 Task: Show all the stores with offers that has over 5 star rating.
Action: Mouse moved to (120, 107)
Screenshot: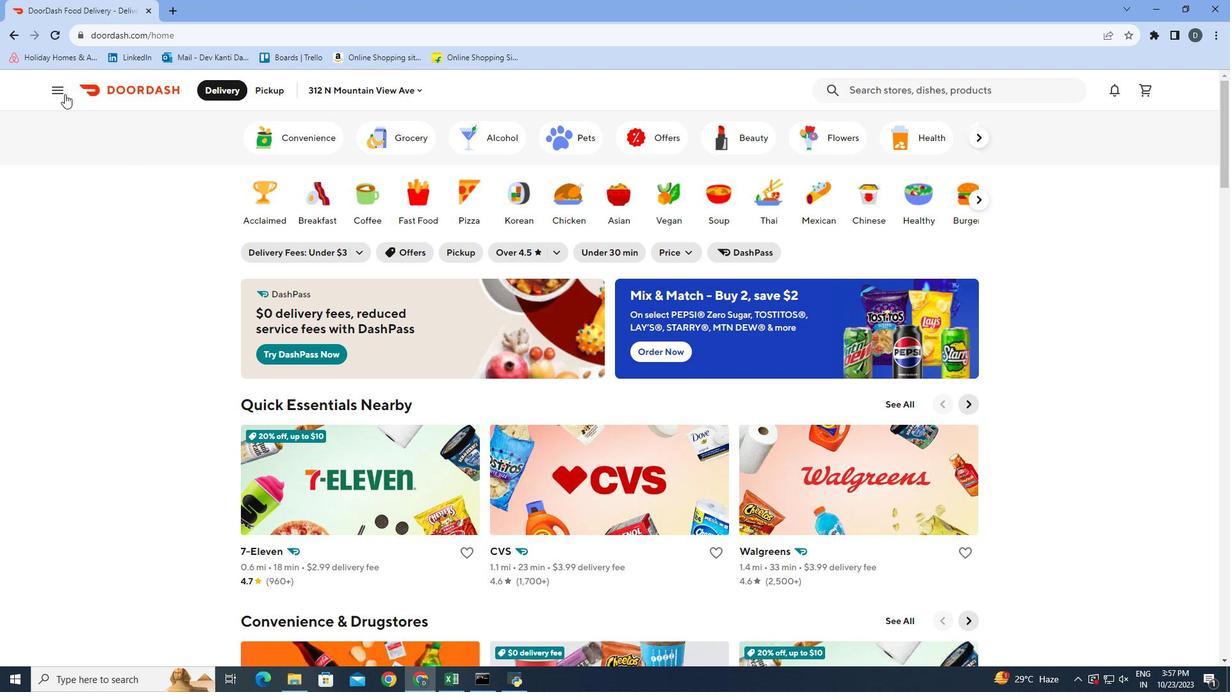 
Action: Mouse pressed left at (120, 107)
Screenshot: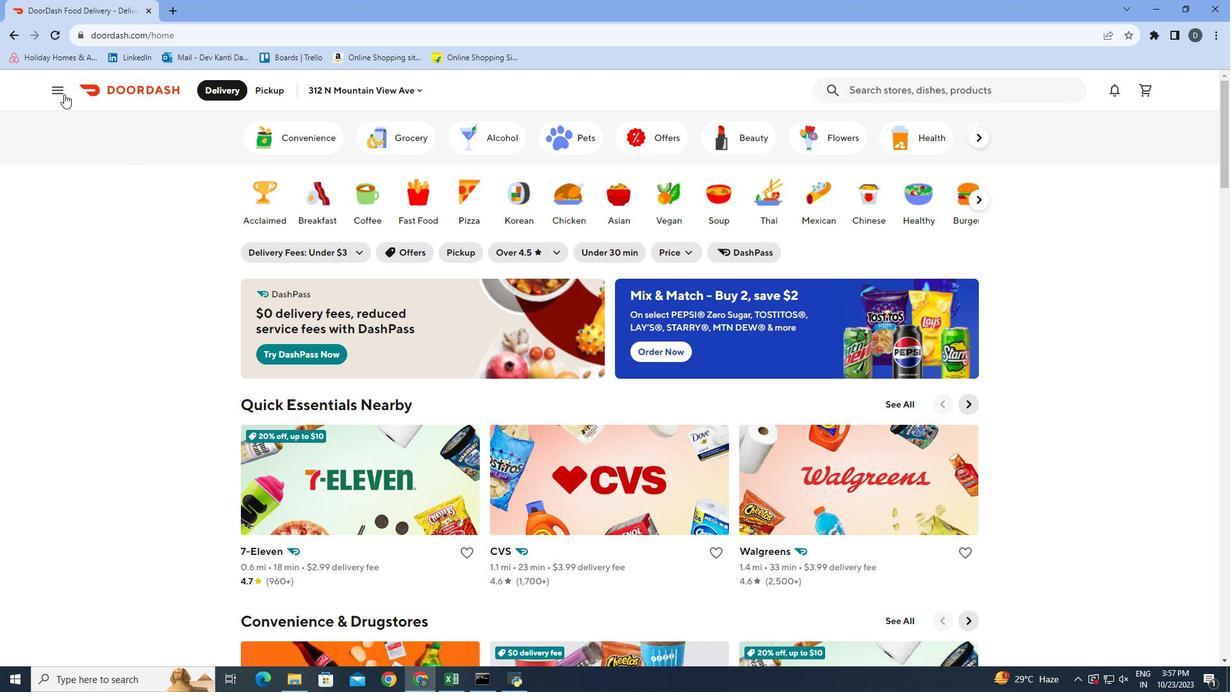 
Action: Mouse moved to (144, 256)
Screenshot: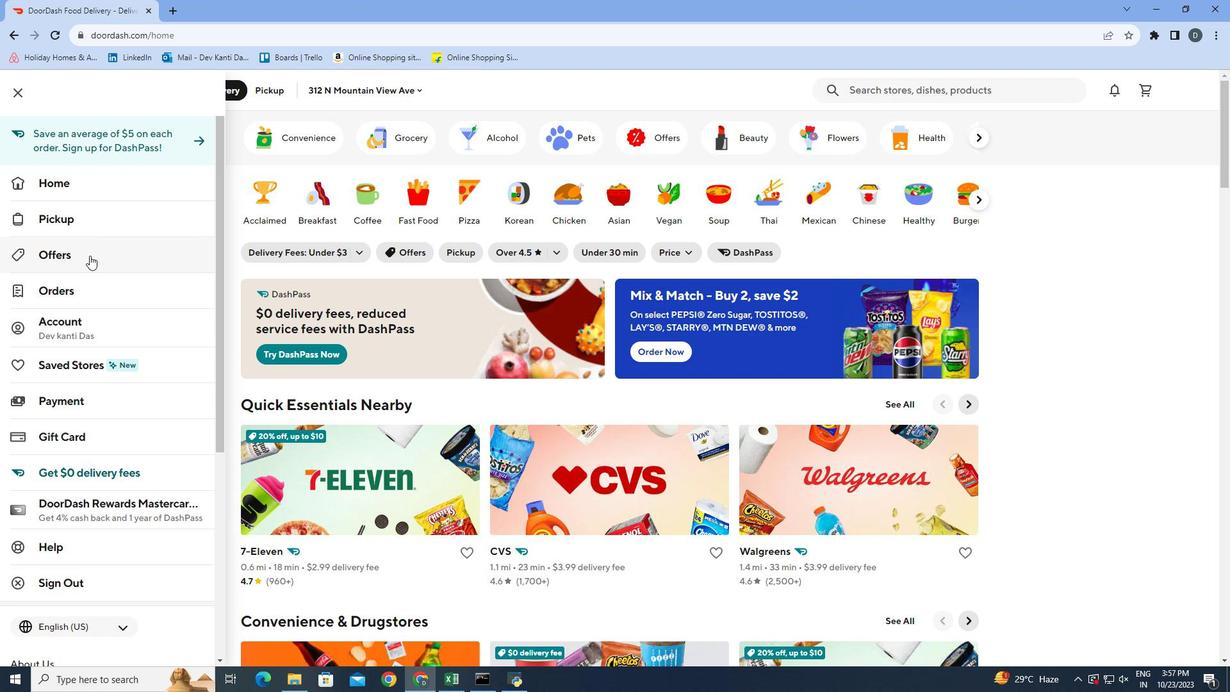 
Action: Mouse pressed left at (144, 256)
Screenshot: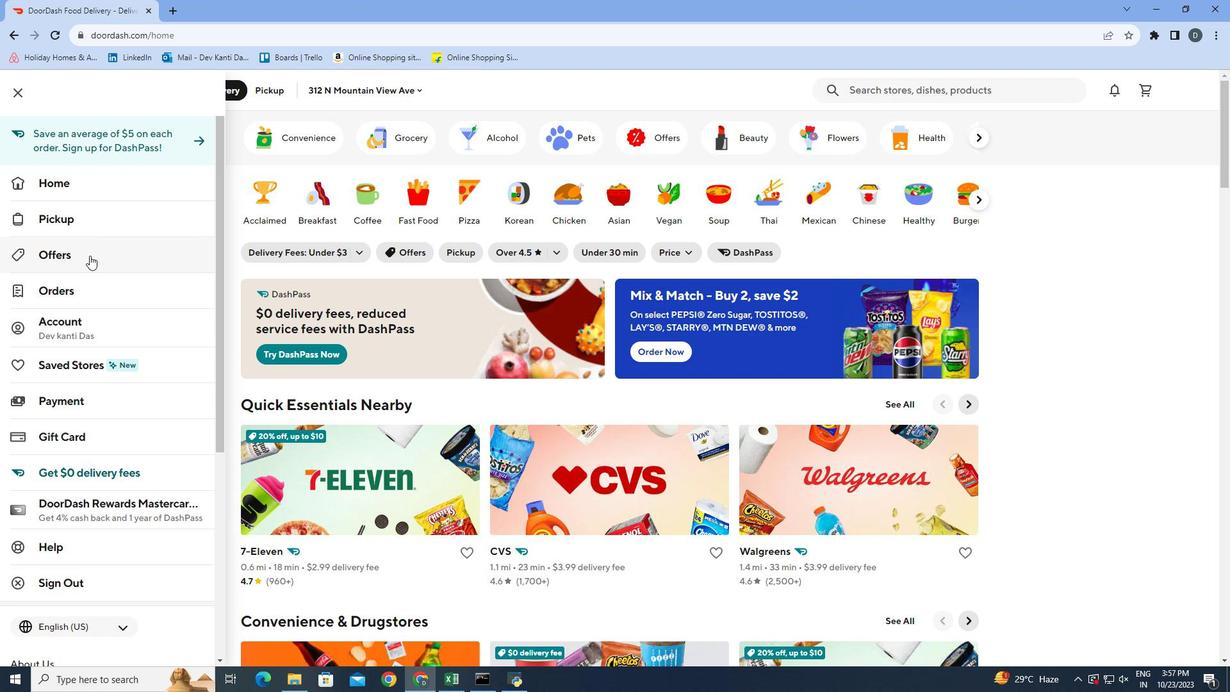 
Action: Mouse moved to (499, 196)
Screenshot: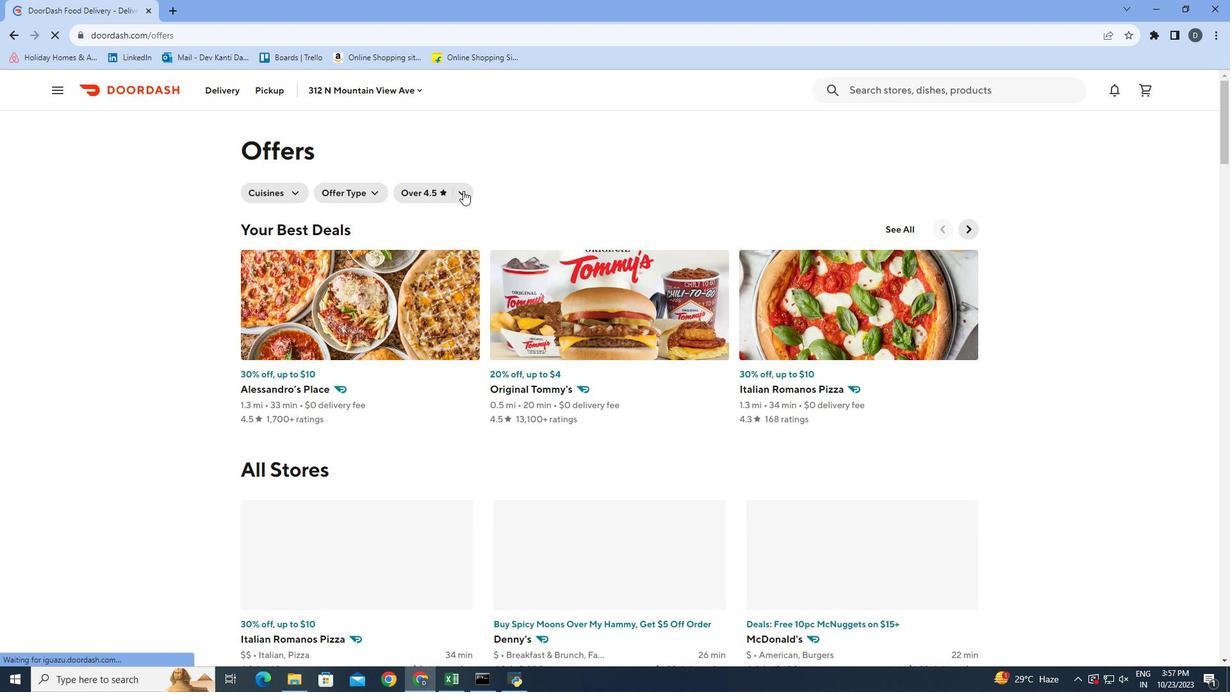 
Action: Mouse pressed left at (499, 196)
Screenshot: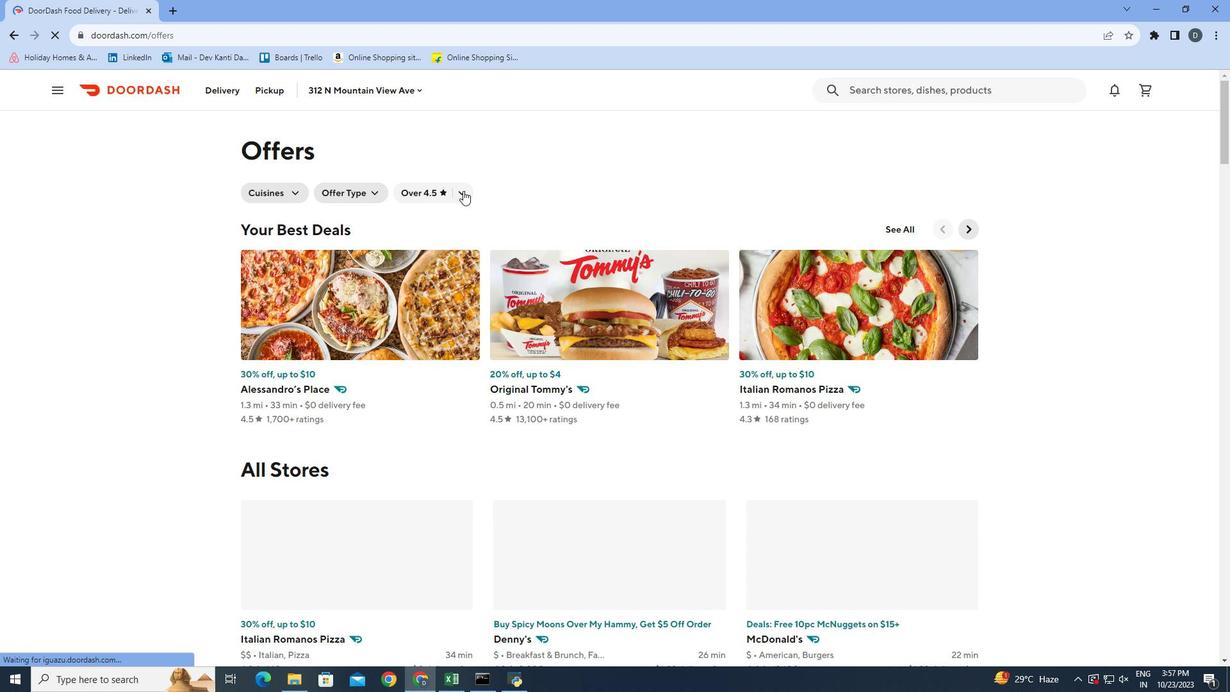 
Action: Mouse moved to (641, 270)
Screenshot: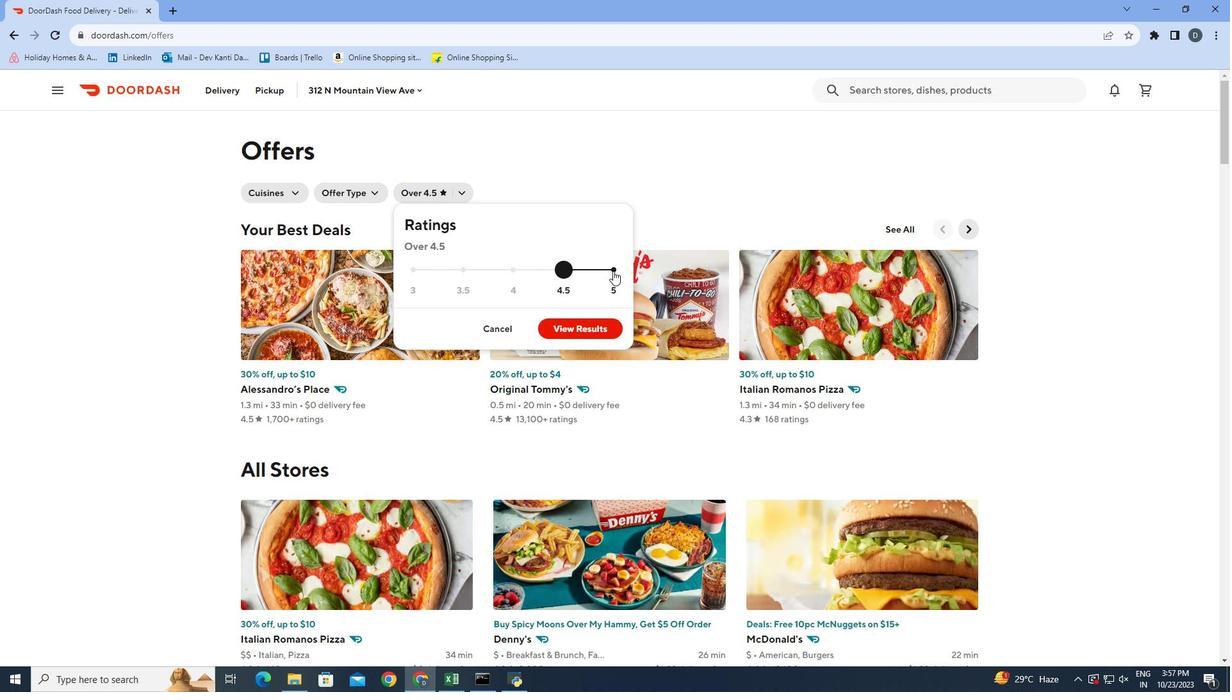 
Action: Mouse pressed left at (641, 270)
Screenshot: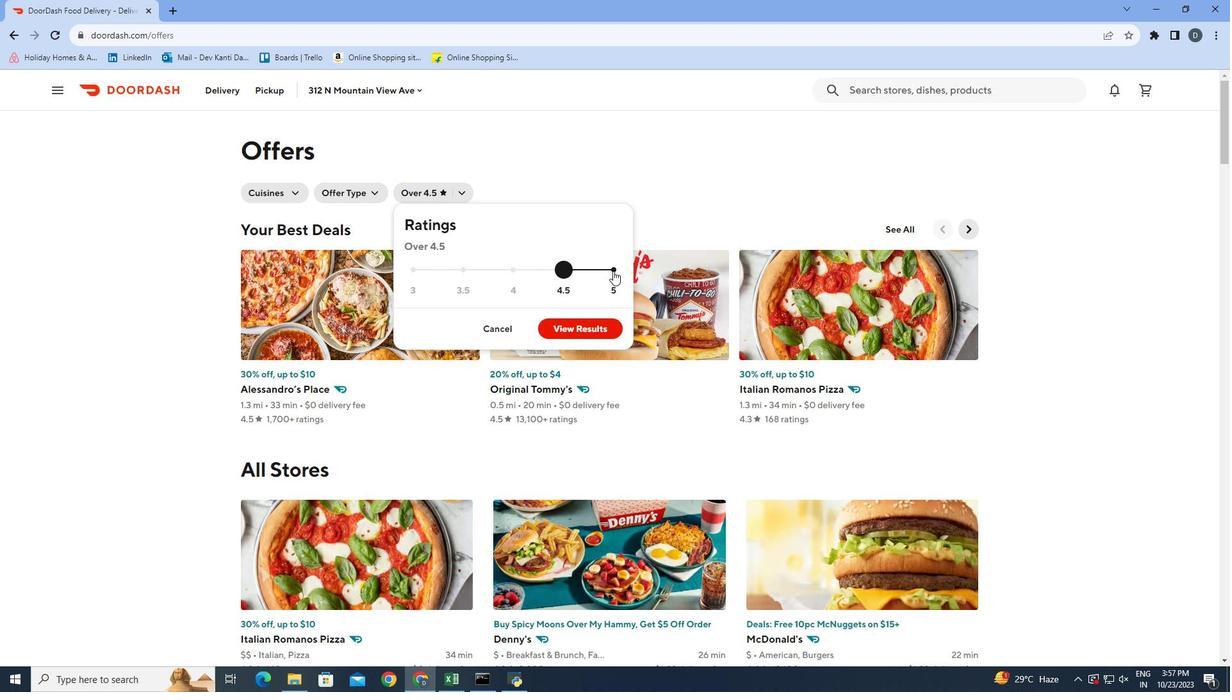 
Action: Mouse moved to (635, 322)
Screenshot: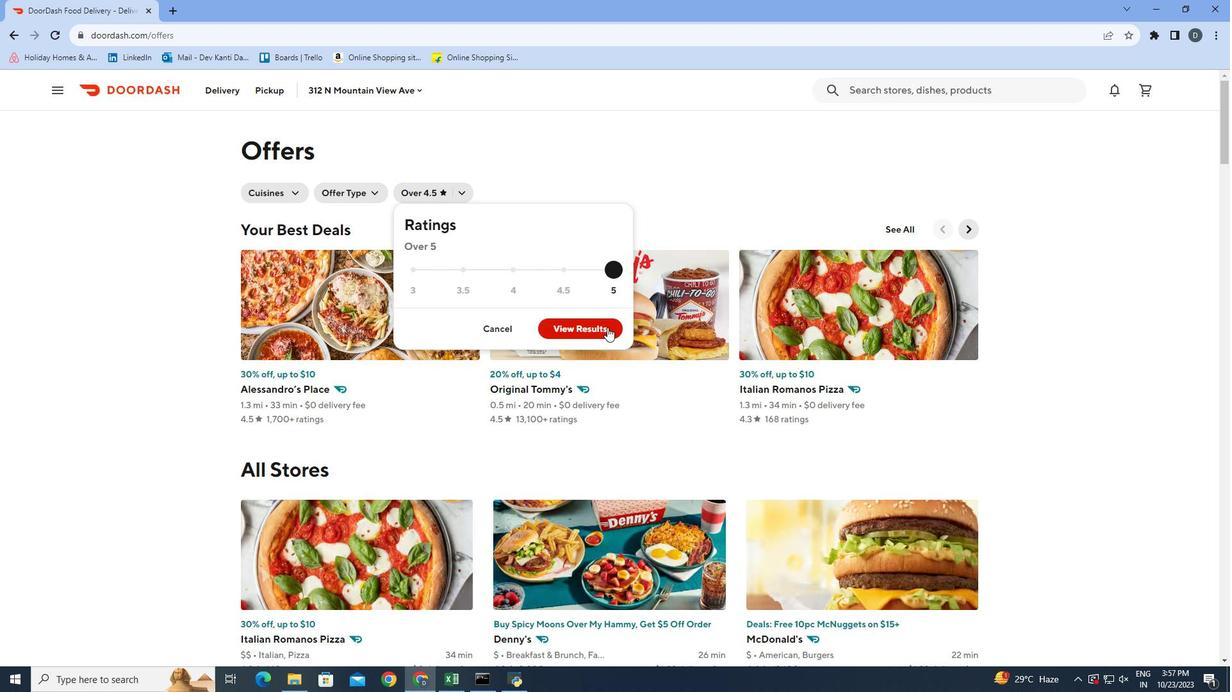 
Action: Mouse pressed left at (635, 322)
Screenshot: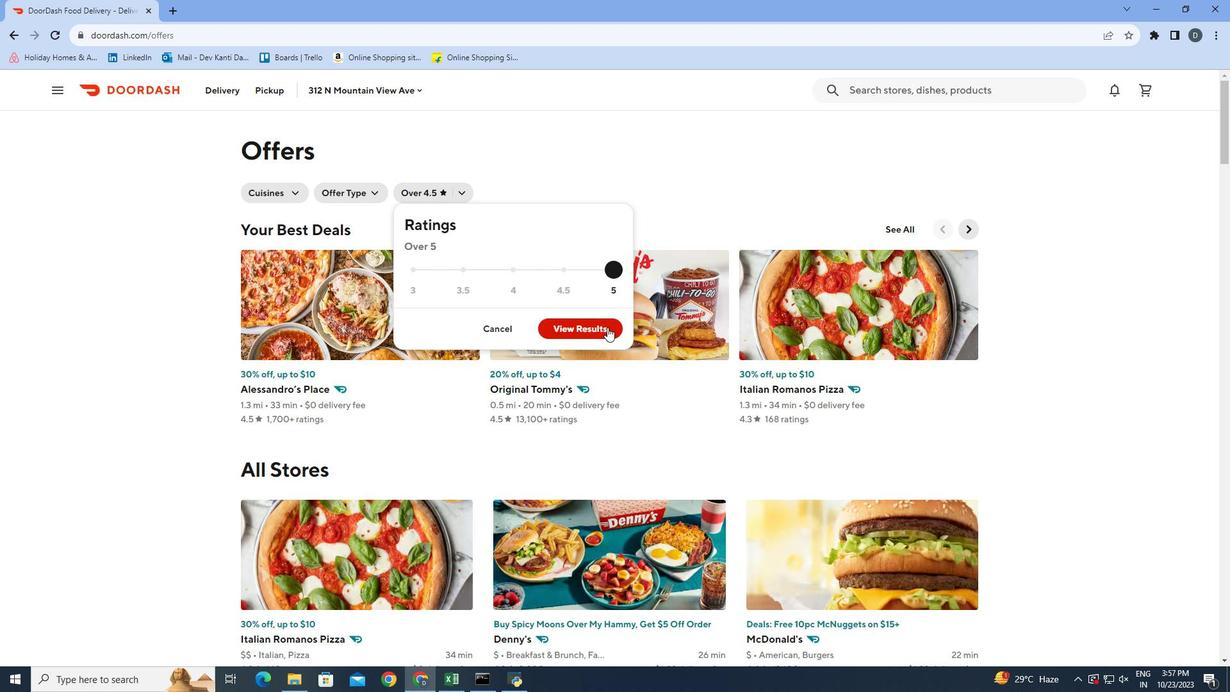 
Action: Mouse moved to (1079, 357)
Screenshot: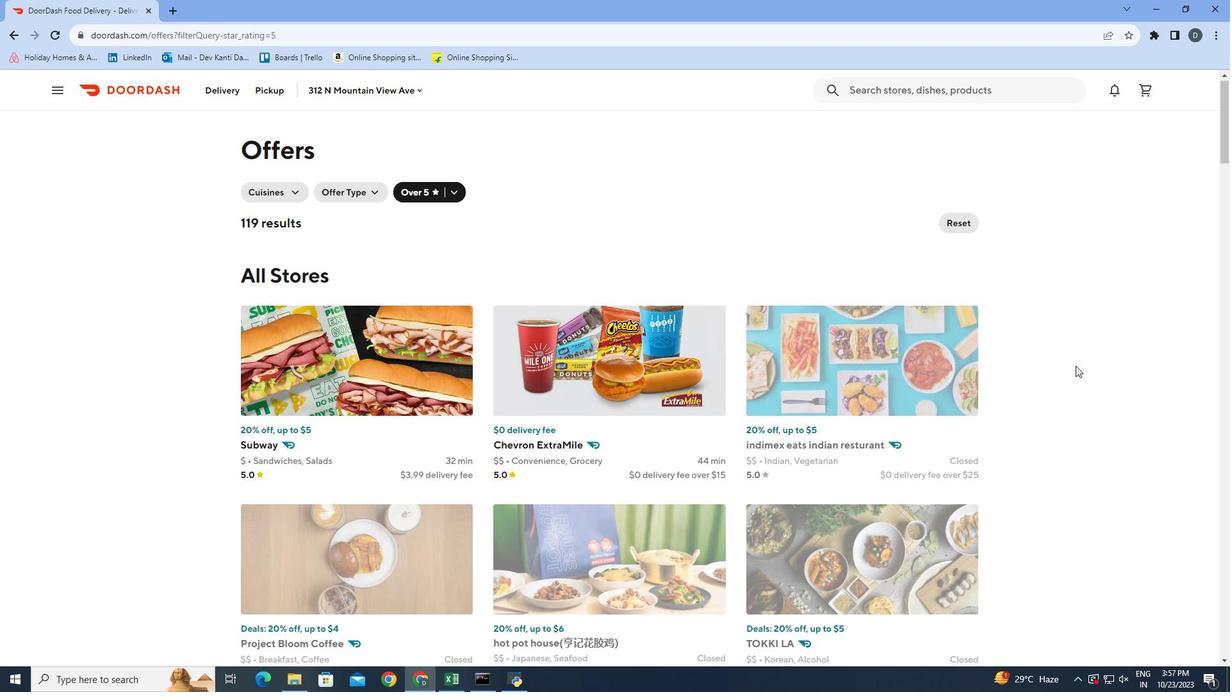 
Action: Mouse scrolled (1079, 356) with delta (0, 0)
Screenshot: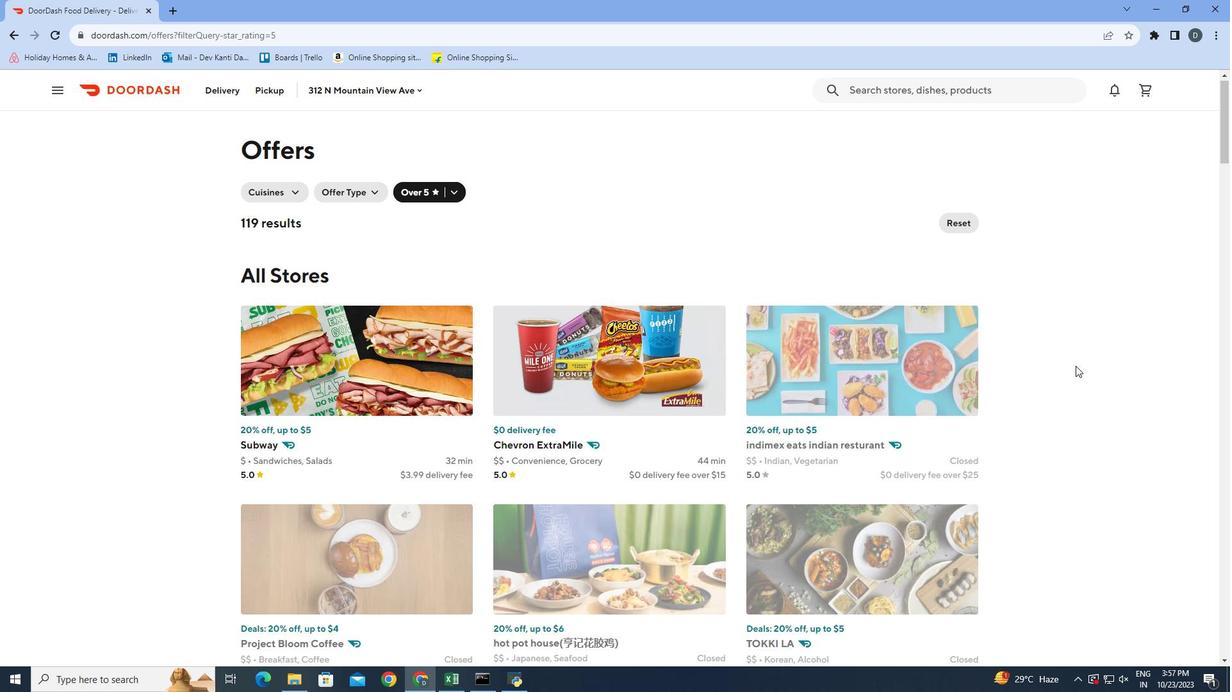 
Action: Mouse moved to (1081, 358)
Screenshot: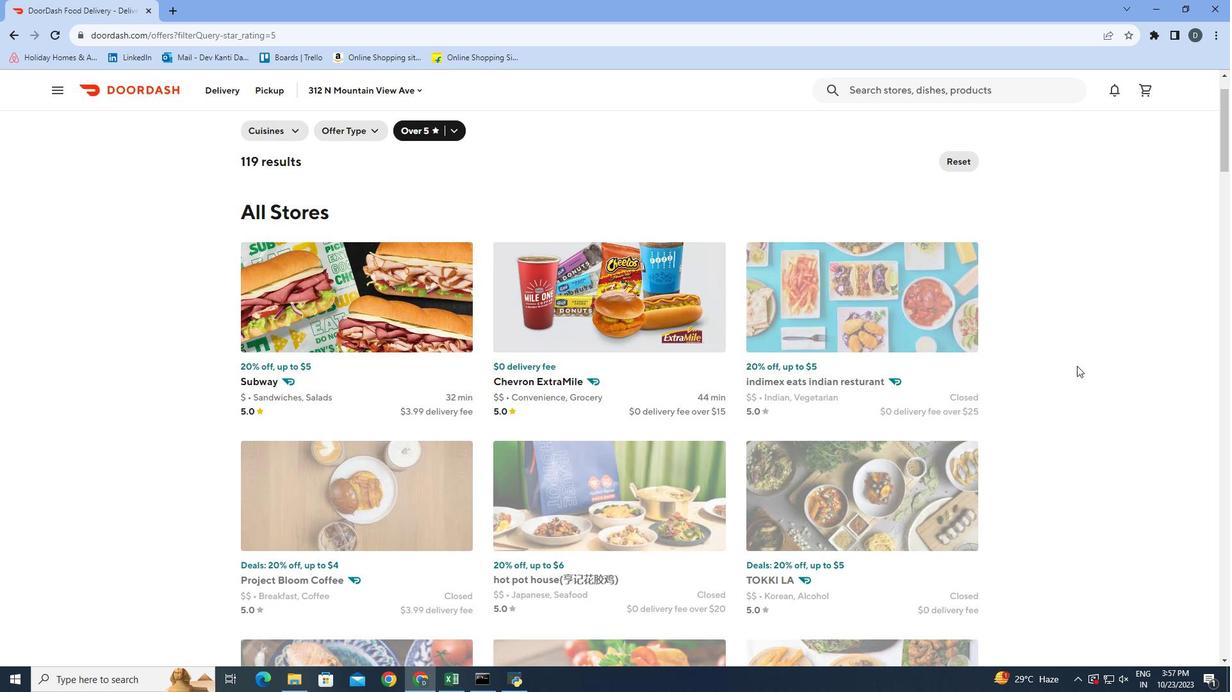 
Action: Mouse scrolled (1081, 357) with delta (0, 0)
Screenshot: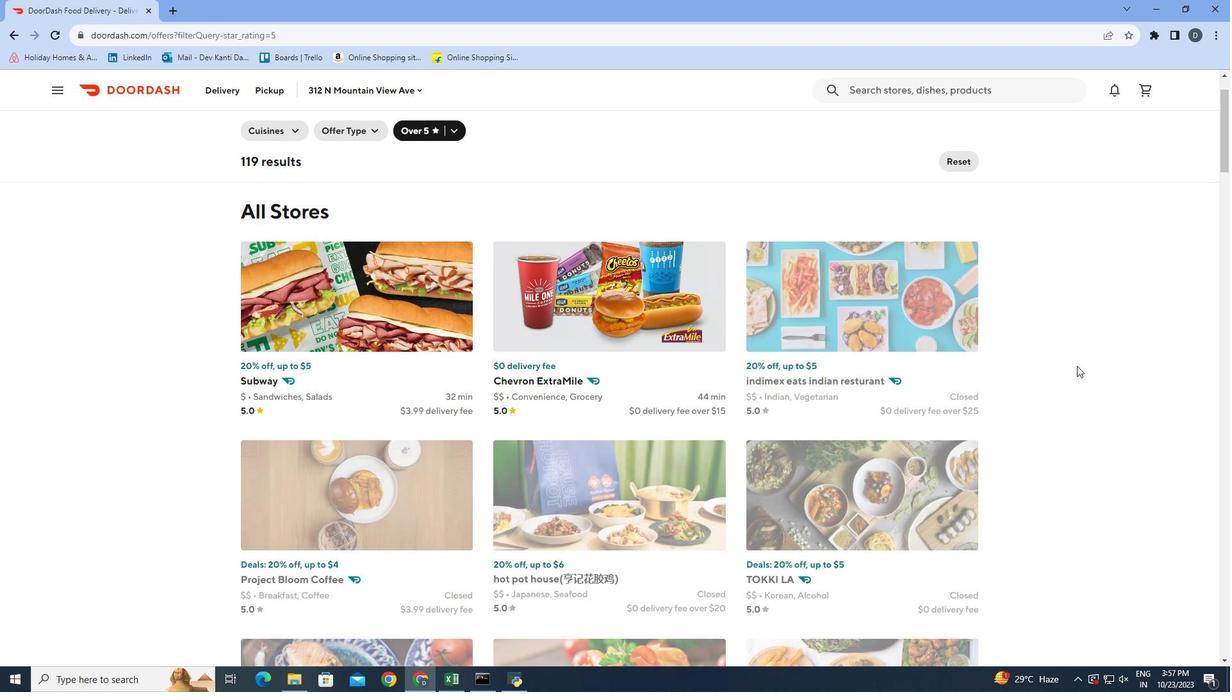 
Action: Mouse scrolled (1081, 357) with delta (0, 0)
Screenshot: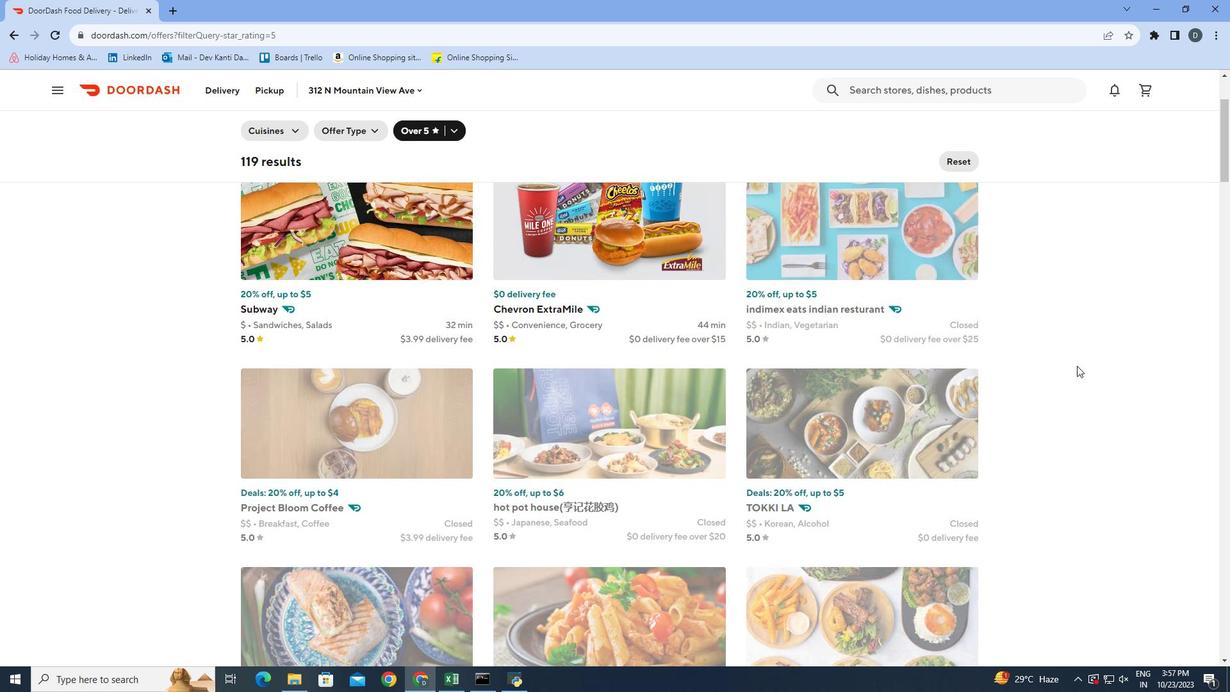 
Action: Mouse scrolled (1081, 357) with delta (0, 0)
Screenshot: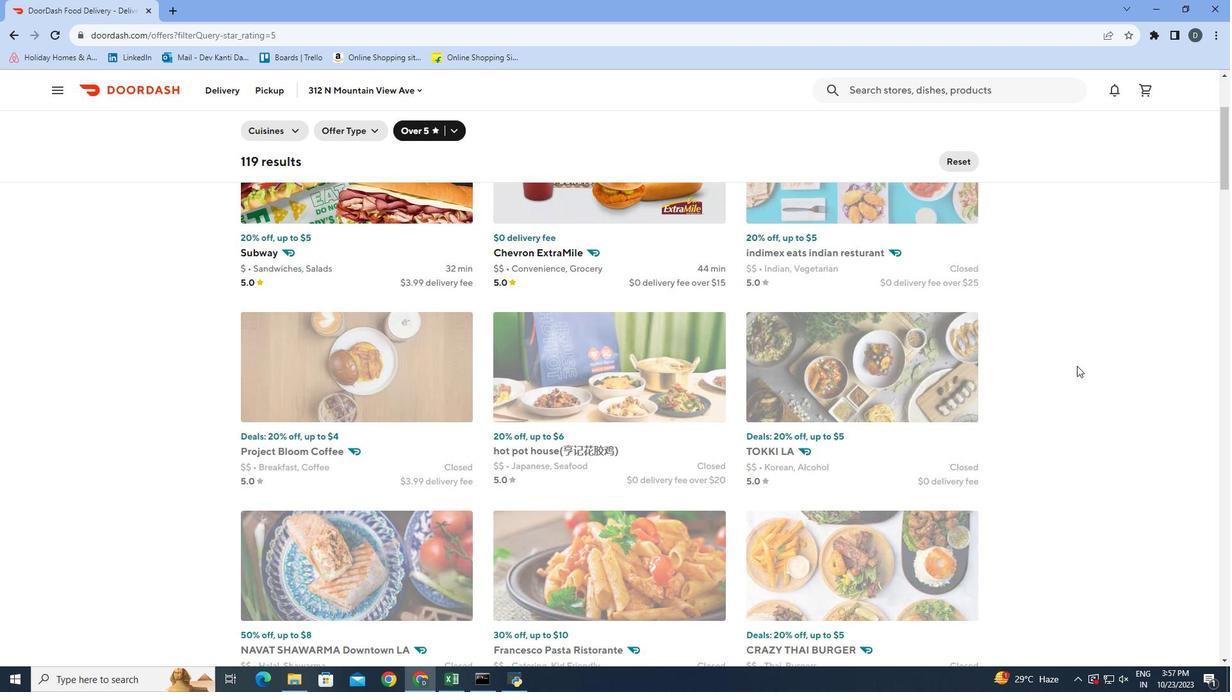 
Action: Mouse scrolled (1081, 357) with delta (0, 0)
Screenshot: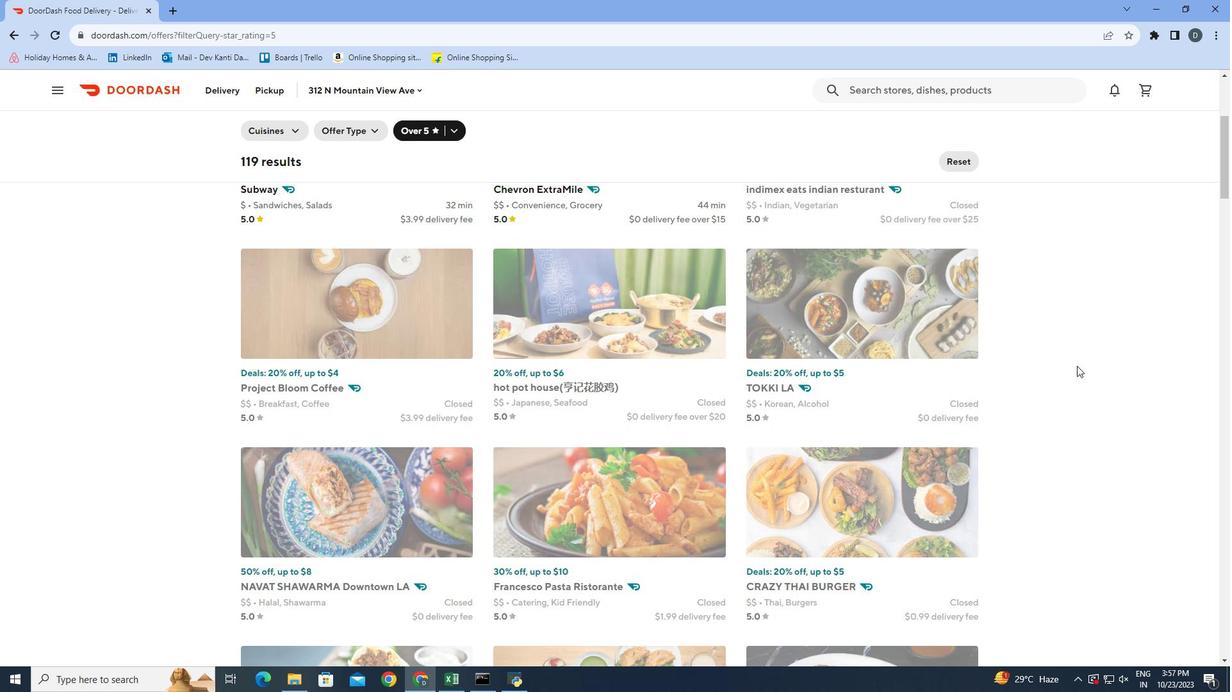 
Action: Mouse moved to (1081, 360)
Screenshot: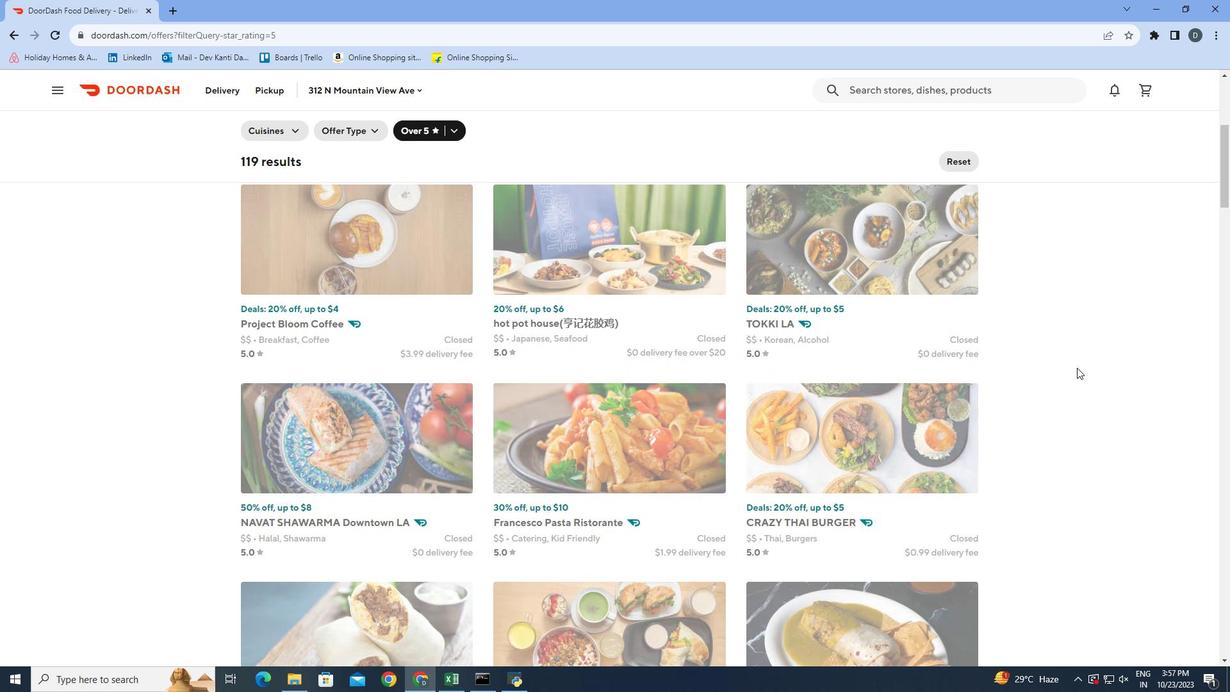 
Action: Mouse scrolled (1081, 359) with delta (0, 0)
Screenshot: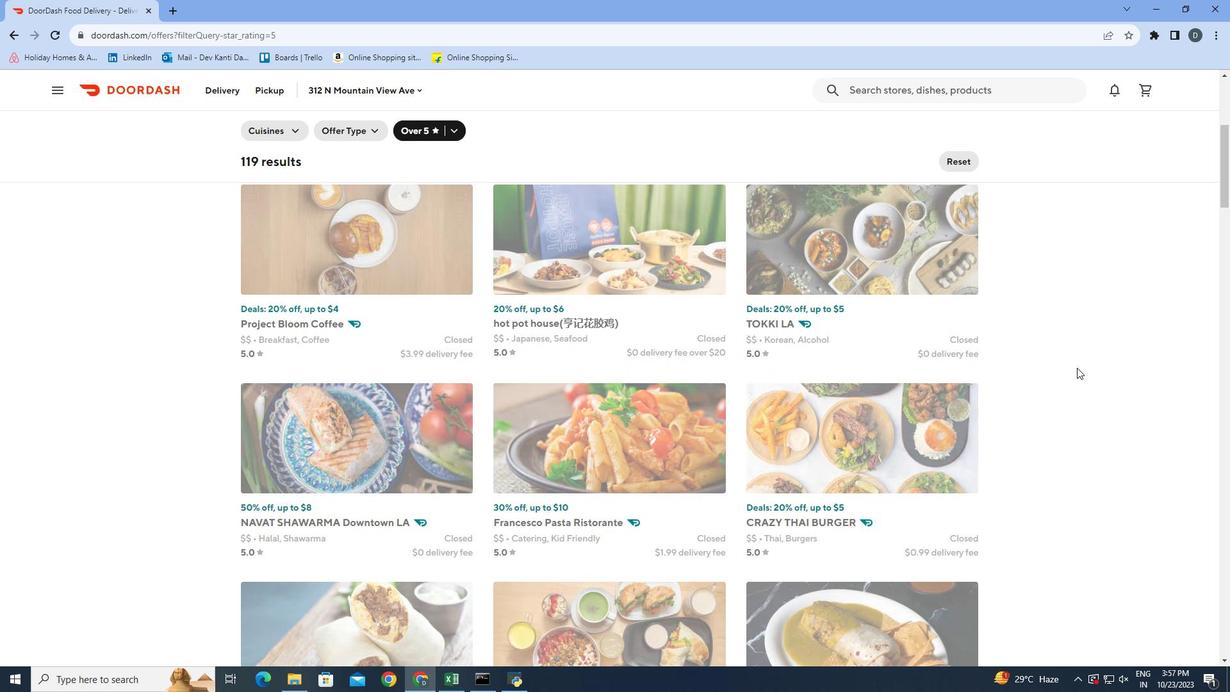 
Action: Mouse scrolled (1081, 359) with delta (0, 0)
Screenshot: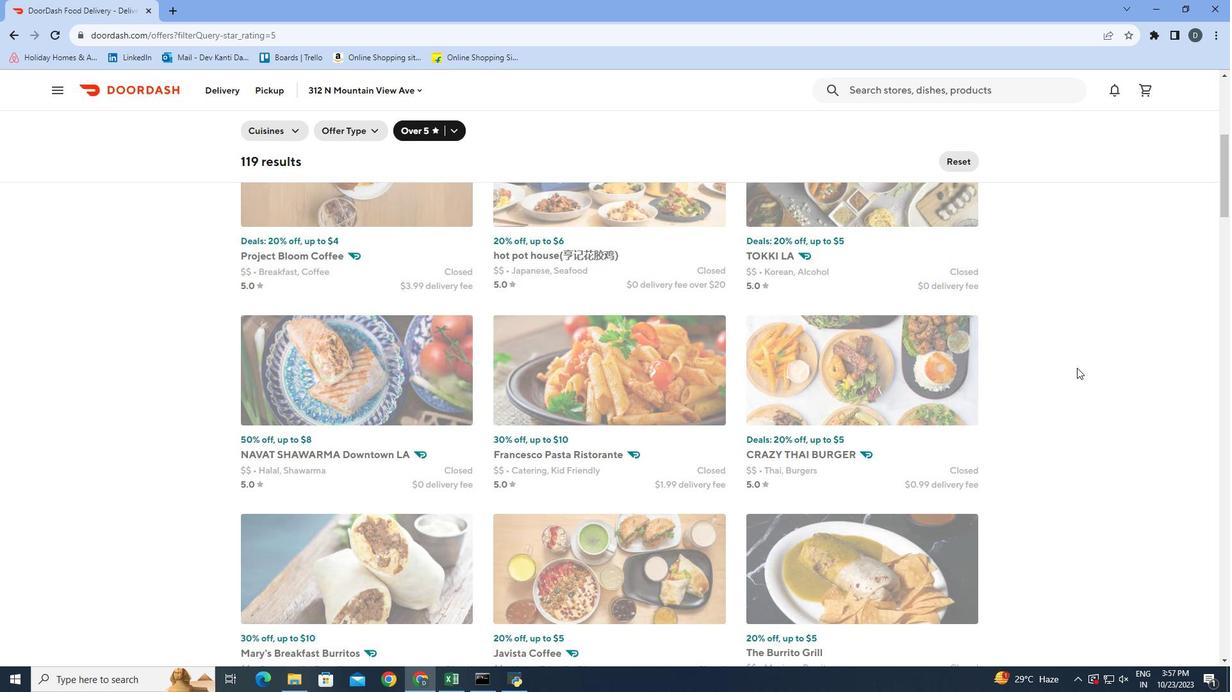 
Action: Mouse scrolled (1081, 359) with delta (0, 0)
Screenshot: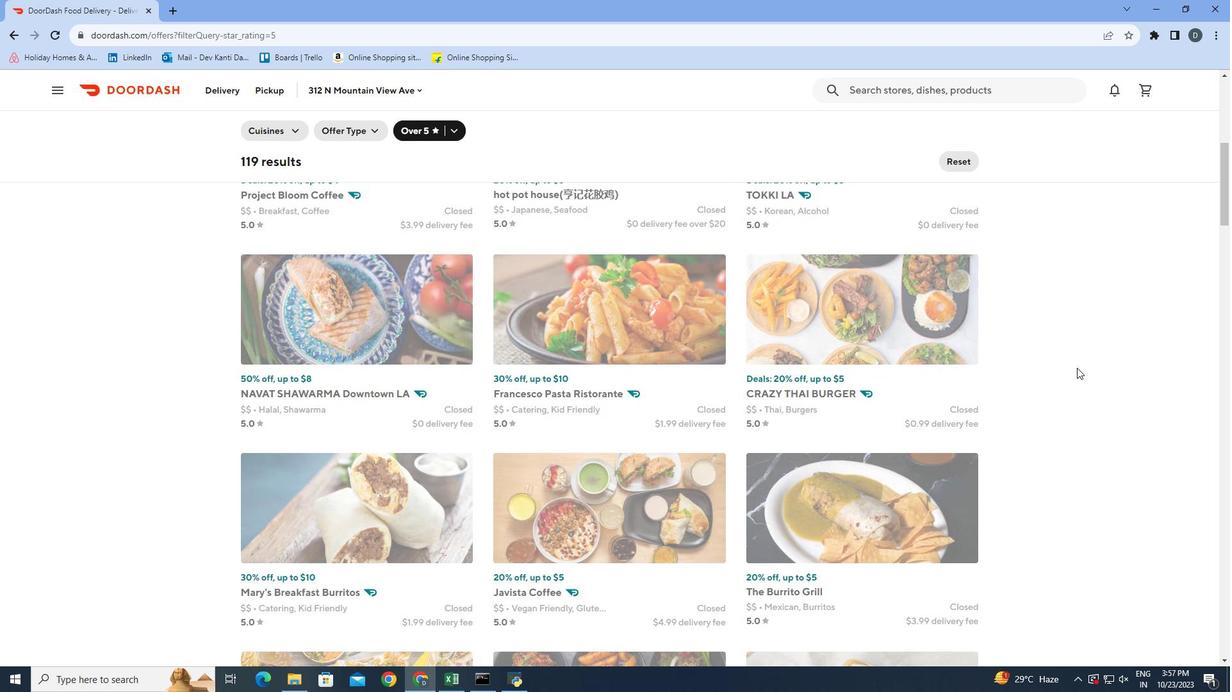
Action: Mouse scrolled (1081, 359) with delta (0, 0)
Screenshot: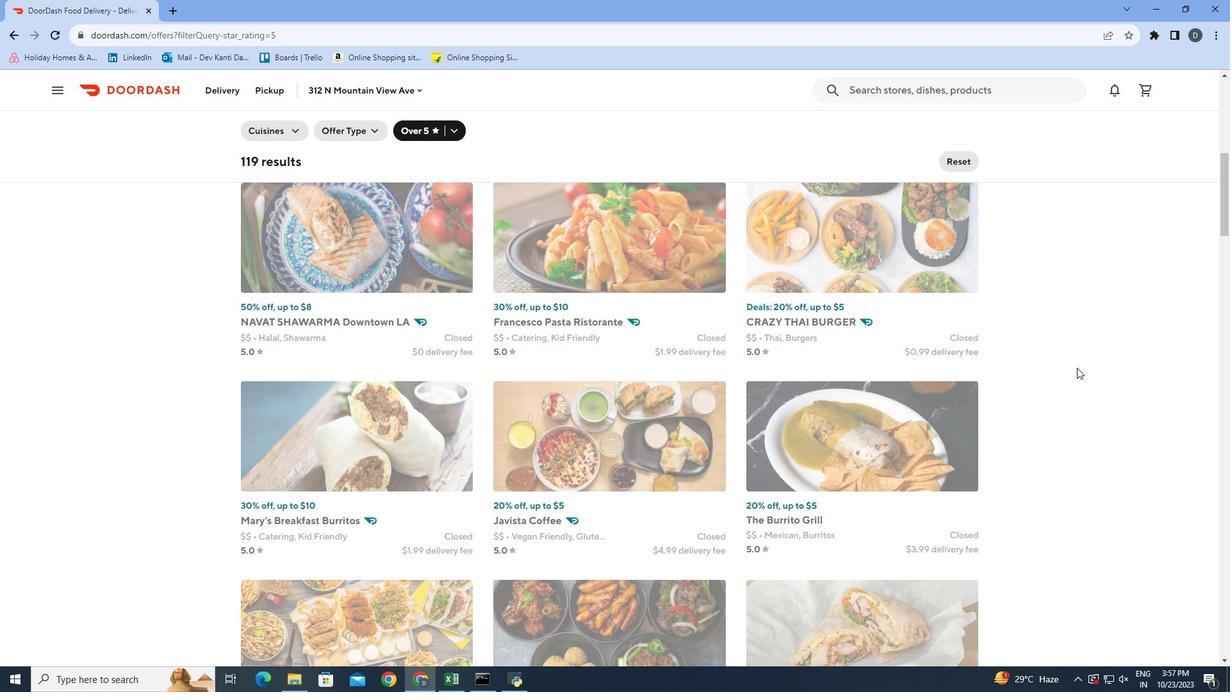 
Action: Mouse scrolled (1081, 359) with delta (0, 0)
Screenshot: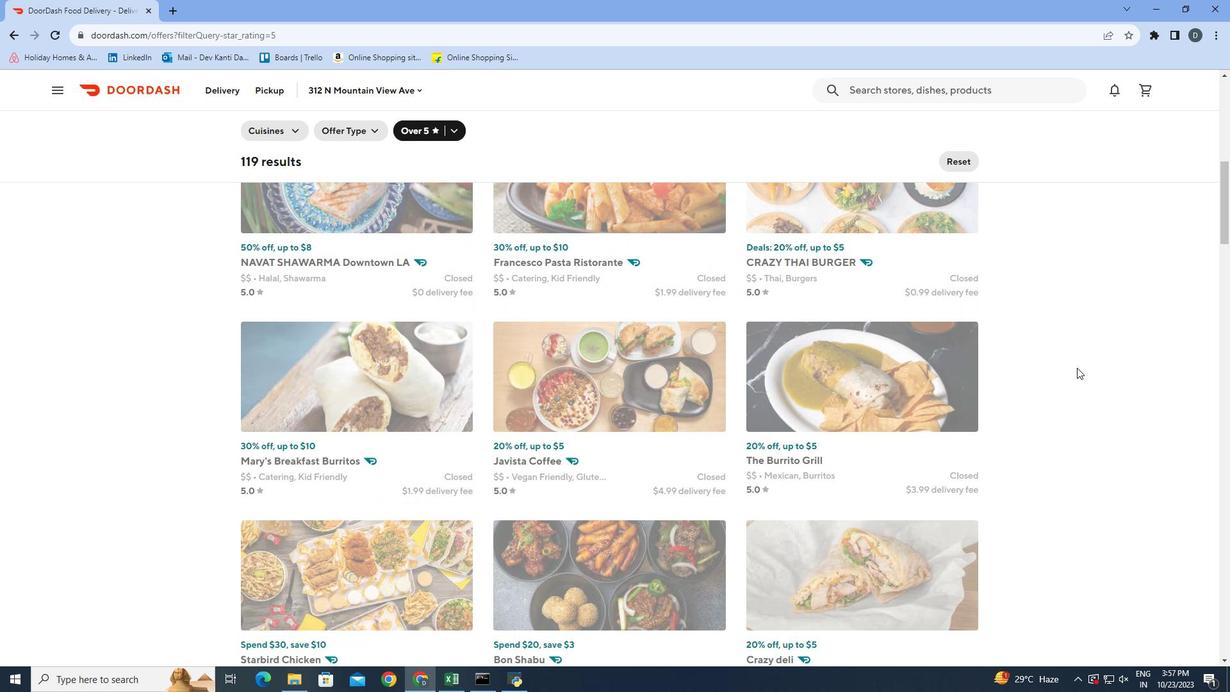
Action: Mouse scrolled (1081, 359) with delta (0, 0)
Screenshot: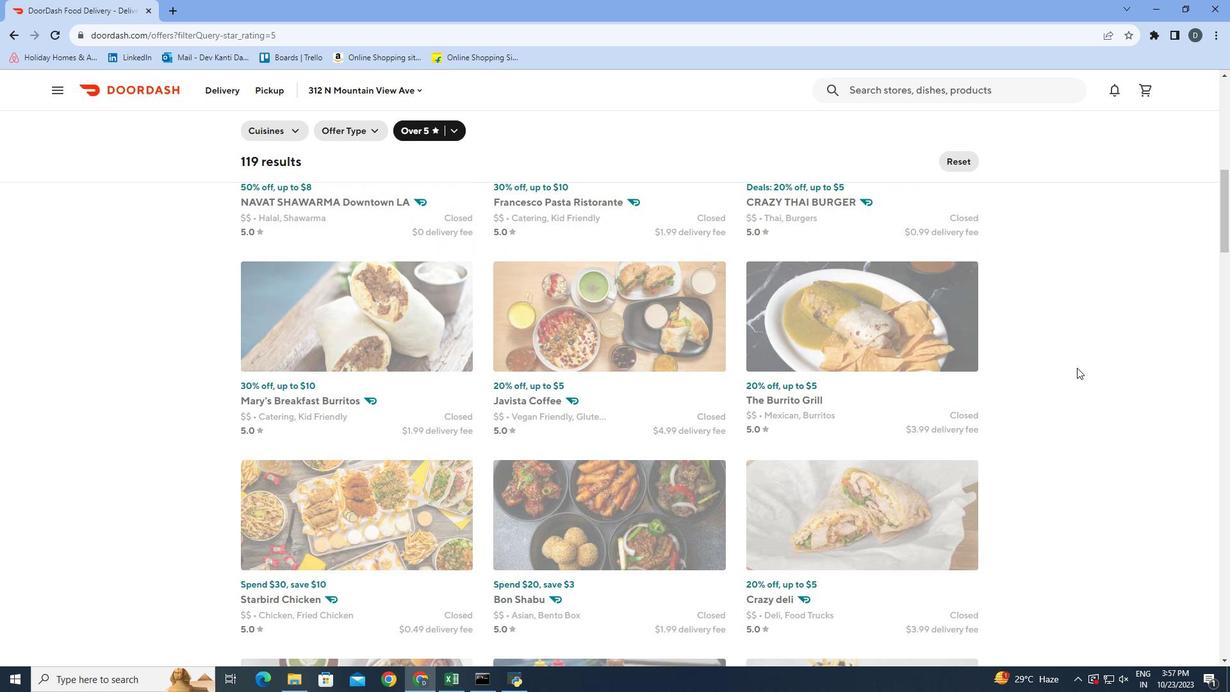 
Action: Mouse scrolled (1081, 359) with delta (0, 0)
Screenshot: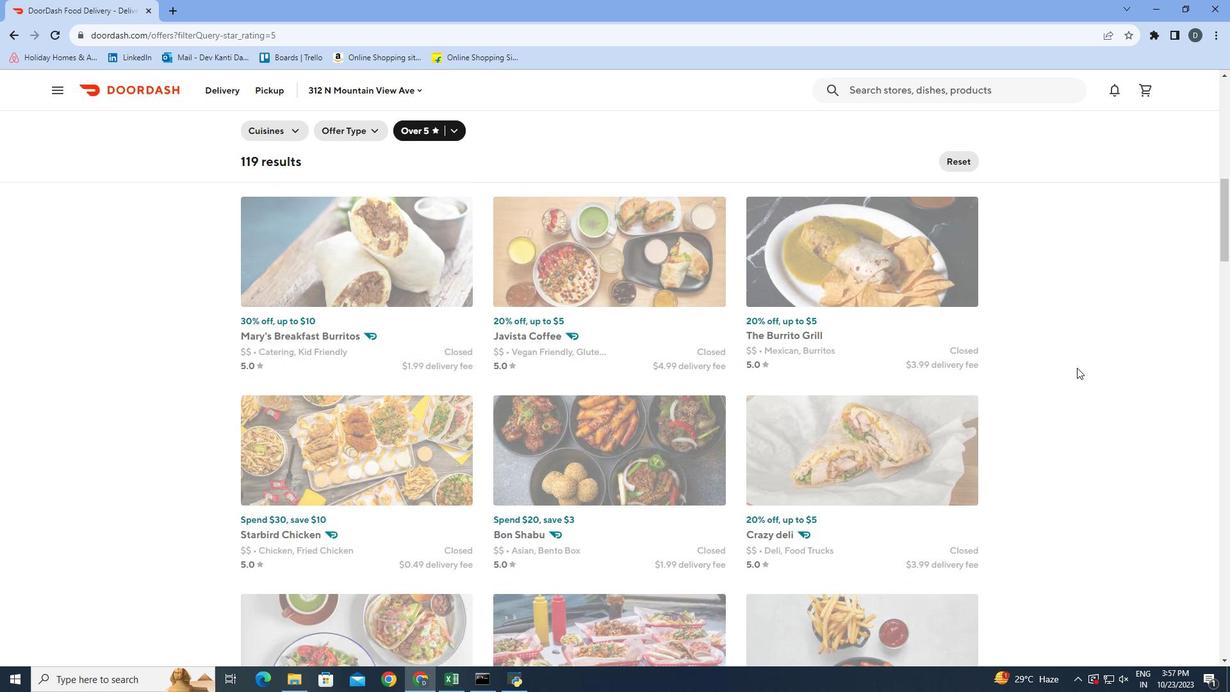 
Action: Mouse scrolled (1081, 359) with delta (0, 0)
Screenshot: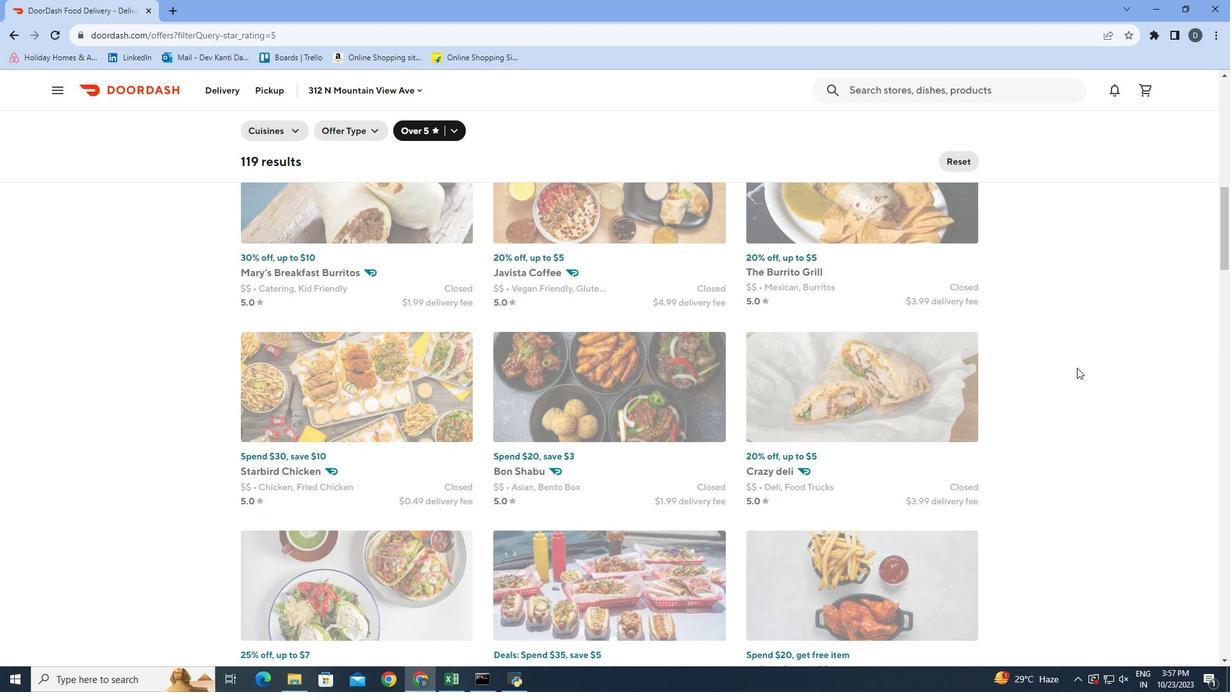 
Action: Mouse scrolled (1081, 359) with delta (0, 0)
Screenshot: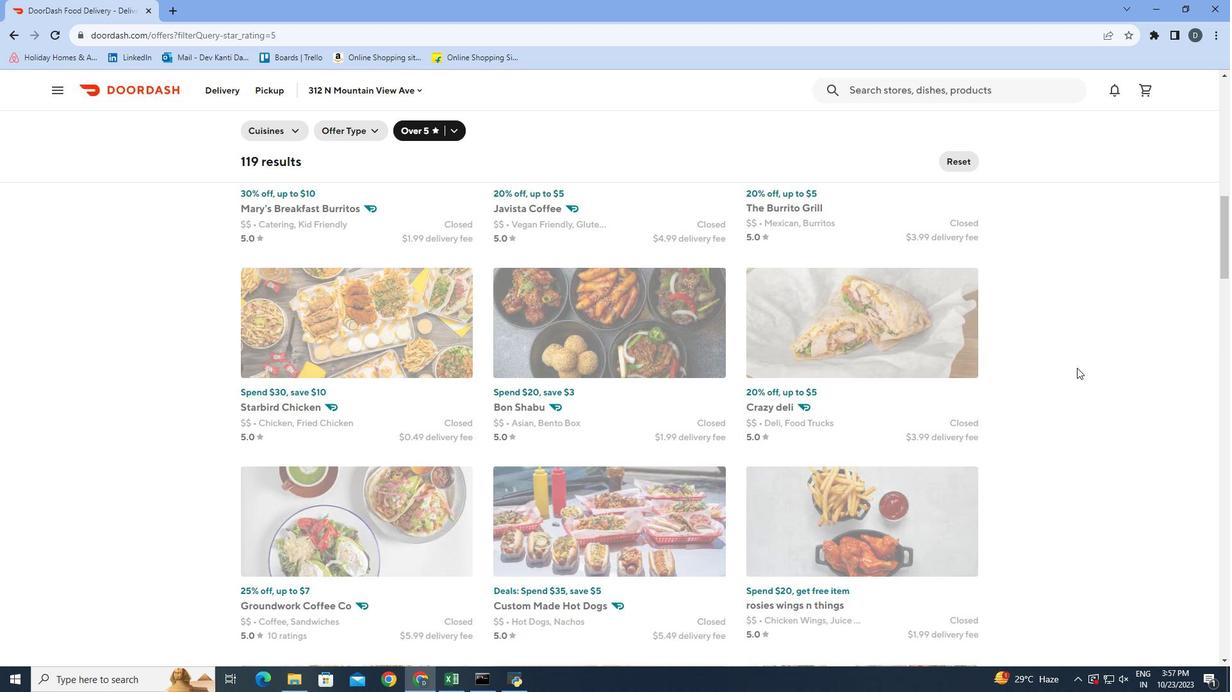 
Action: Mouse scrolled (1081, 359) with delta (0, 0)
Screenshot: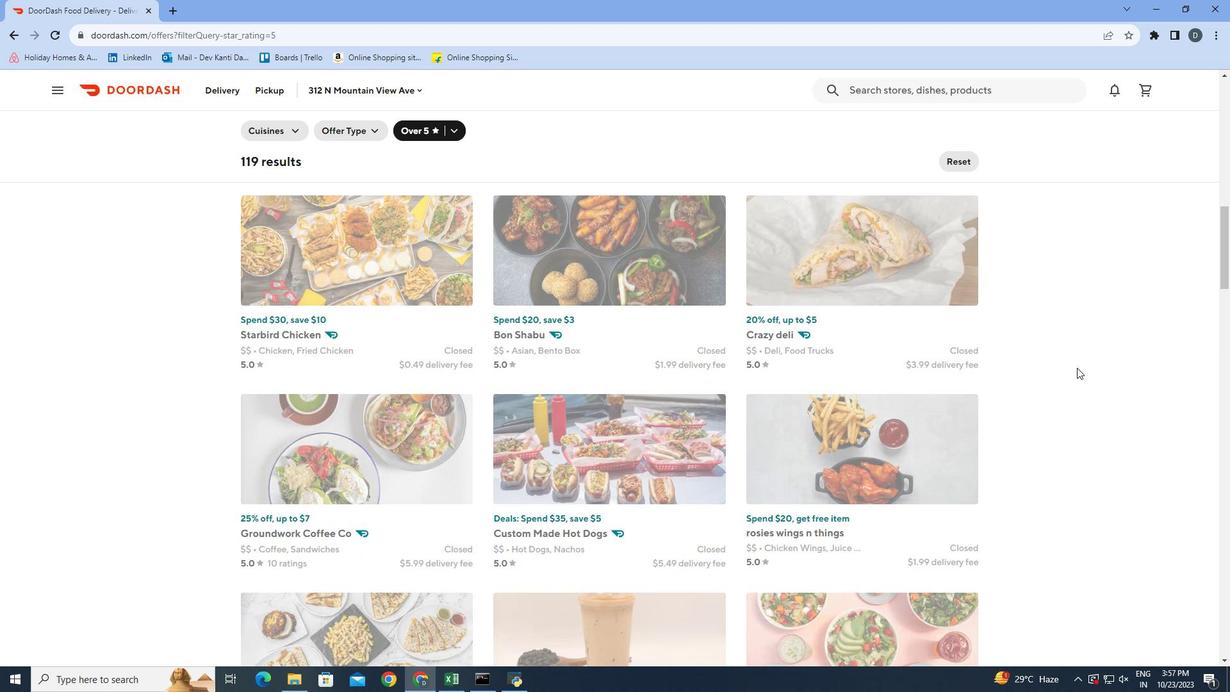 
Action: Mouse scrolled (1081, 359) with delta (0, 0)
Screenshot: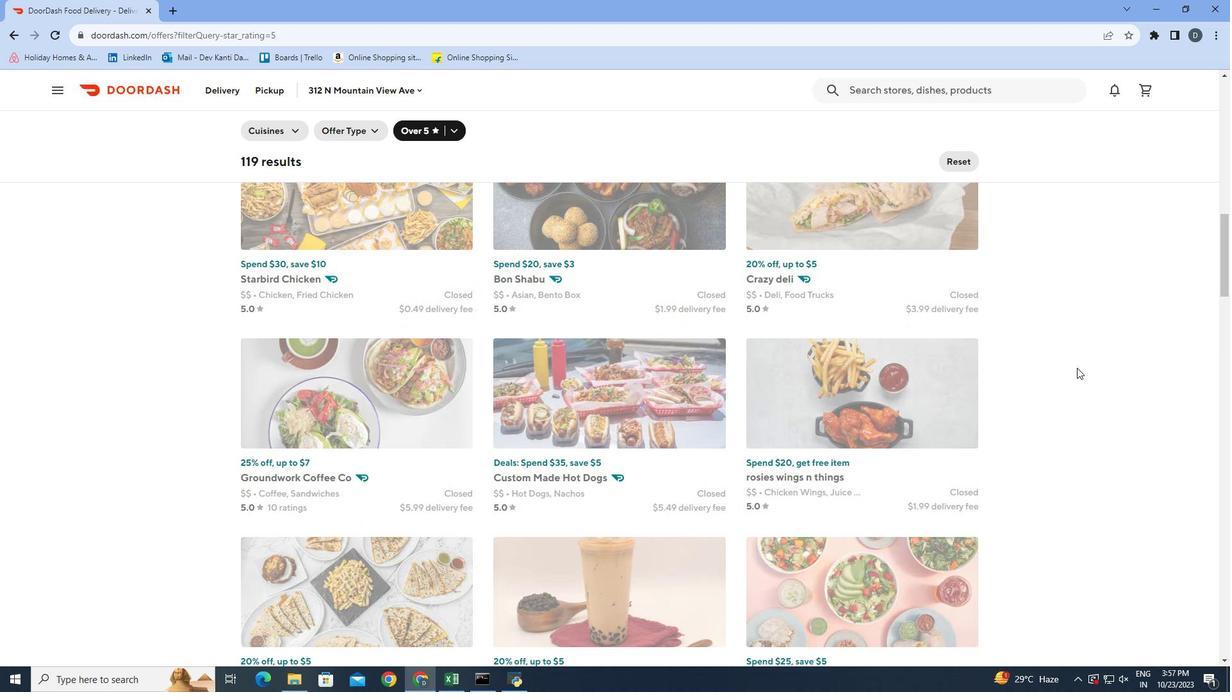 
Action: Mouse scrolled (1081, 359) with delta (0, 0)
Screenshot: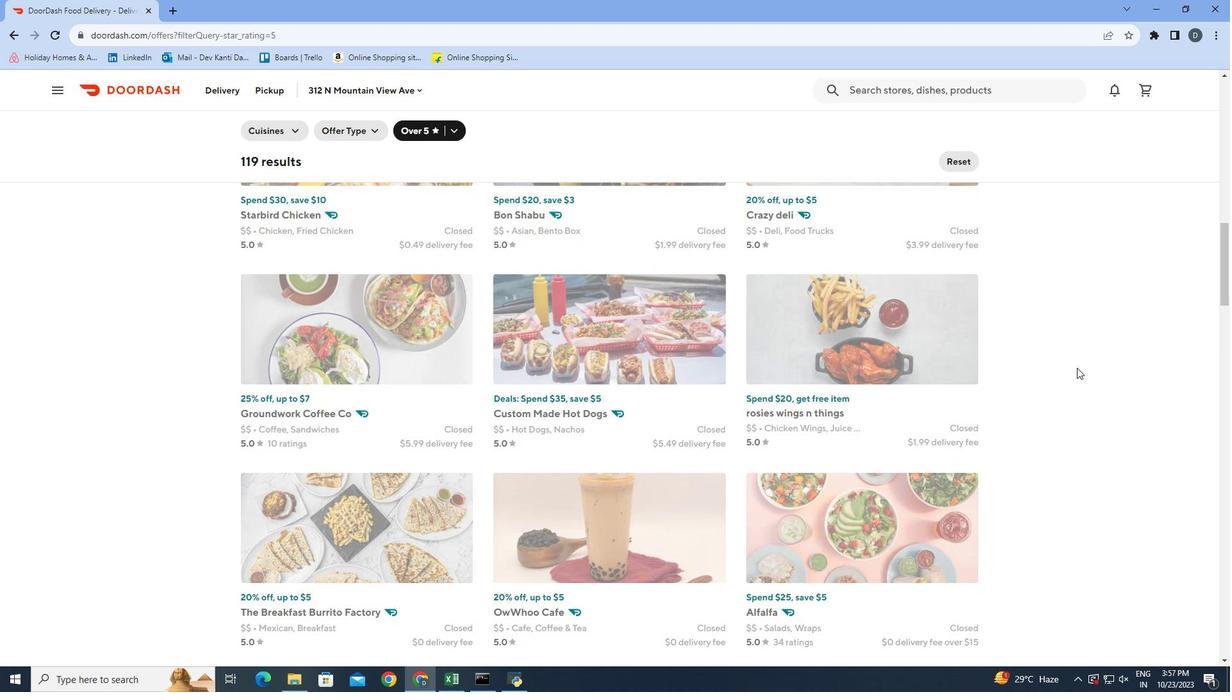 
Action: Mouse scrolled (1081, 359) with delta (0, 0)
Screenshot: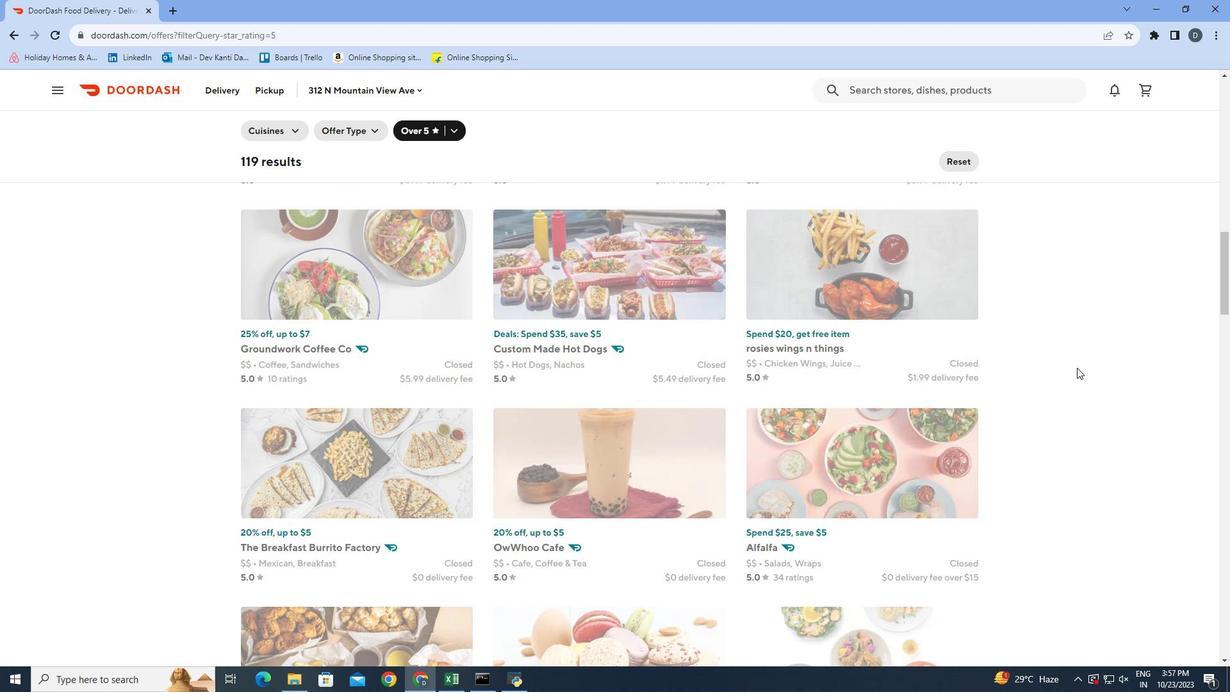 
Action: Mouse scrolled (1081, 359) with delta (0, 0)
Screenshot: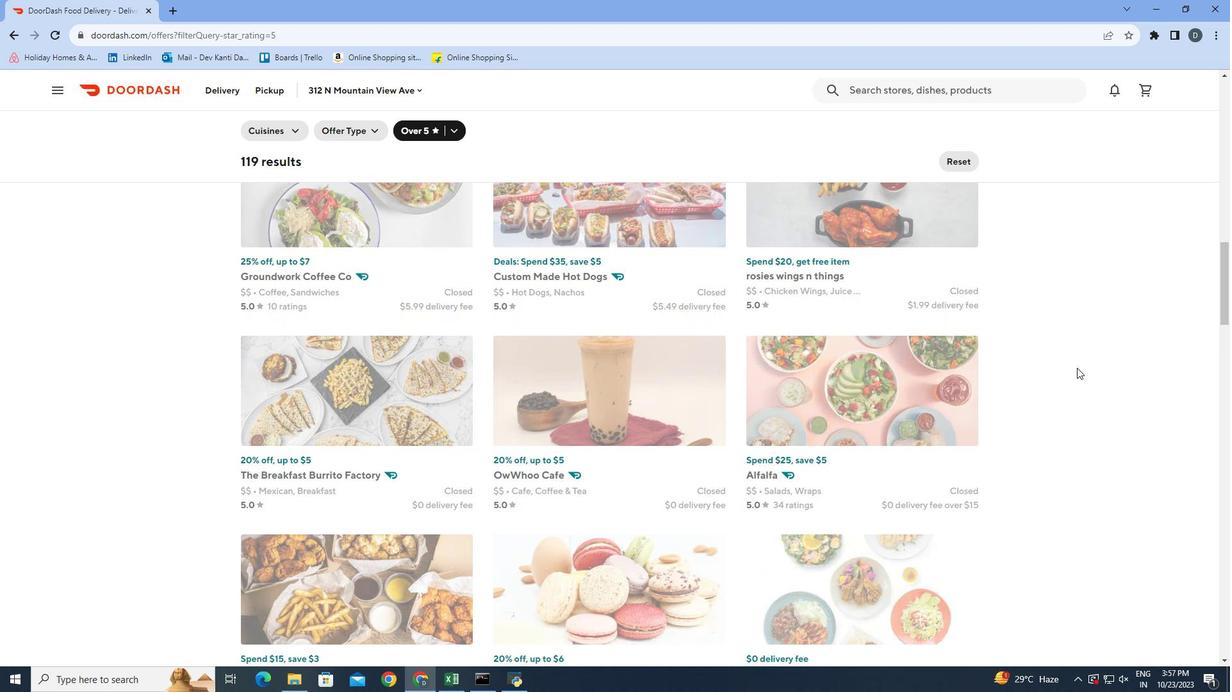 
Action: Mouse scrolled (1081, 359) with delta (0, 0)
Screenshot: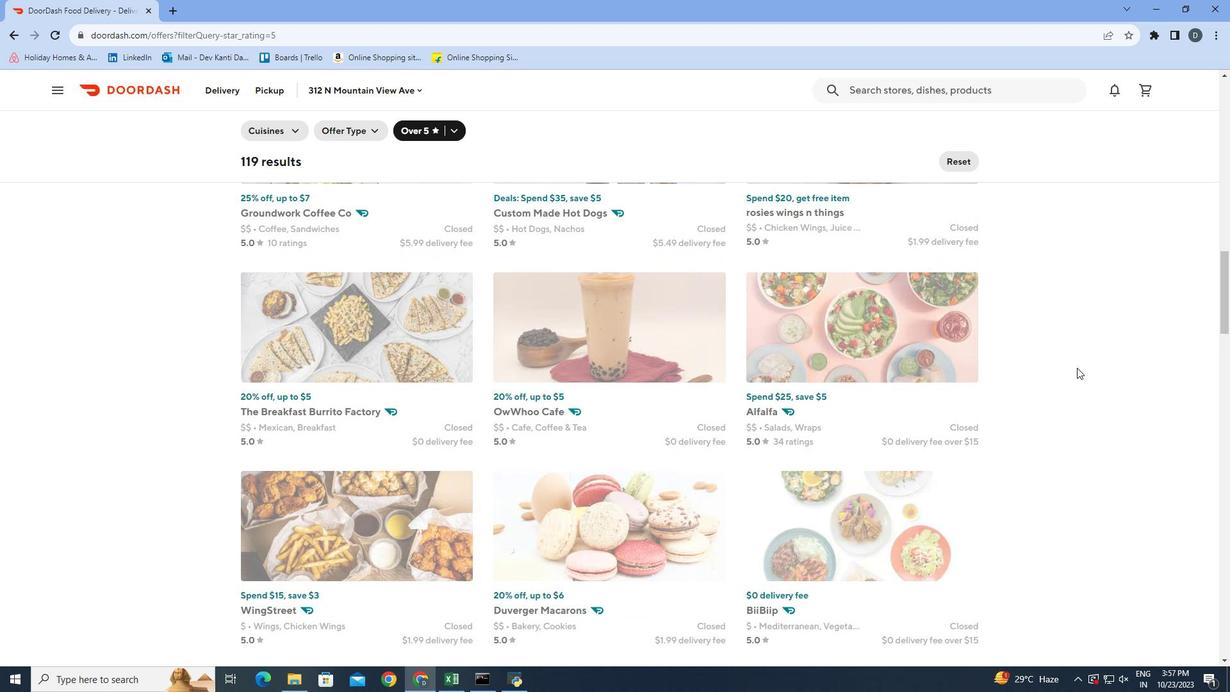 
Action: Mouse scrolled (1081, 359) with delta (0, 0)
Screenshot: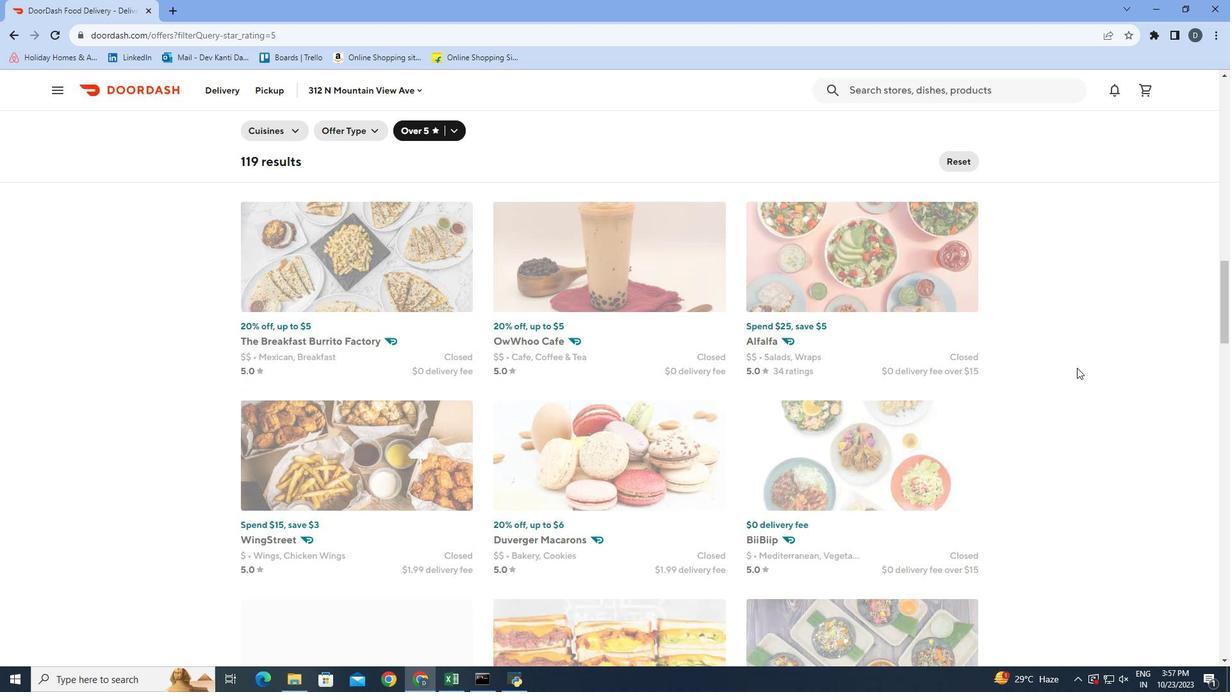 
Action: Mouse scrolled (1081, 359) with delta (0, 0)
Screenshot: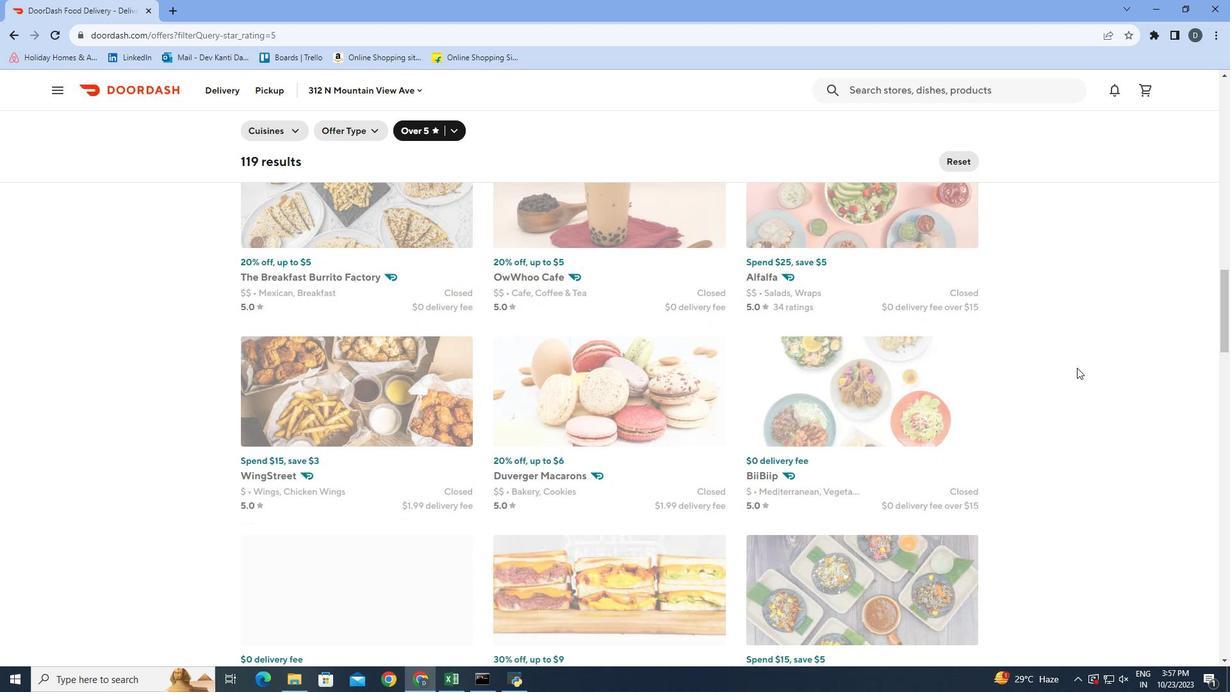 
Action: Mouse scrolled (1081, 359) with delta (0, 0)
Screenshot: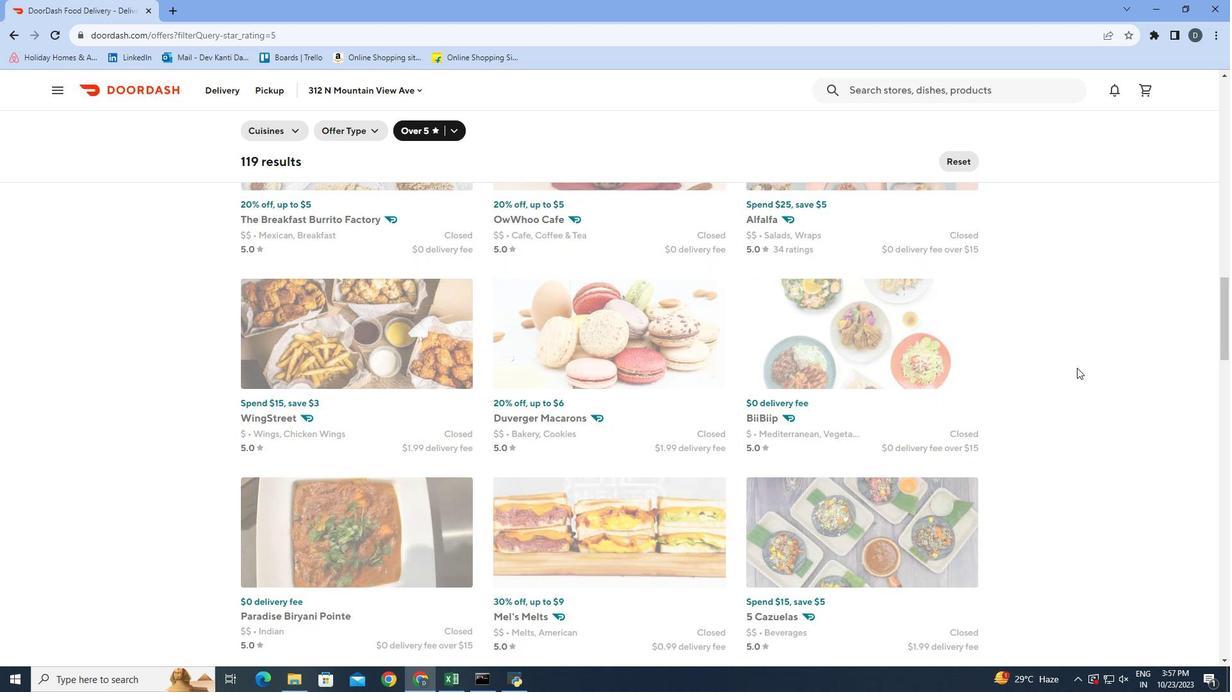 
Action: Mouse scrolled (1081, 359) with delta (0, 0)
Screenshot: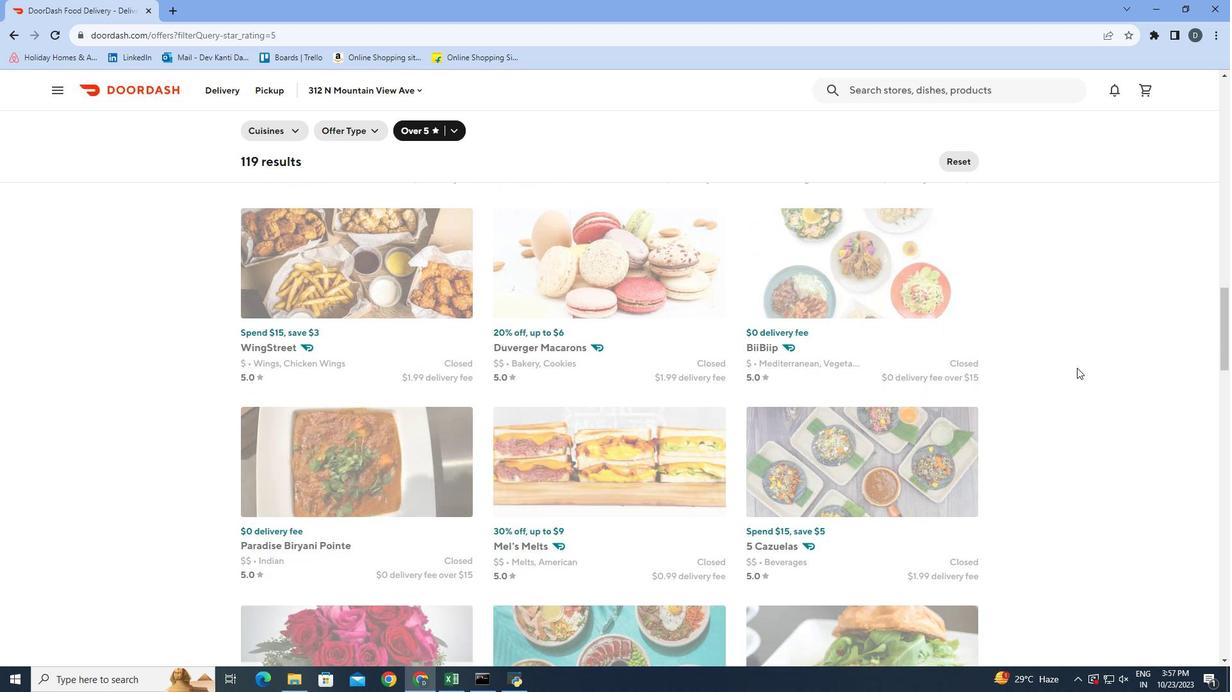 
Action: Mouse scrolled (1081, 359) with delta (0, 0)
Screenshot: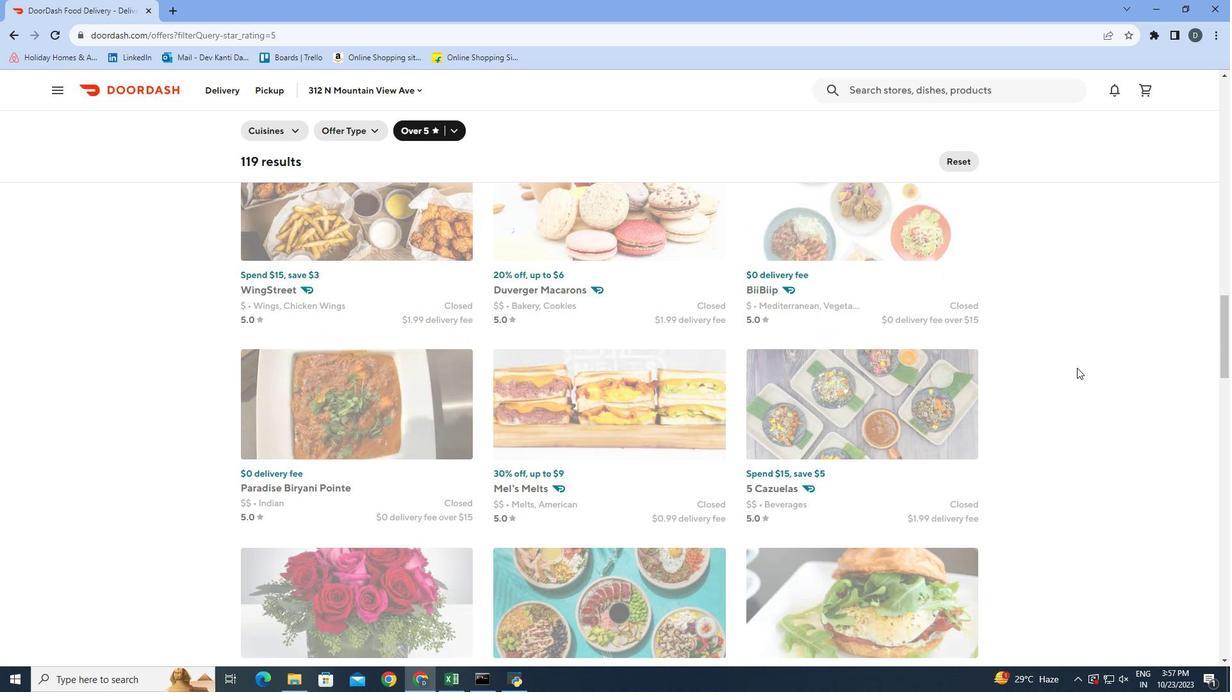 
Action: Mouse scrolled (1081, 359) with delta (0, 0)
Screenshot: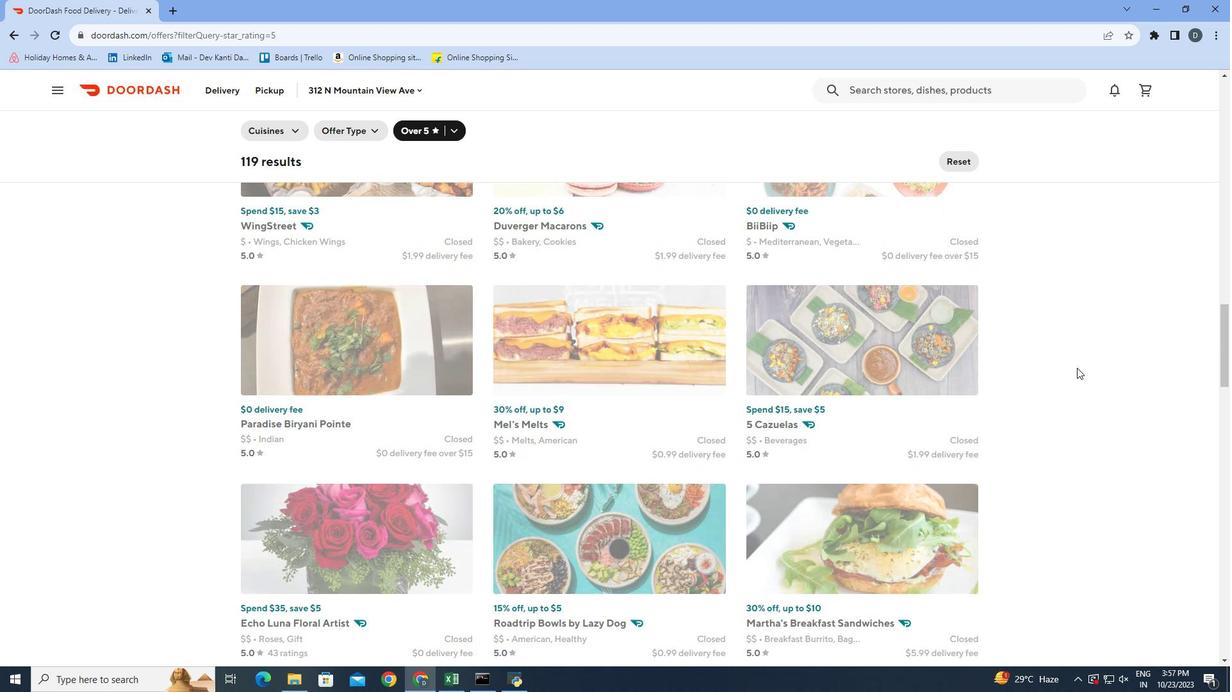 
Action: Mouse scrolled (1081, 359) with delta (0, 0)
Screenshot: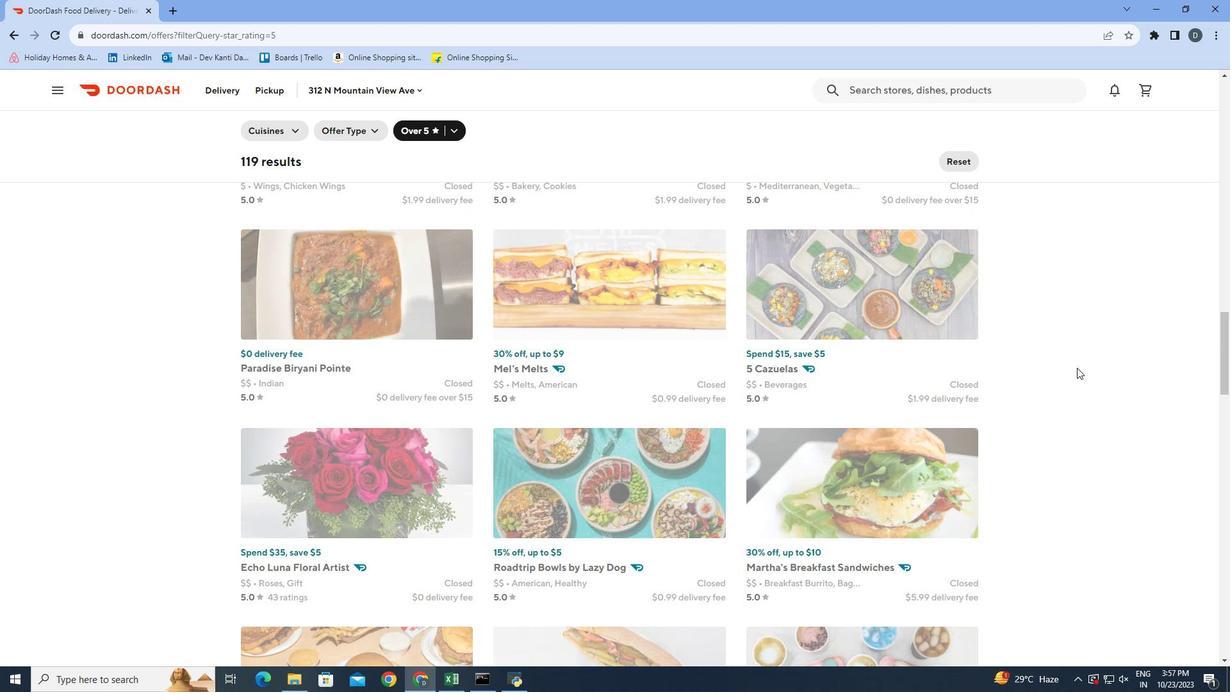 
Action: Mouse scrolled (1081, 359) with delta (0, 0)
Screenshot: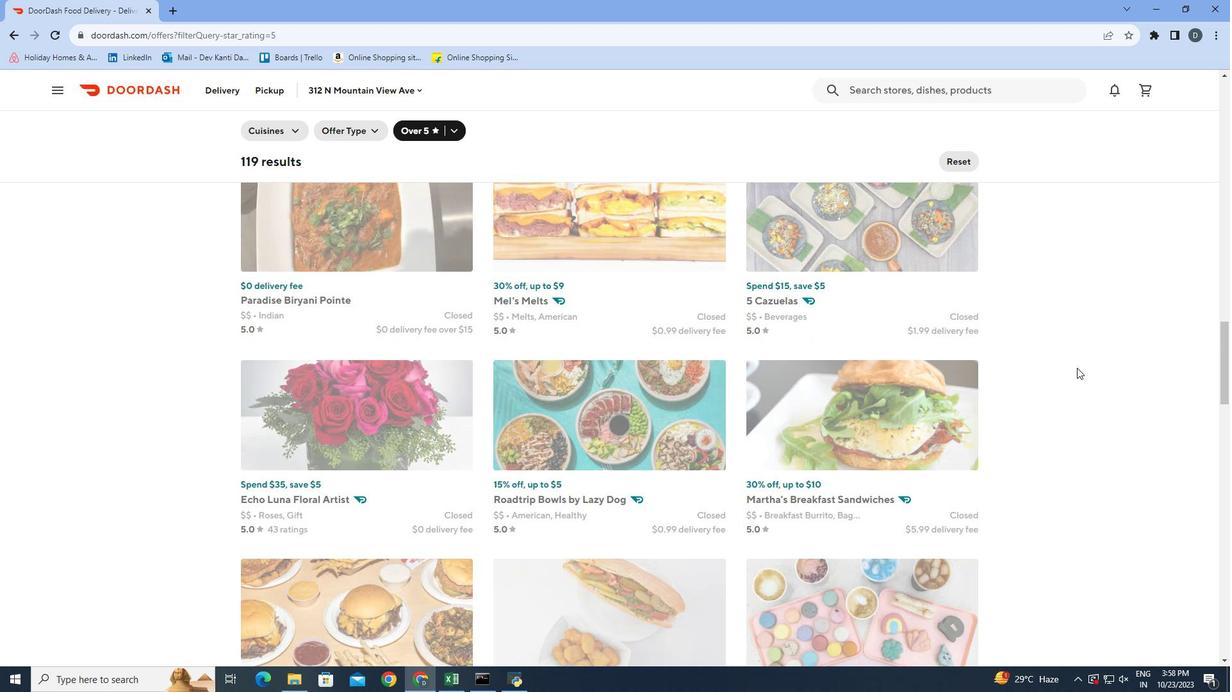 
Action: Mouse scrolled (1081, 359) with delta (0, 0)
Screenshot: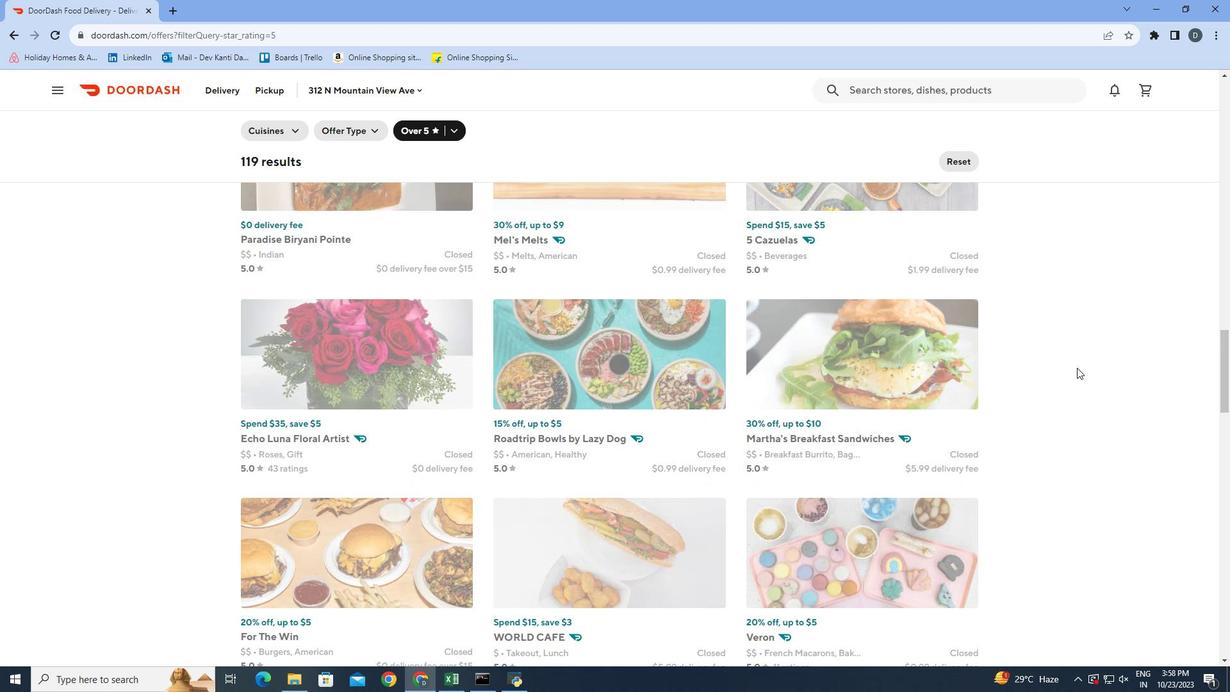 
Action: Mouse scrolled (1081, 359) with delta (0, 0)
Screenshot: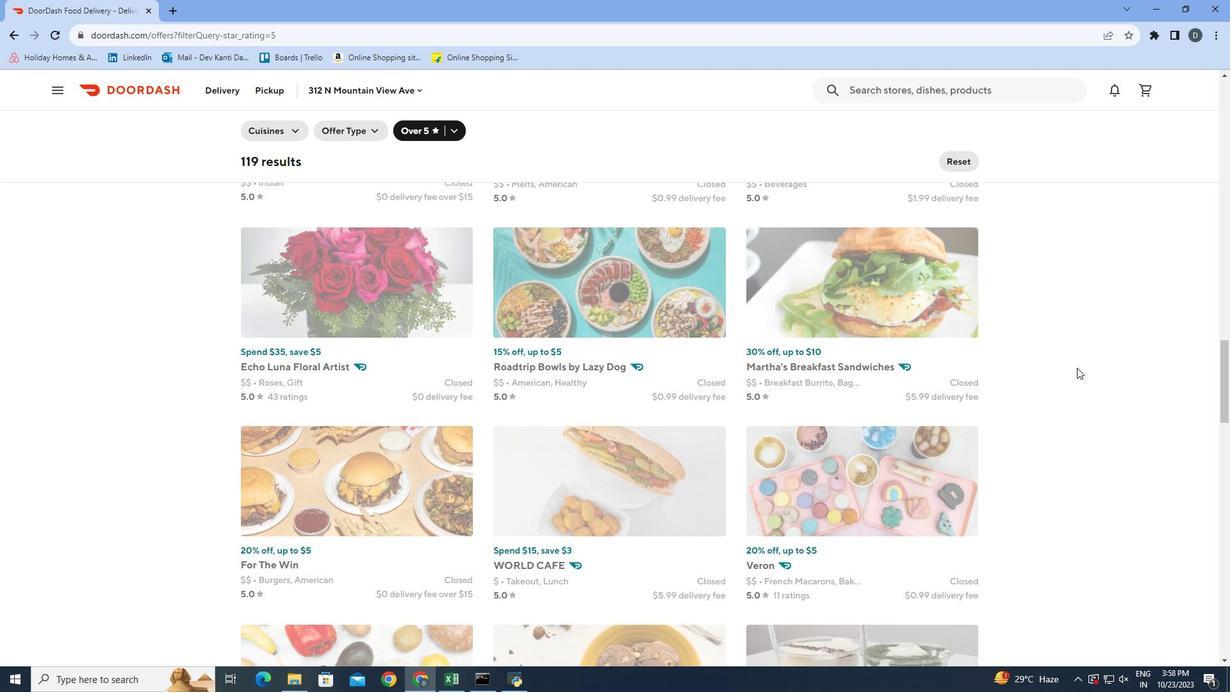 
Action: Mouse scrolled (1081, 359) with delta (0, 0)
Screenshot: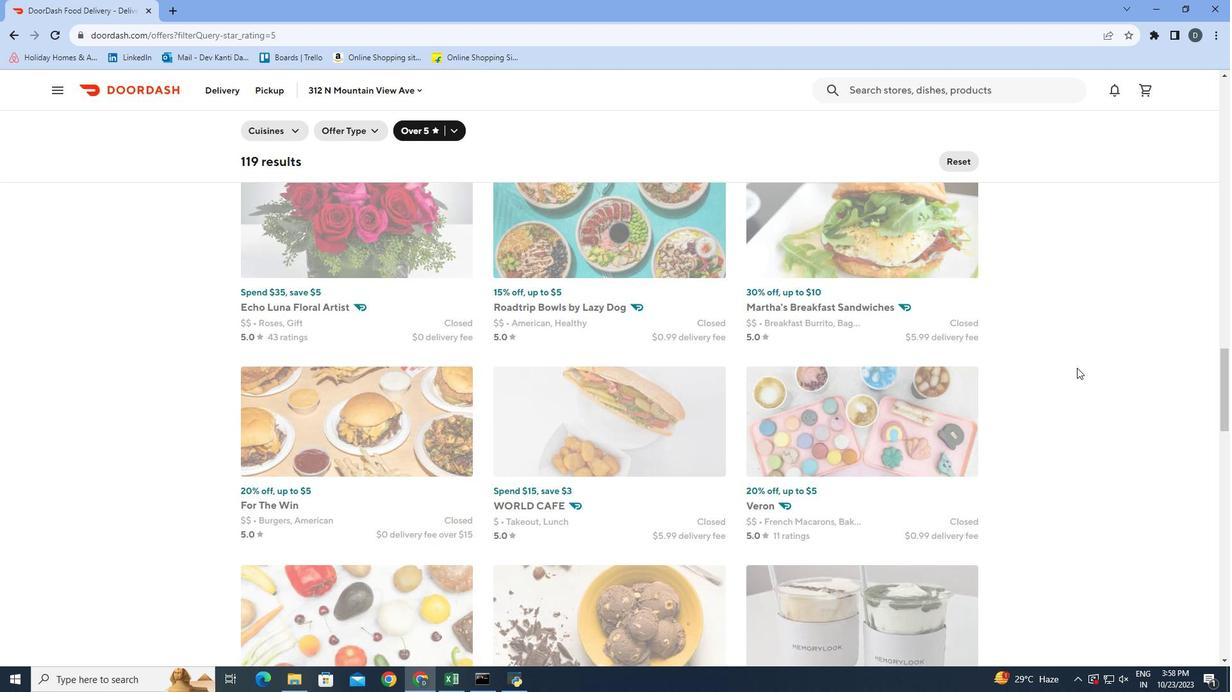 
Action: Mouse scrolled (1081, 359) with delta (0, 0)
Screenshot: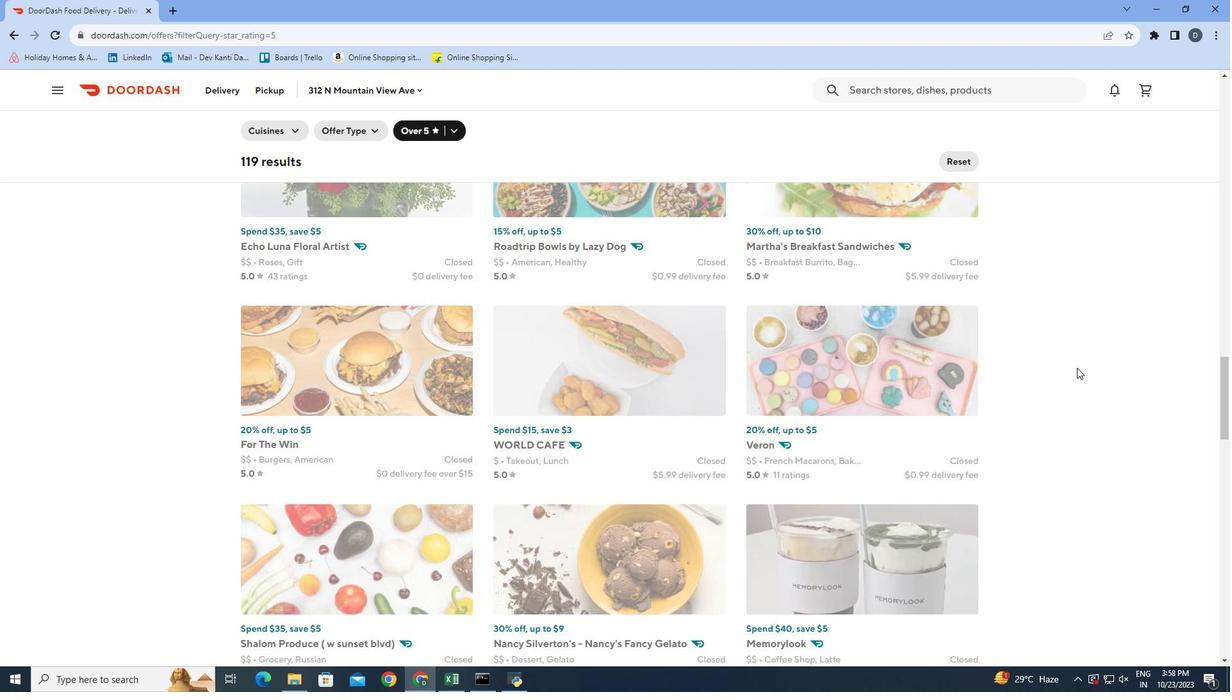 
Action: Mouse scrolled (1081, 359) with delta (0, 0)
Screenshot: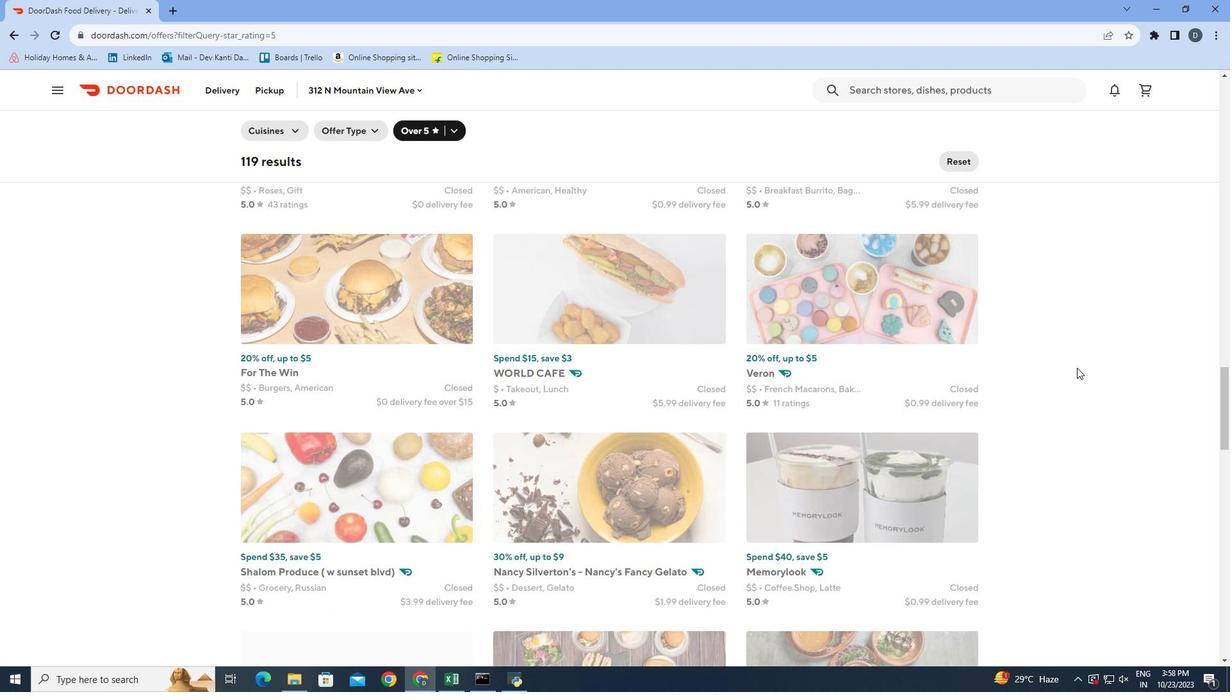 
Action: Mouse scrolled (1081, 359) with delta (0, 0)
Screenshot: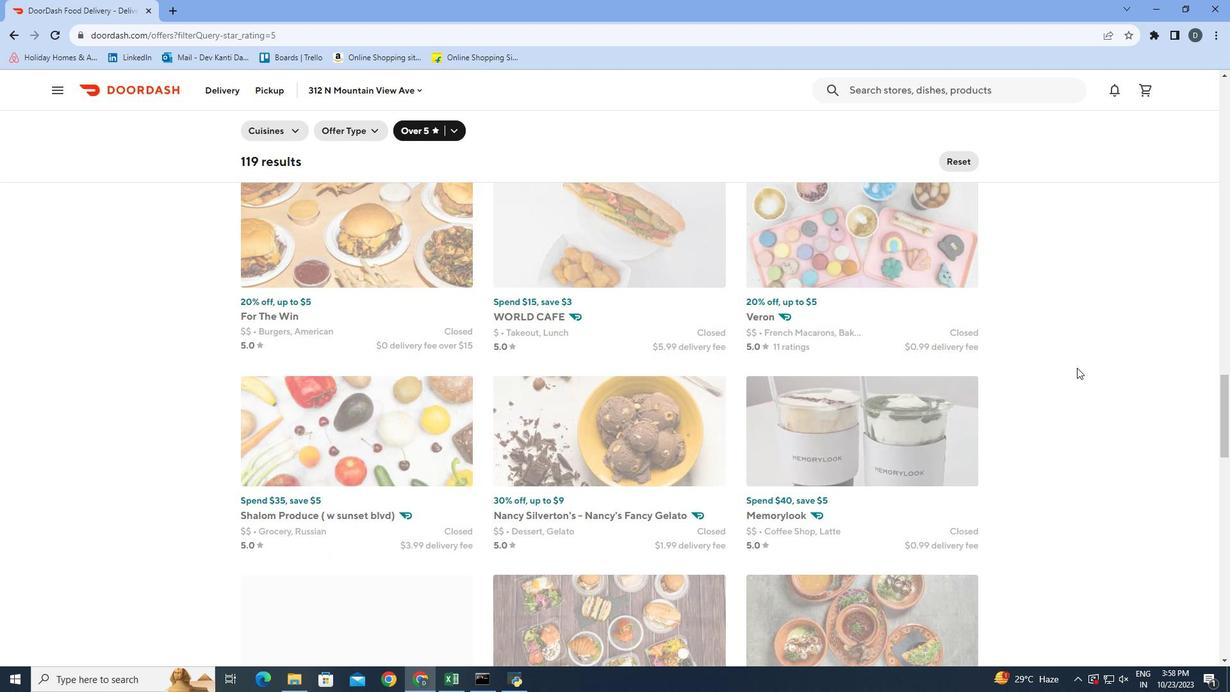 
Action: Mouse scrolled (1081, 359) with delta (0, 0)
Screenshot: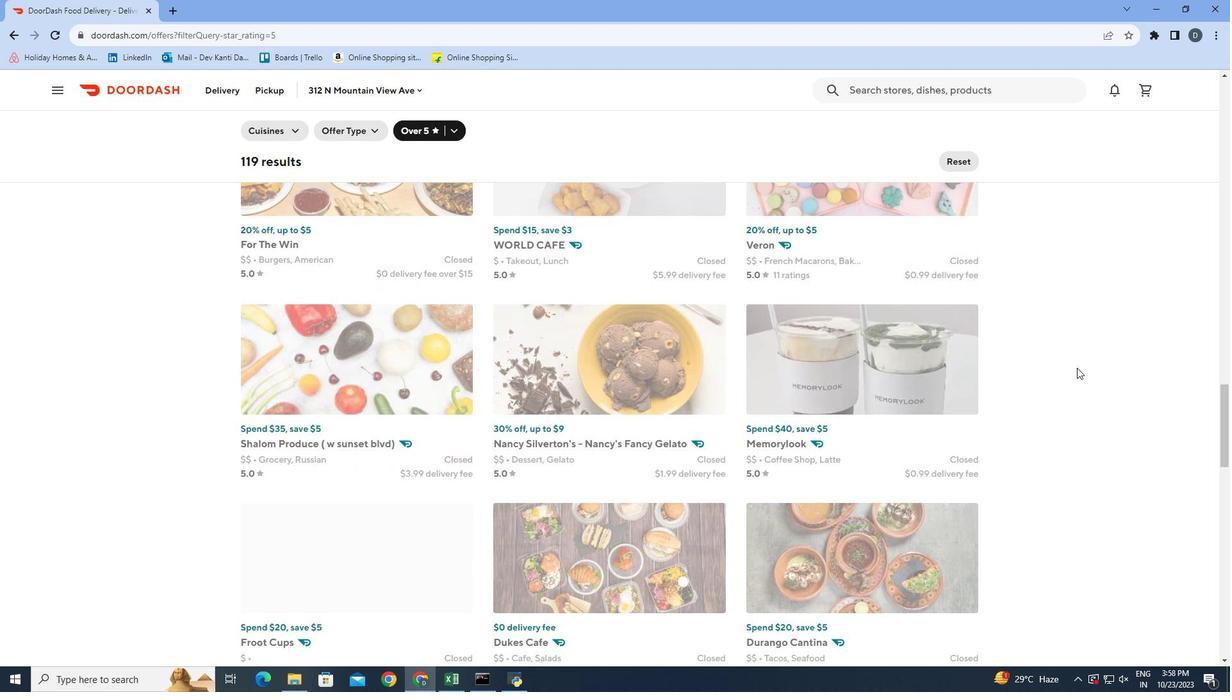 
Action: Mouse scrolled (1081, 359) with delta (0, 0)
Screenshot: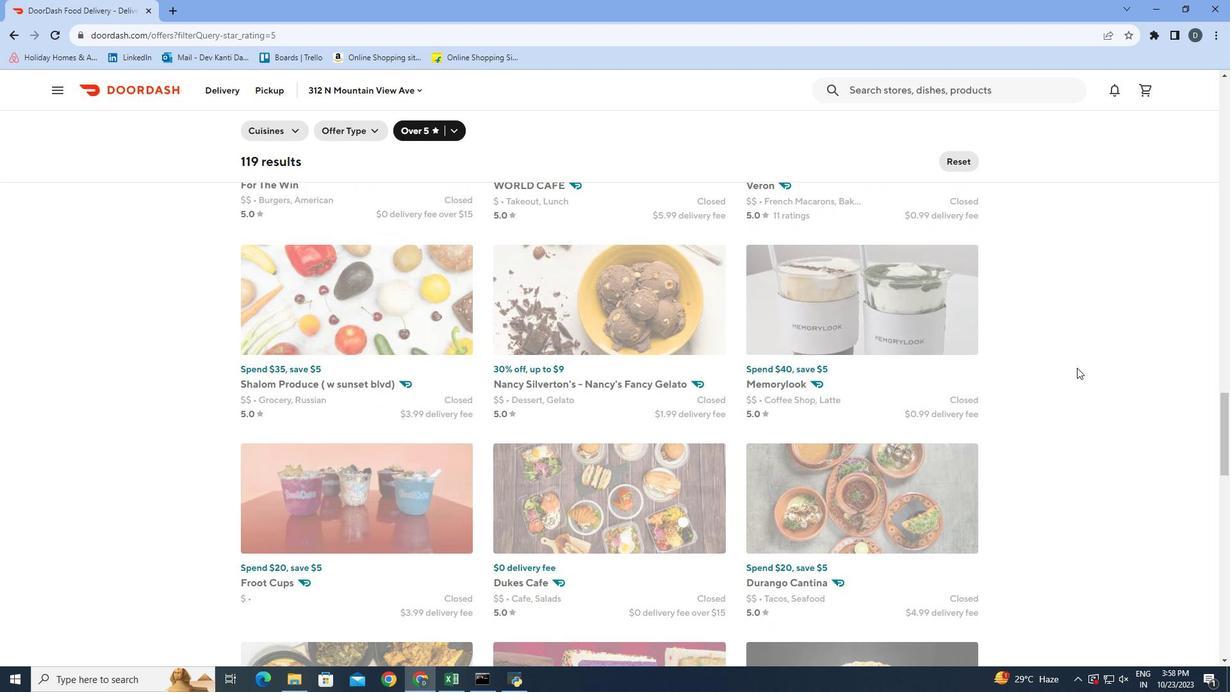 
Action: Mouse scrolled (1081, 359) with delta (0, 0)
Screenshot: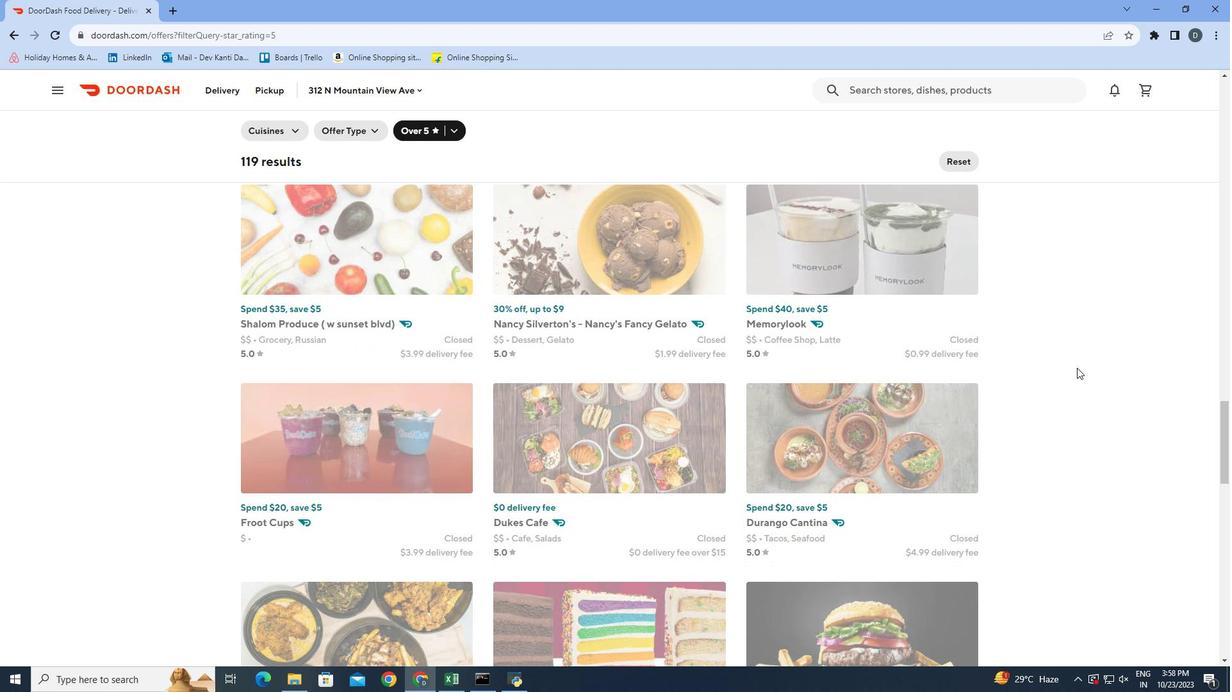 
Action: Mouse scrolled (1081, 359) with delta (0, 0)
Screenshot: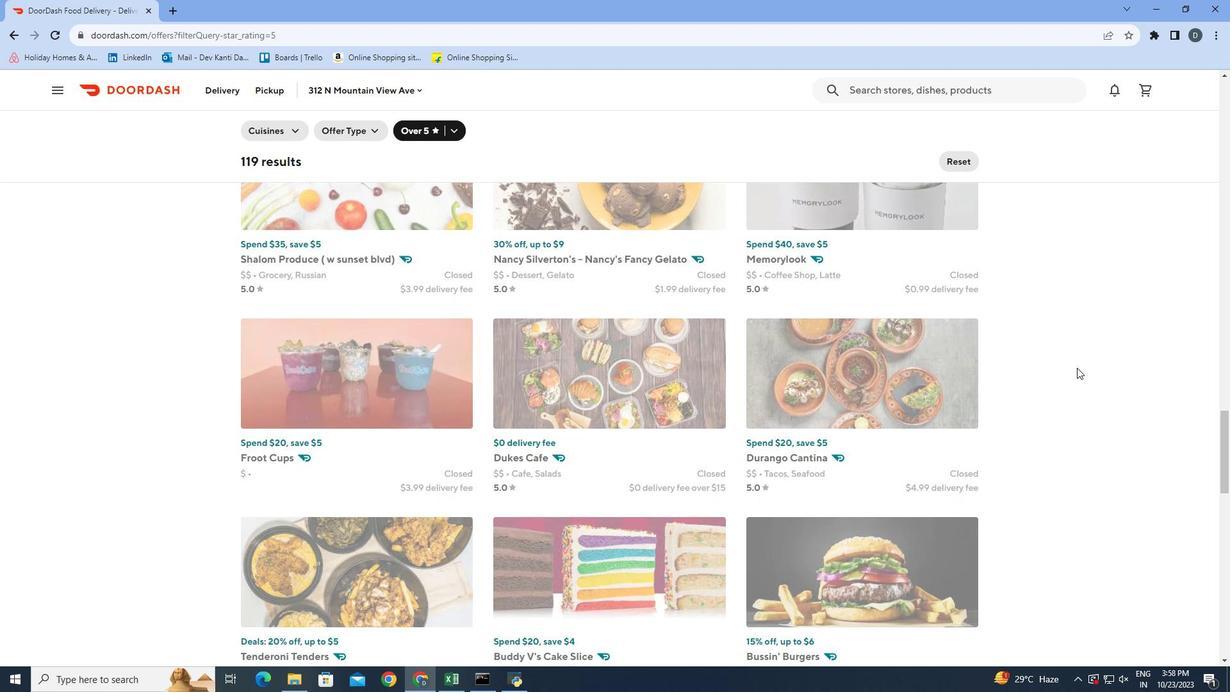 
Action: Mouse scrolled (1081, 359) with delta (0, 0)
Screenshot: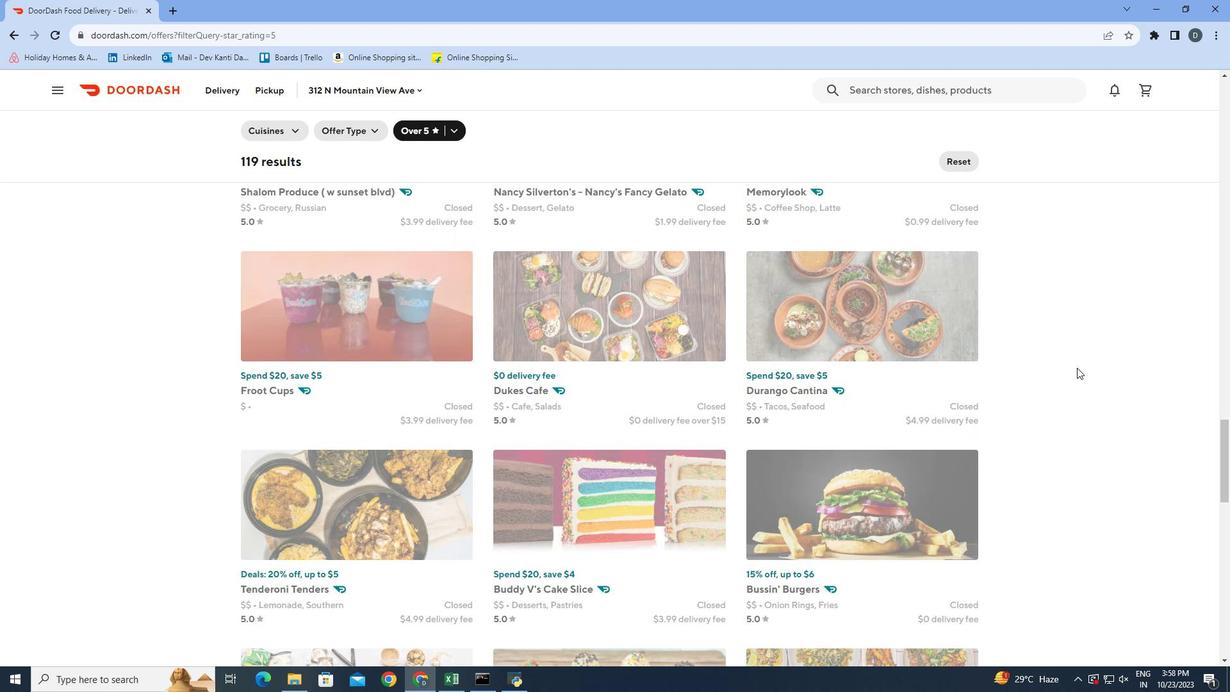 
Action: Mouse scrolled (1081, 359) with delta (0, 0)
Screenshot: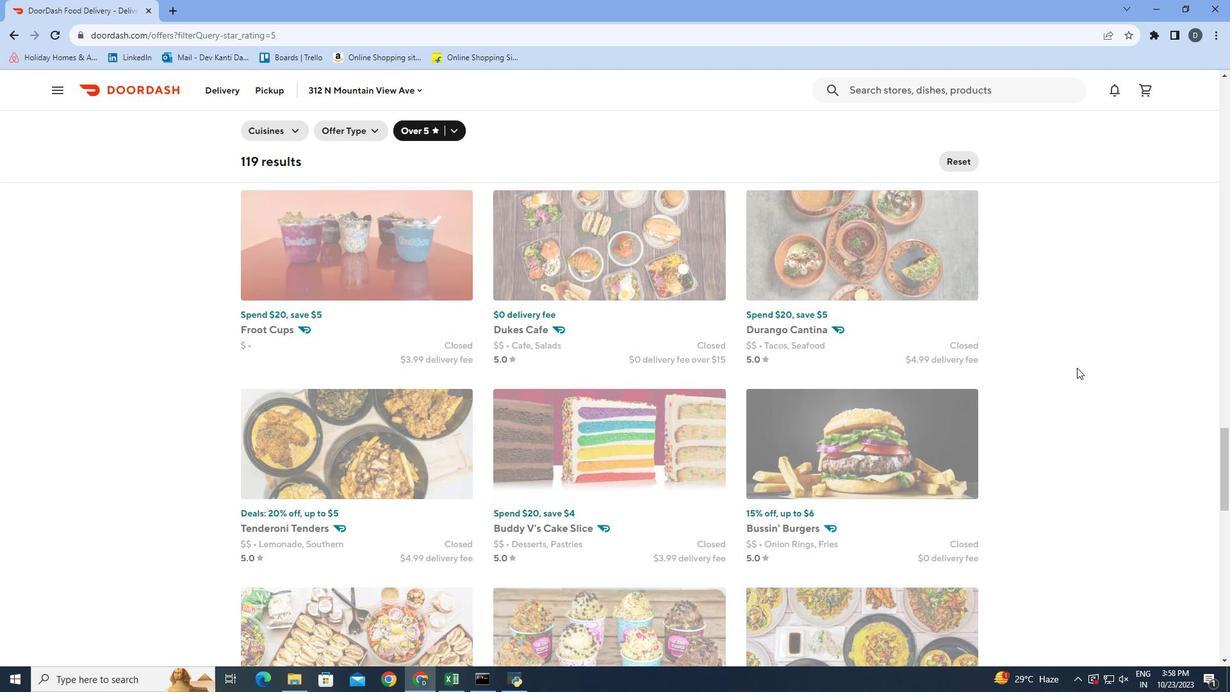 
Action: Mouse scrolled (1081, 359) with delta (0, 0)
Screenshot: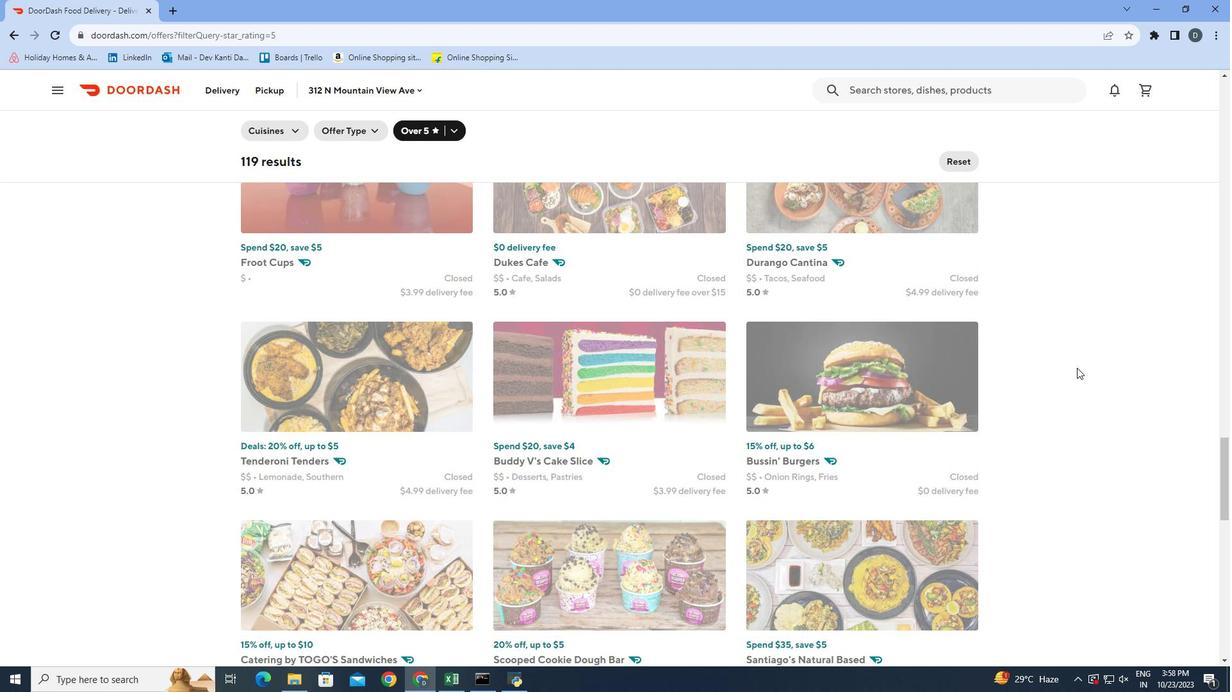 
Action: Mouse scrolled (1081, 359) with delta (0, 0)
Screenshot: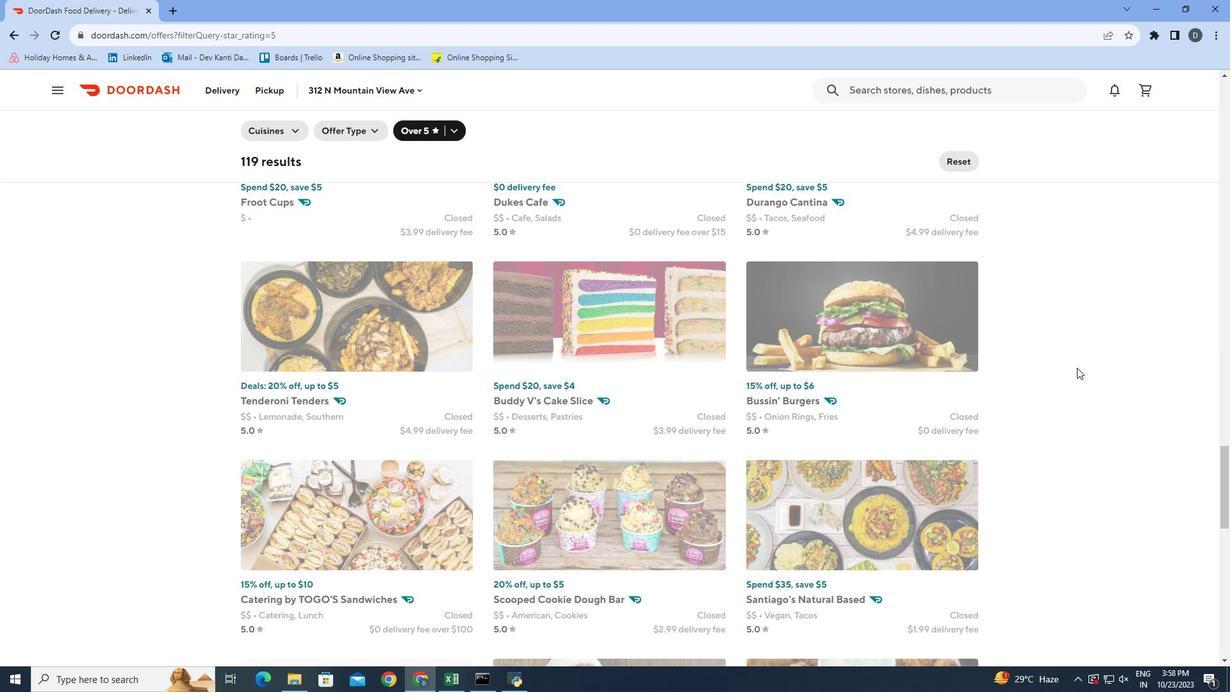 
Action: Mouse scrolled (1081, 359) with delta (0, 0)
Screenshot: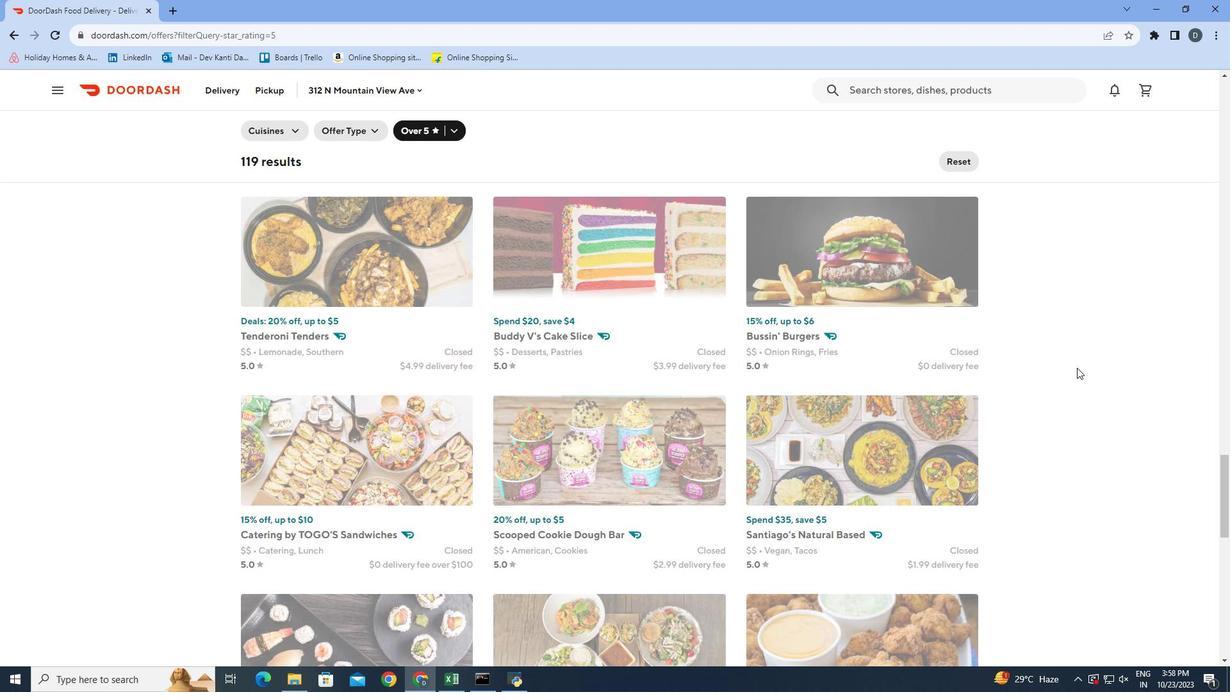 
Action: Mouse scrolled (1081, 359) with delta (0, 0)
Screenshot: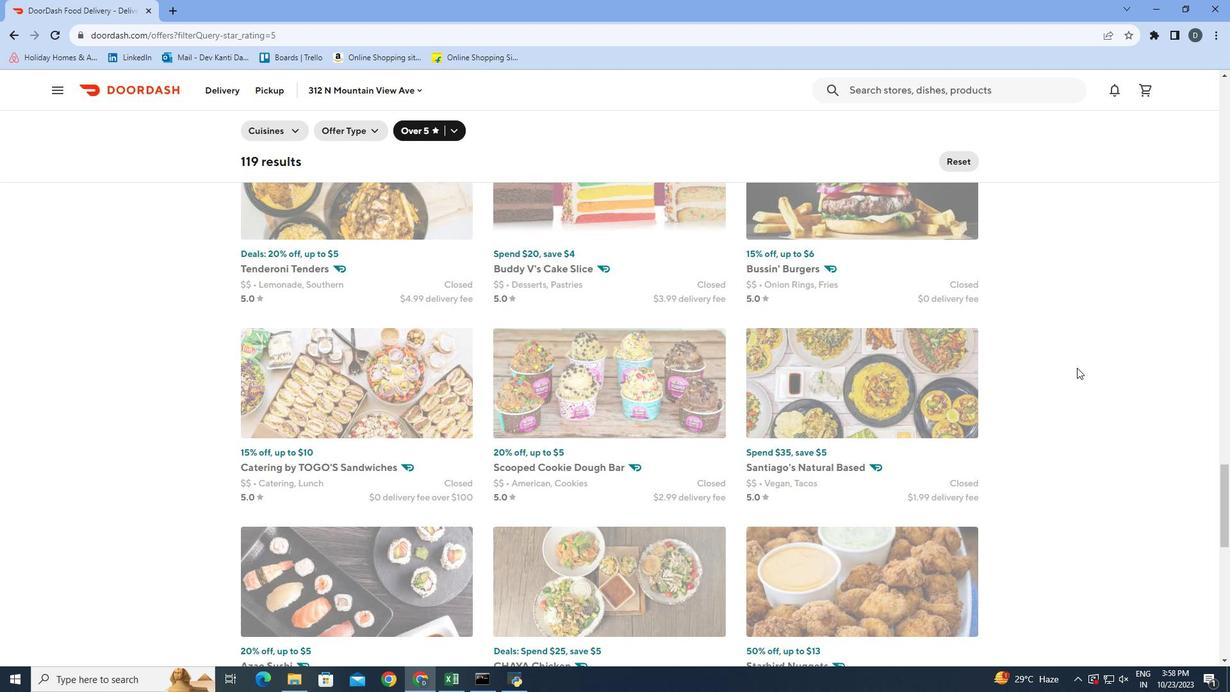 
Action: Mouse scrolled (1081, 359) with delta (0, 0)
Screenshot: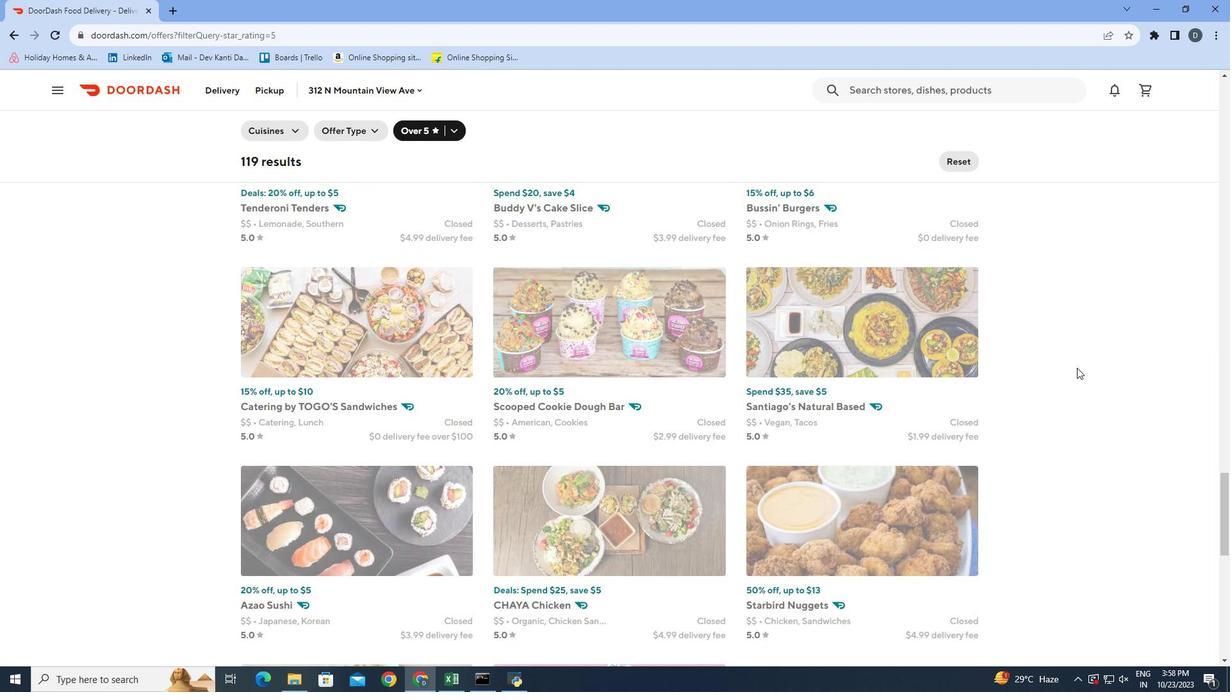 
Action: Mouse scrolled (1081, 359) with delta (0, 0)
Screenshot: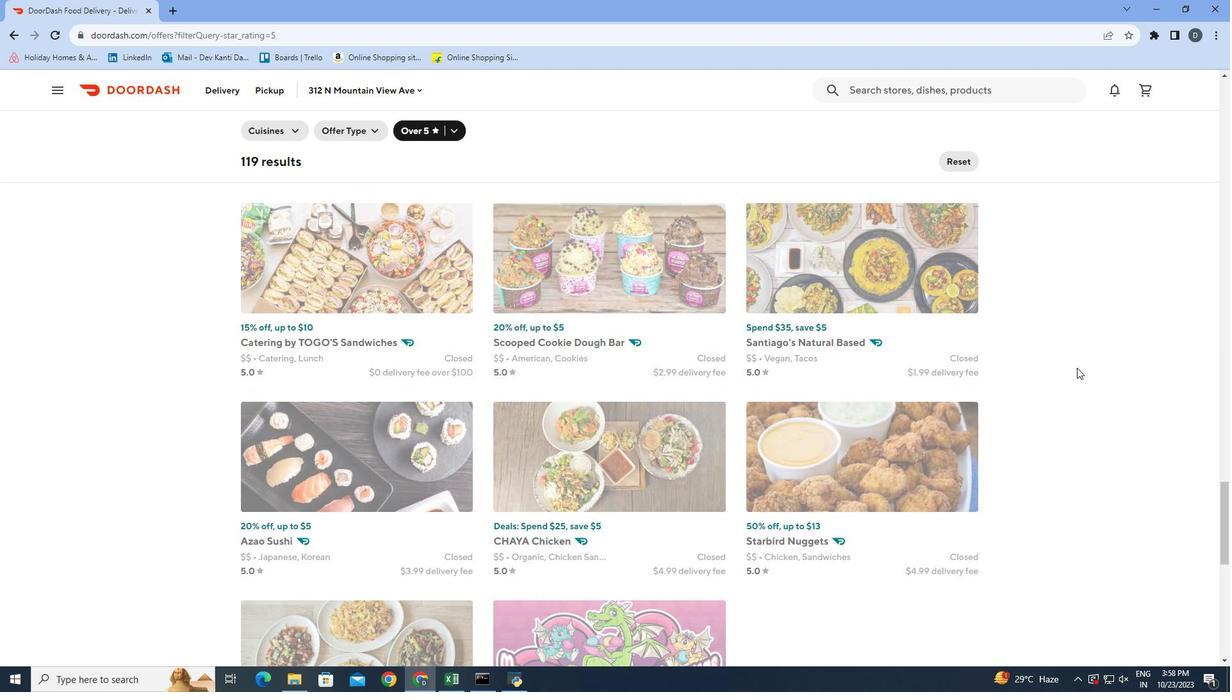 
Action: Mouse scrolled (1081, 359) with delta (0, 0)
Screenshot: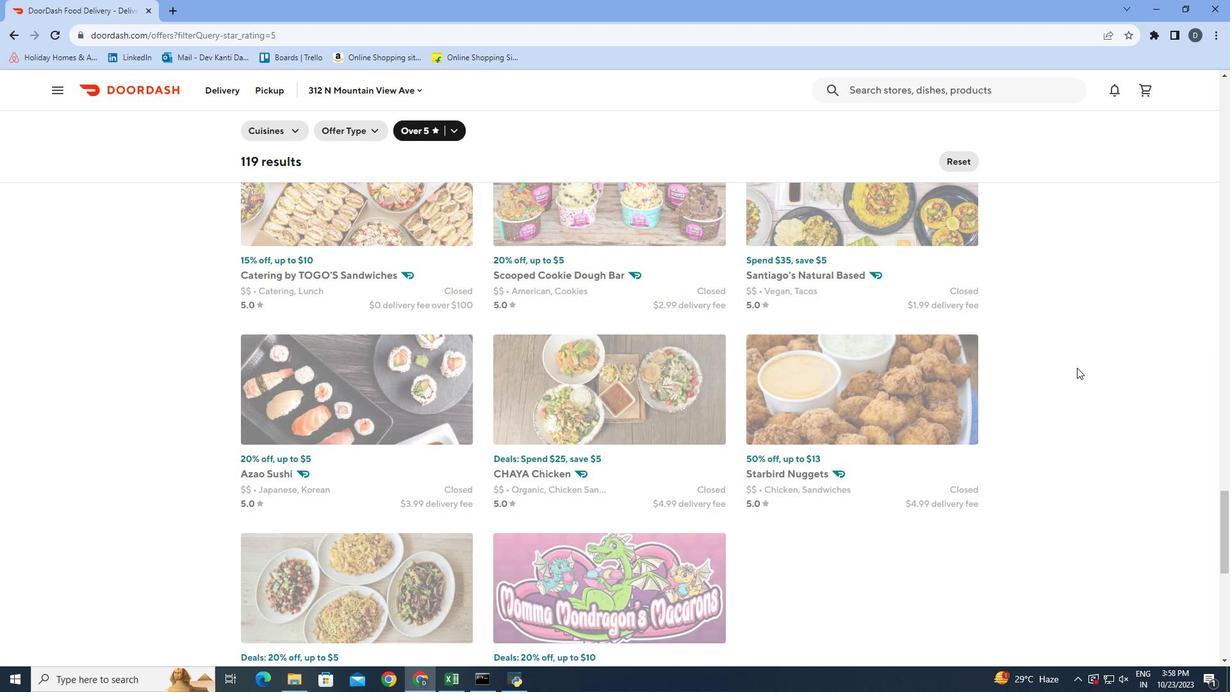 
Action: Mouse scrolled (1081, 359) with delta (0, 0)
Screenshot: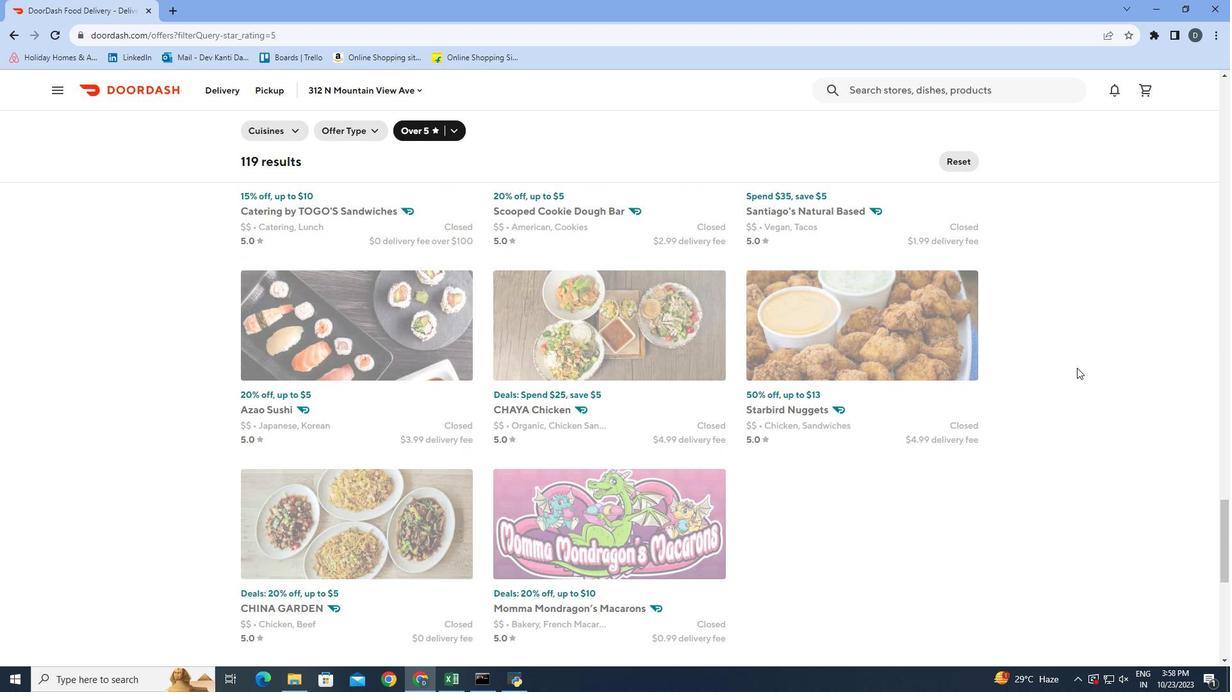 
Action: Mouse scrolled (1081, 359) with delta (0, 0)
Screenshot: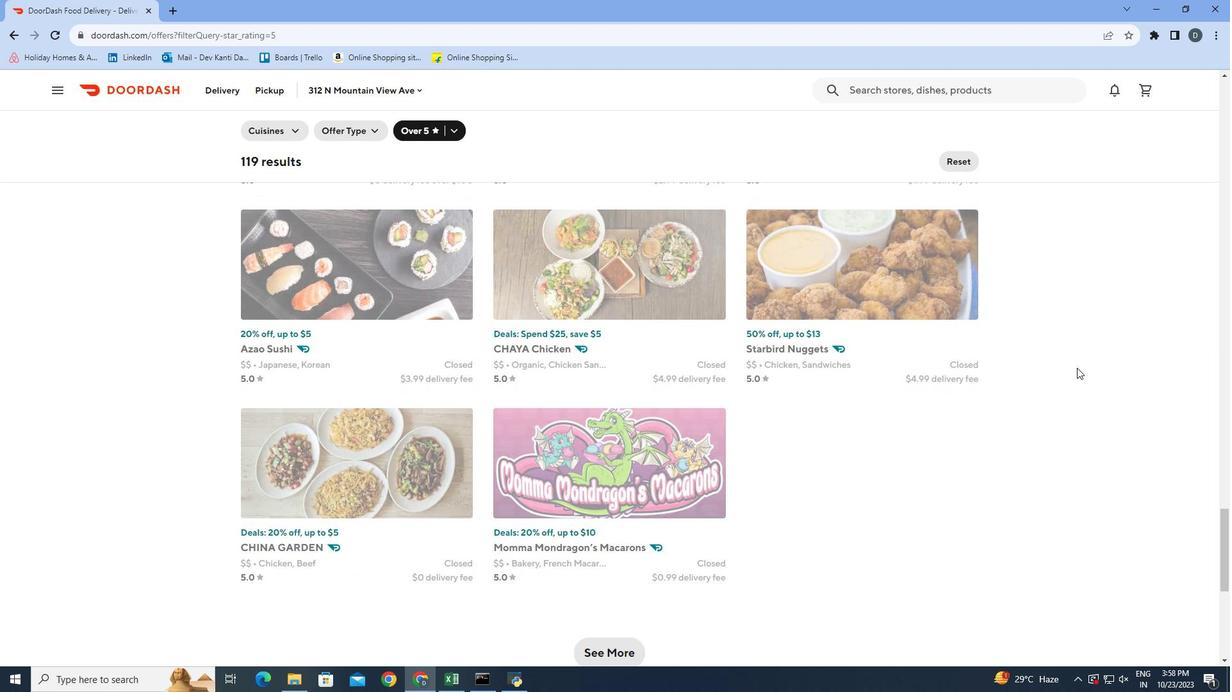 
Action: Mouse scrolled (1081, 359) with delta (0, 0)
Screenshot: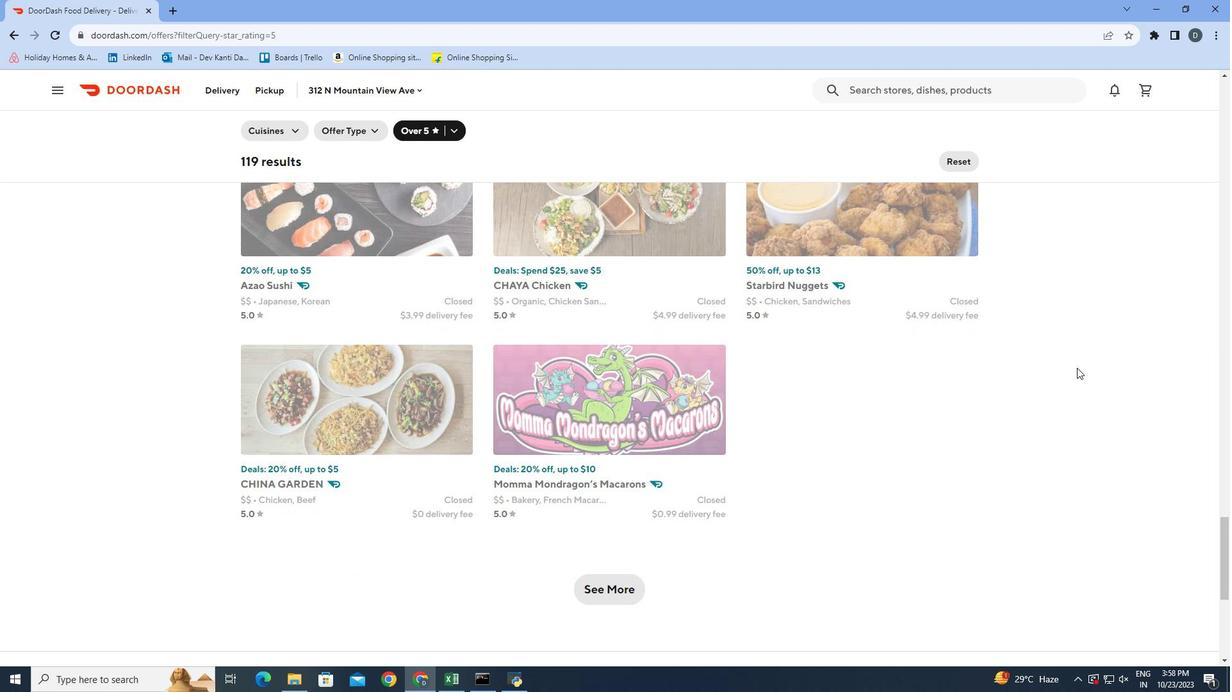 
Action: Mouse scrolled (1081, 359) with delta (0, 0)
Screenshot: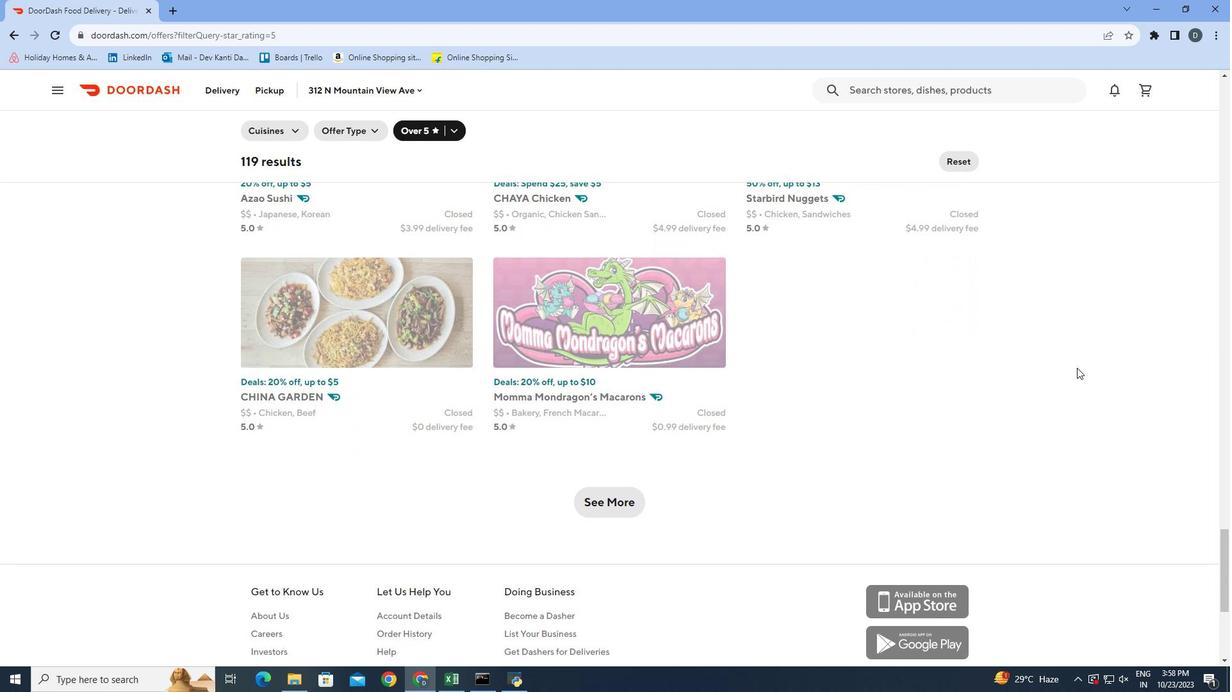 
Action: Mouse moved to (647, 438)
Screenshot: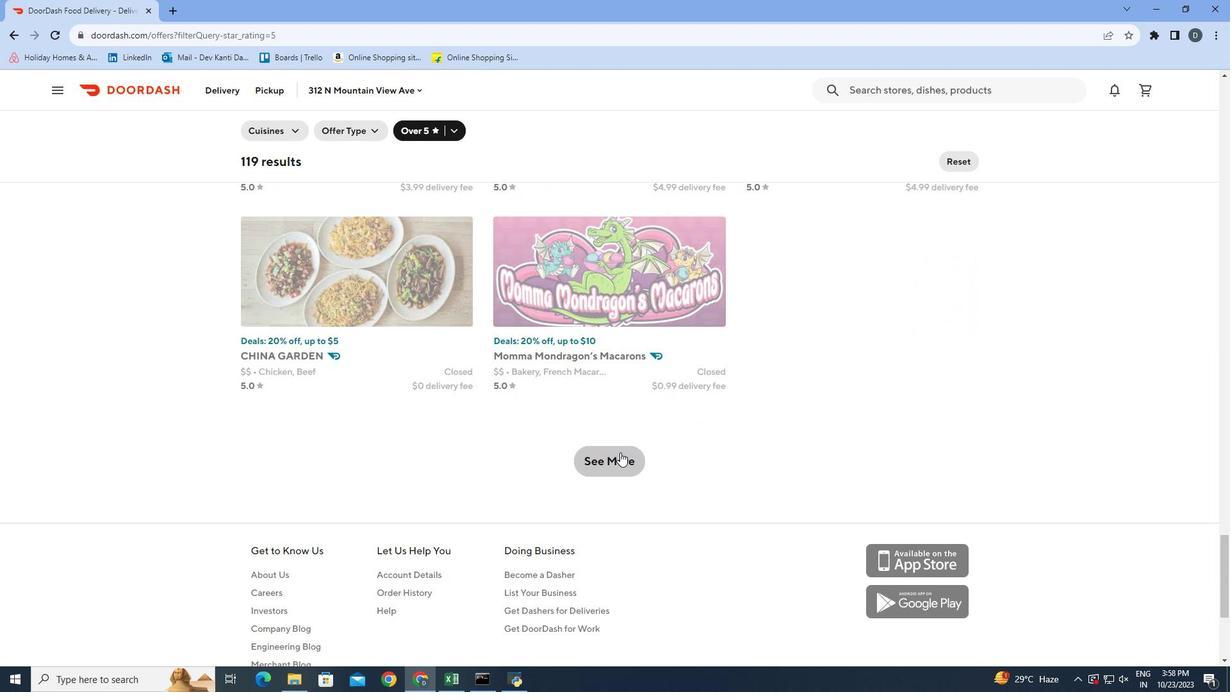 
Action: Mouse pressed left at (647, 438)
Screenshot: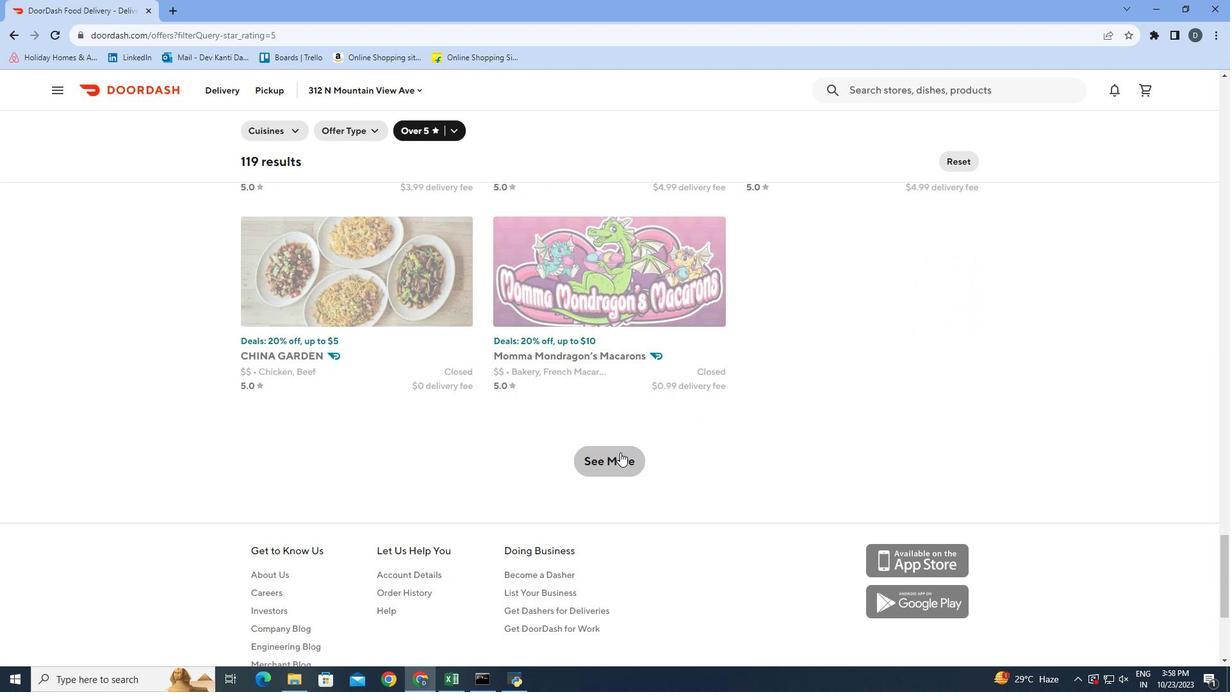 
Action: Mouse moved to (1024, 289)
Screenshot: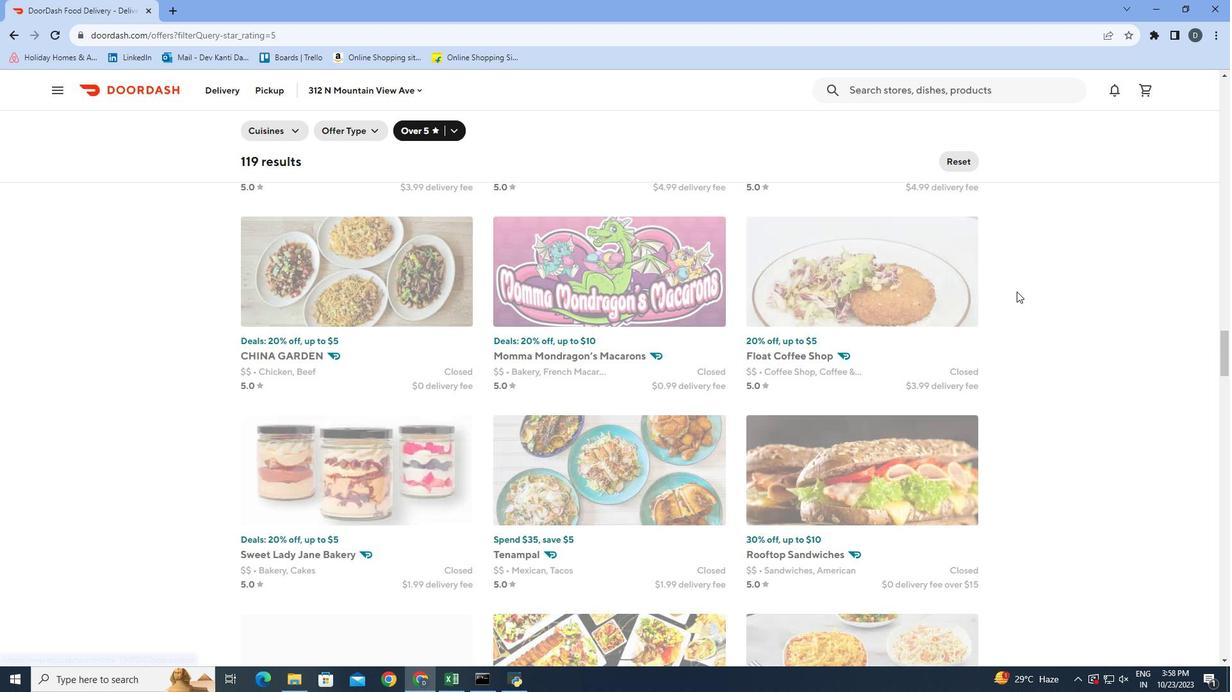 
Action: Mouse scrolled (1024, 288) with delta (0, 0)
Screenshot: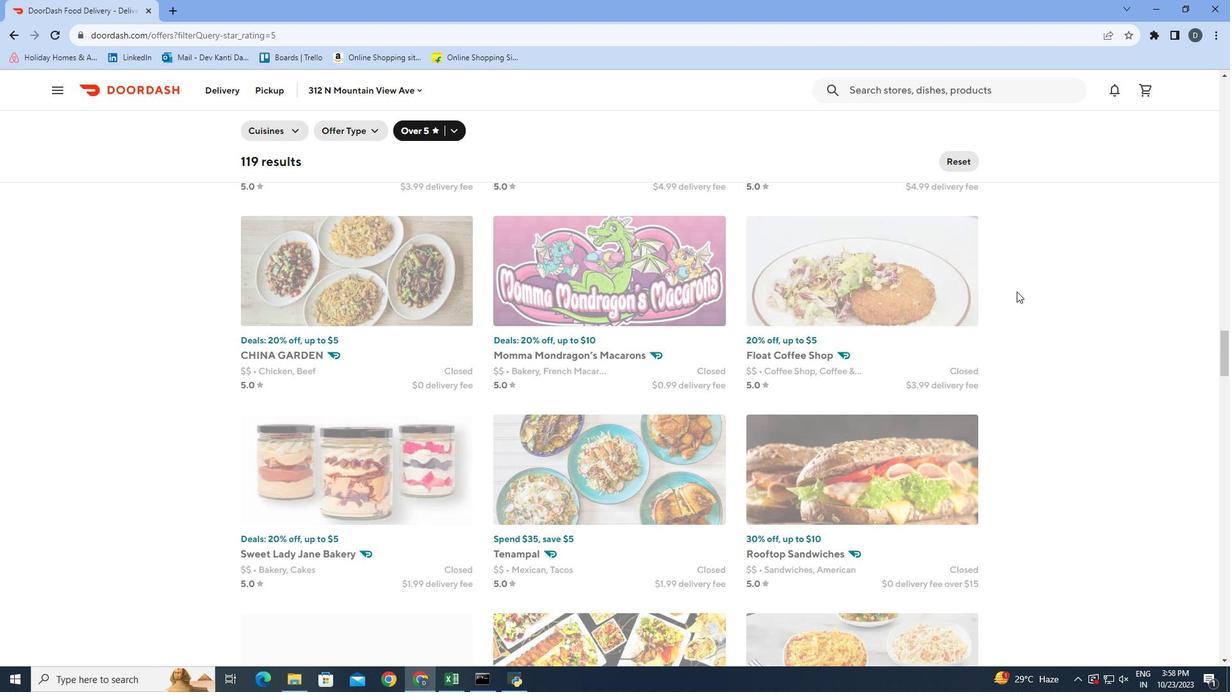 
Action: Mouse scrolled (1024, 288) with delta (0, 0)
Screenshot: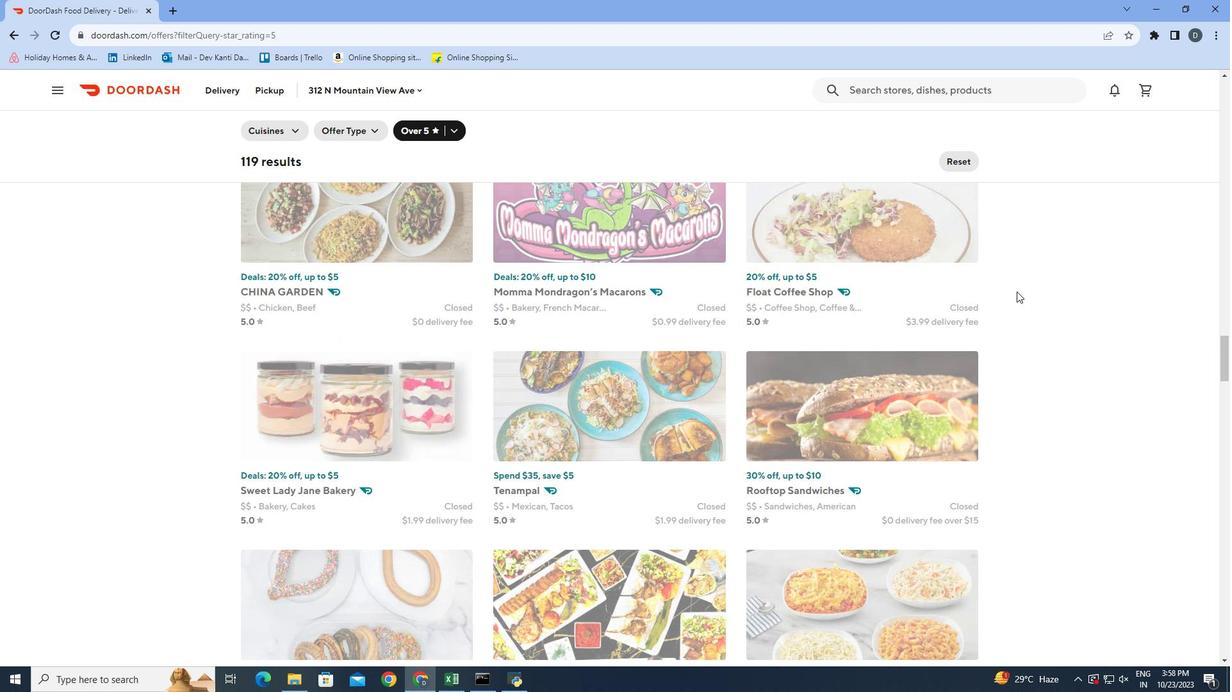 
Action: Mouse scrolled (1024, 288) with delta (0, 0)
Screenshot: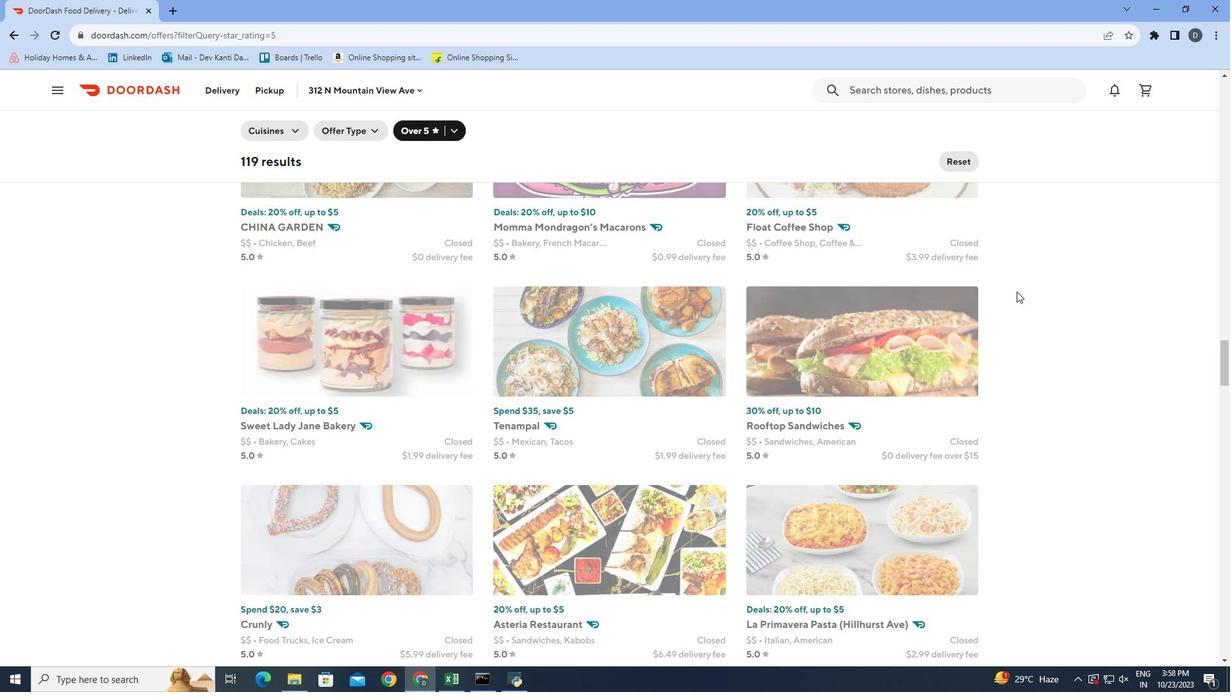 
Action: Mouse scrolled (1024, 288) with delta (0, 0)
Screenshot: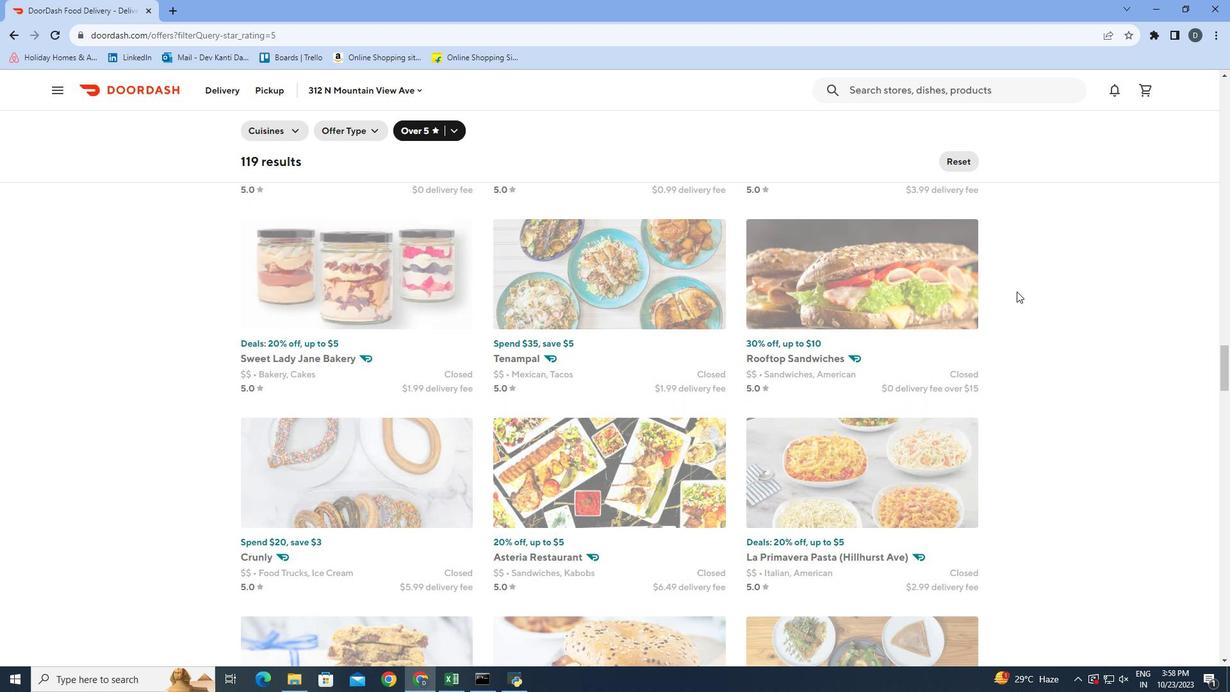 
Action: Mouse scrolled (1024, 288) with delta (0, 0)
Screenshot: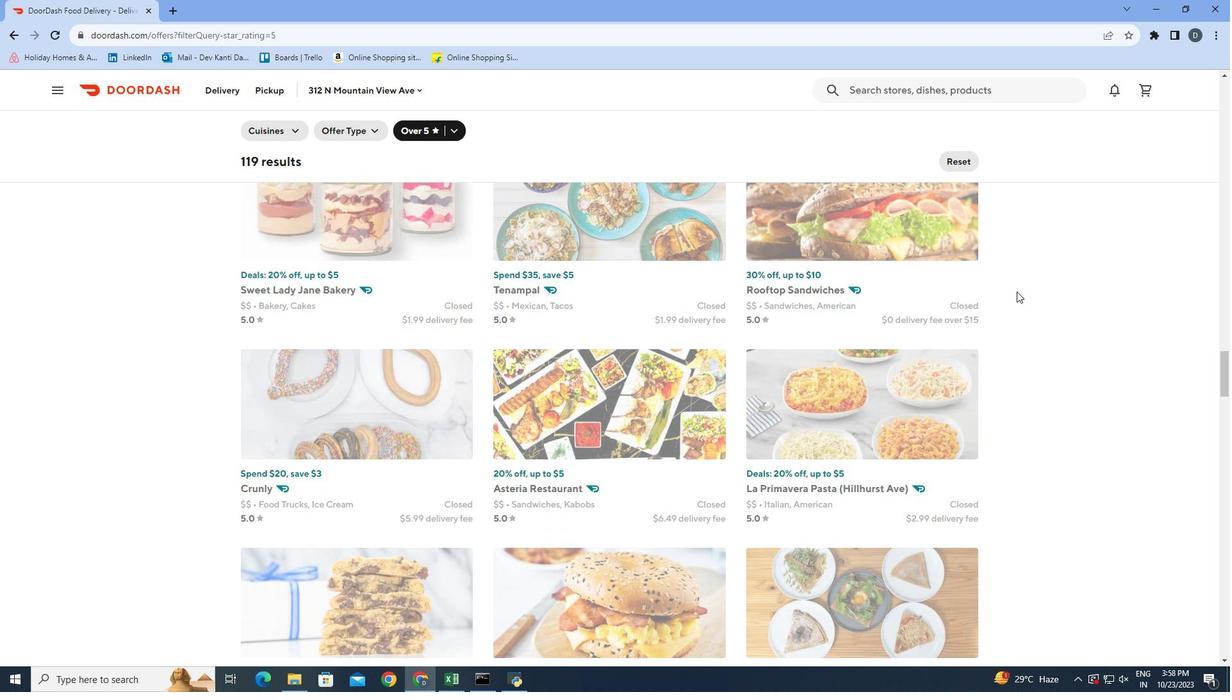 
Action: Mouse moved to (1025, 288)
Screenshot: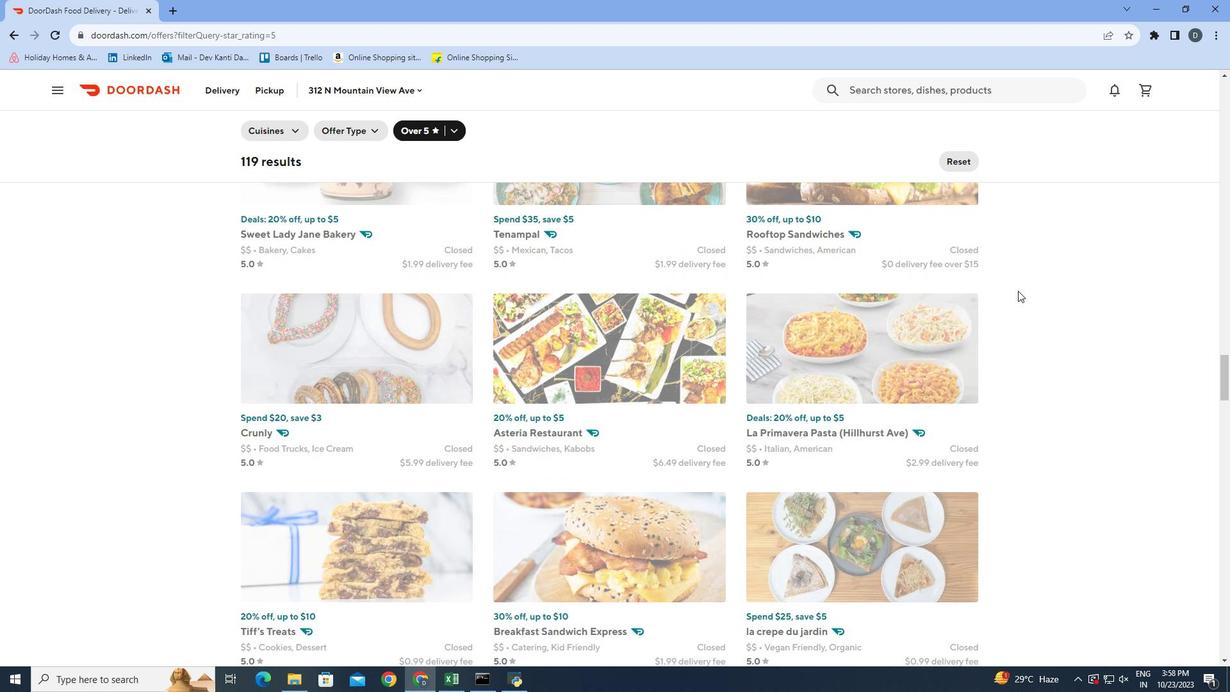 
Action: Mouse scrolled (1025, 288) with delta (0, 0)
Screenshot: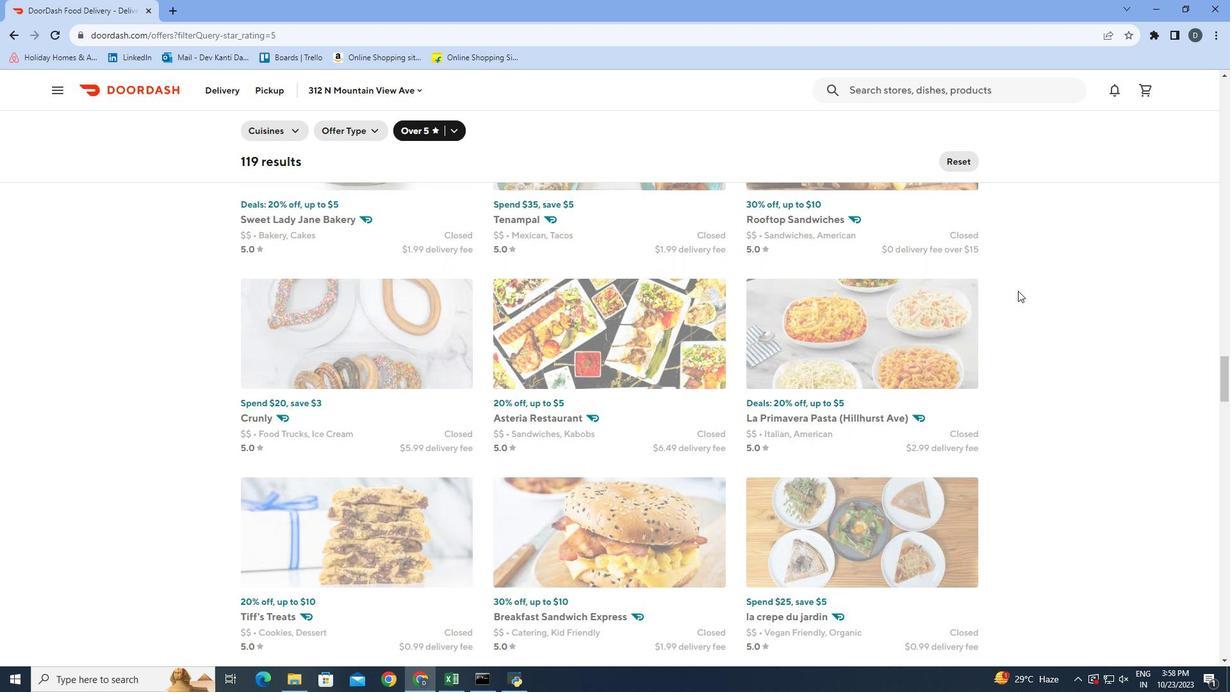 
Action: Mouse scrolled (1025, 288) with delta (0, 0)
Screenshot: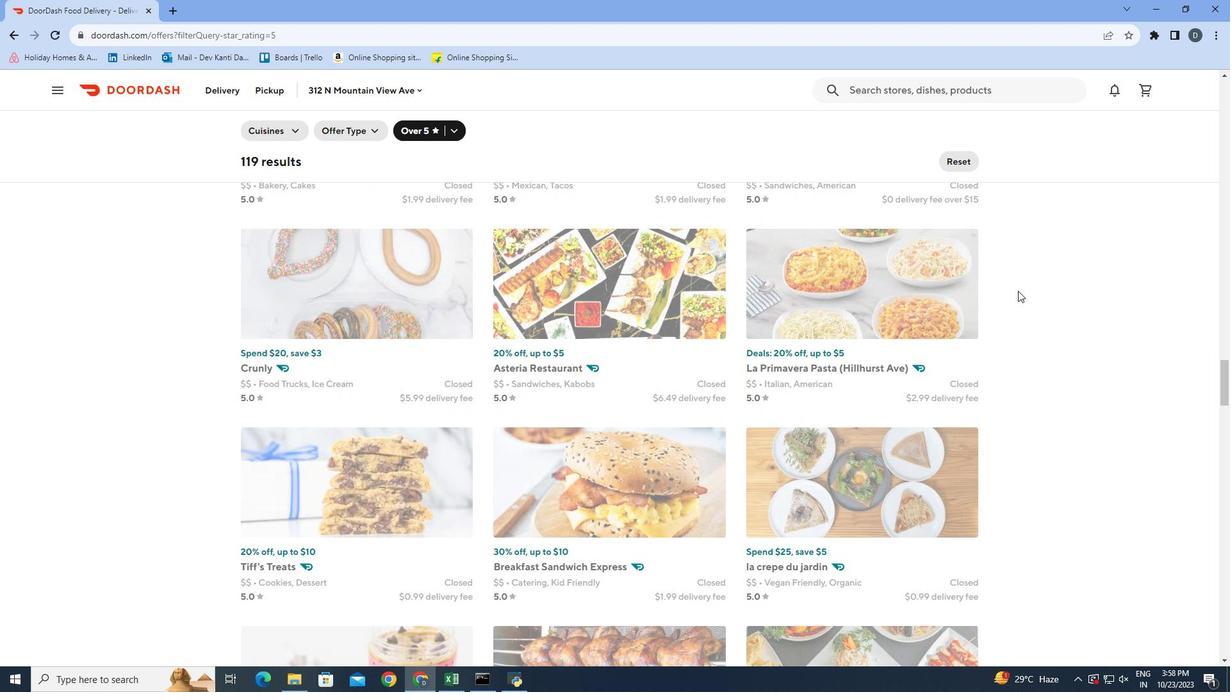 
Action: Mouse moved to (1025, 288)
Screenshot: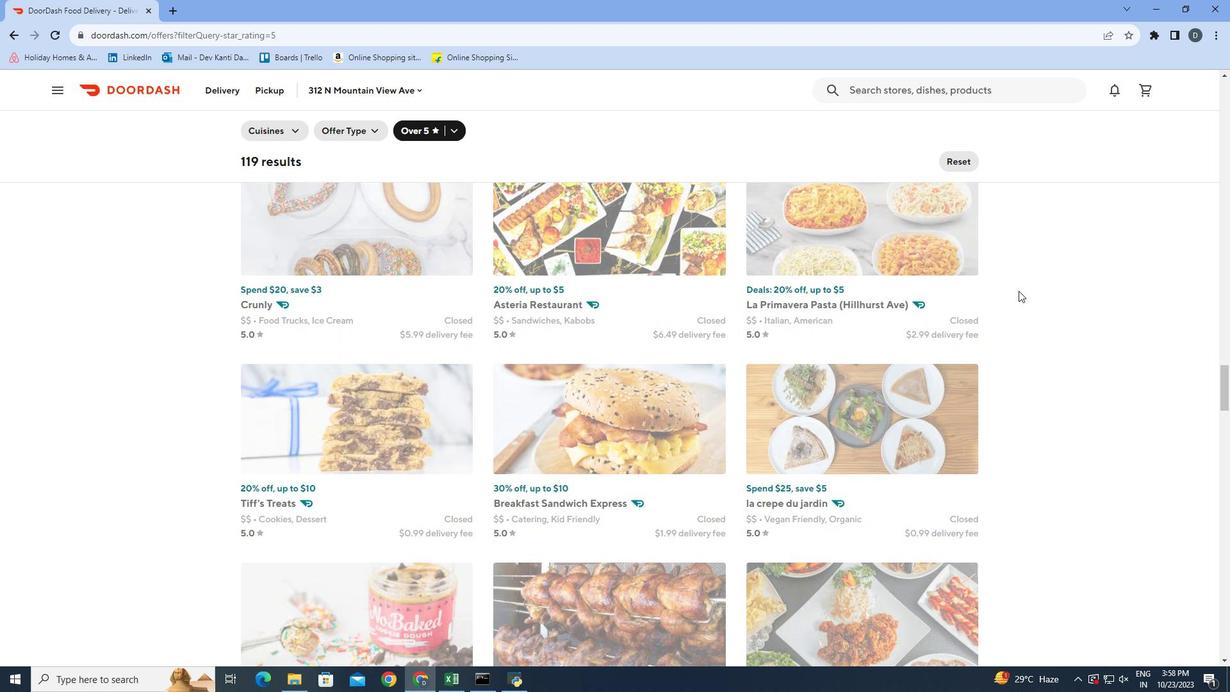 
Action: Mouse scrolled (1025, 288) with delta (0, 0)
Screenshot: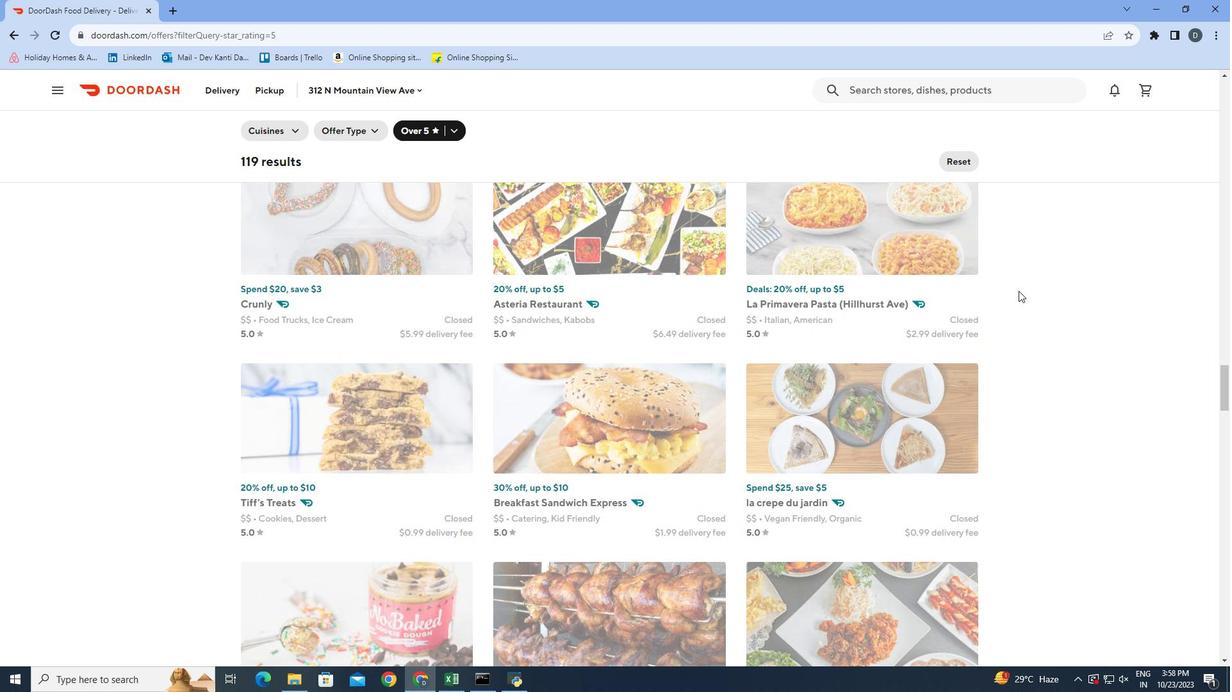 
Action: Mouse moved to (1027, 287)
Screenshot: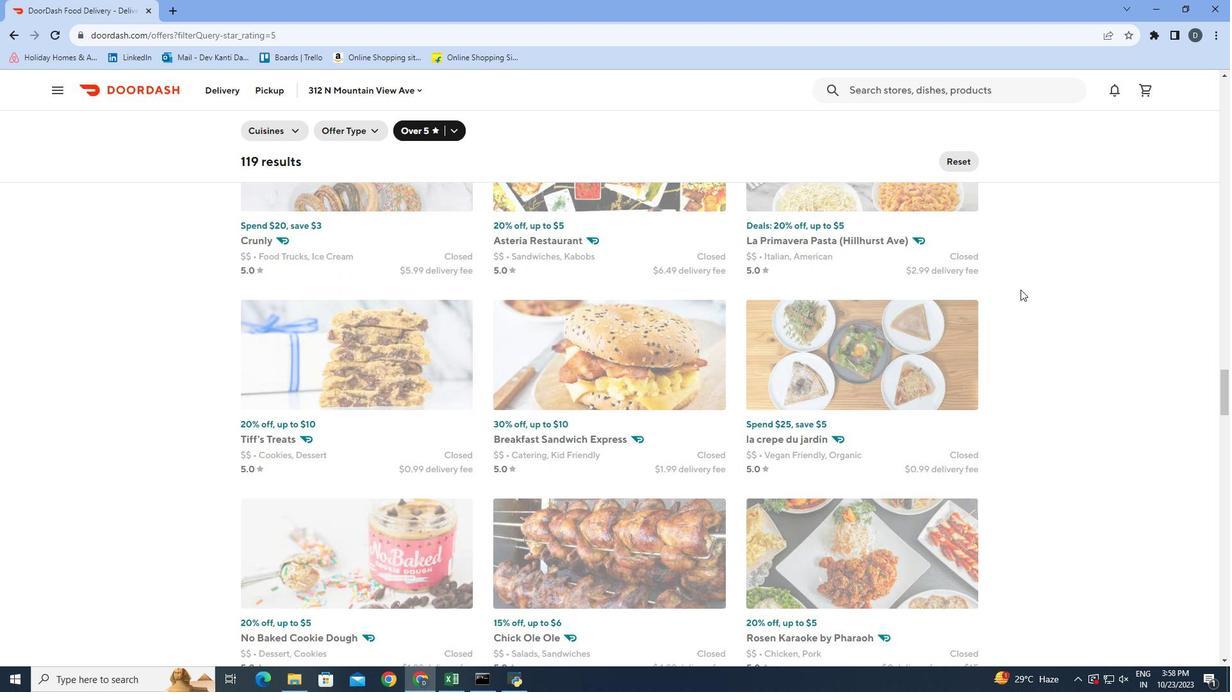 
Action: Mouse scrolled (1027, 287) with delta (0, 0)
Screenshot: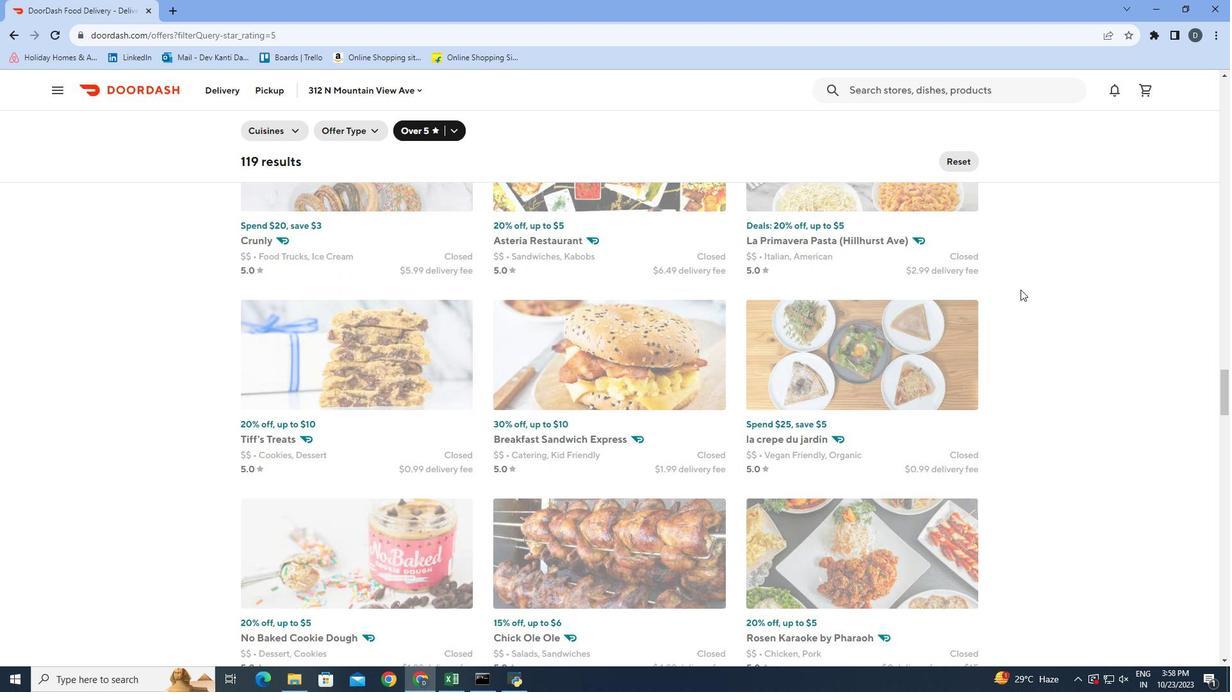
Action: Mouse scrolled (1027, 287) with delta (0, 0)
Screenshot: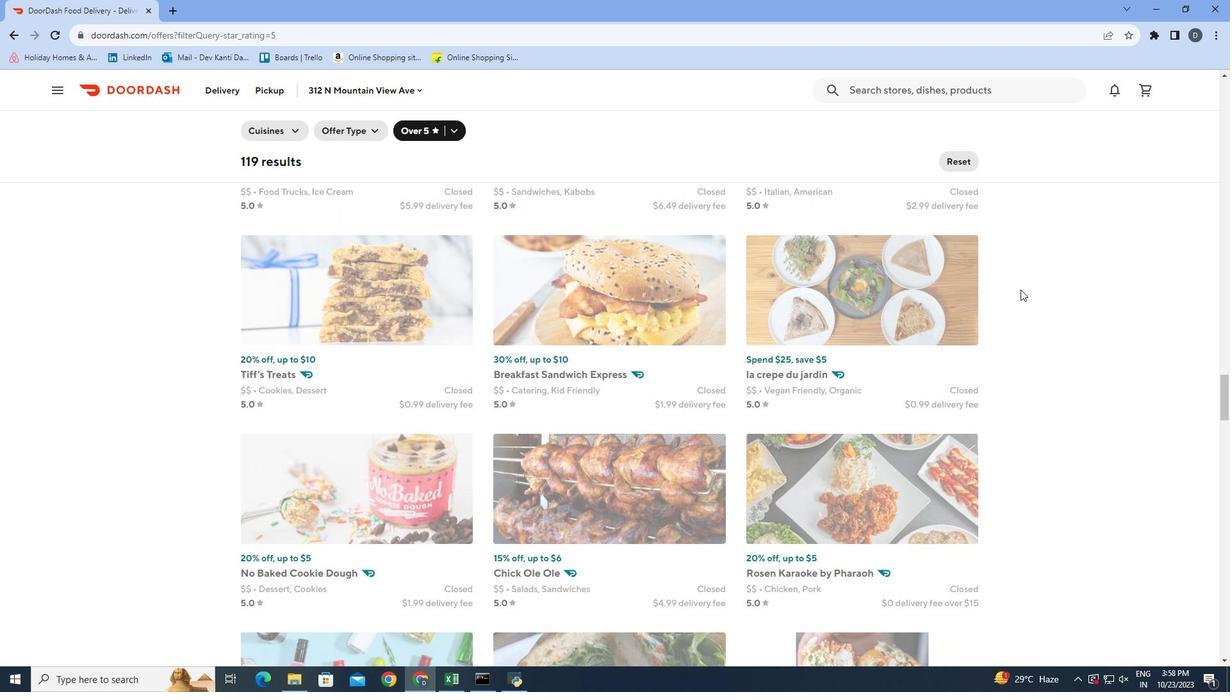 
Action: Mouse scrolled (1027, 287) with delta (0, 0)
Screenshot: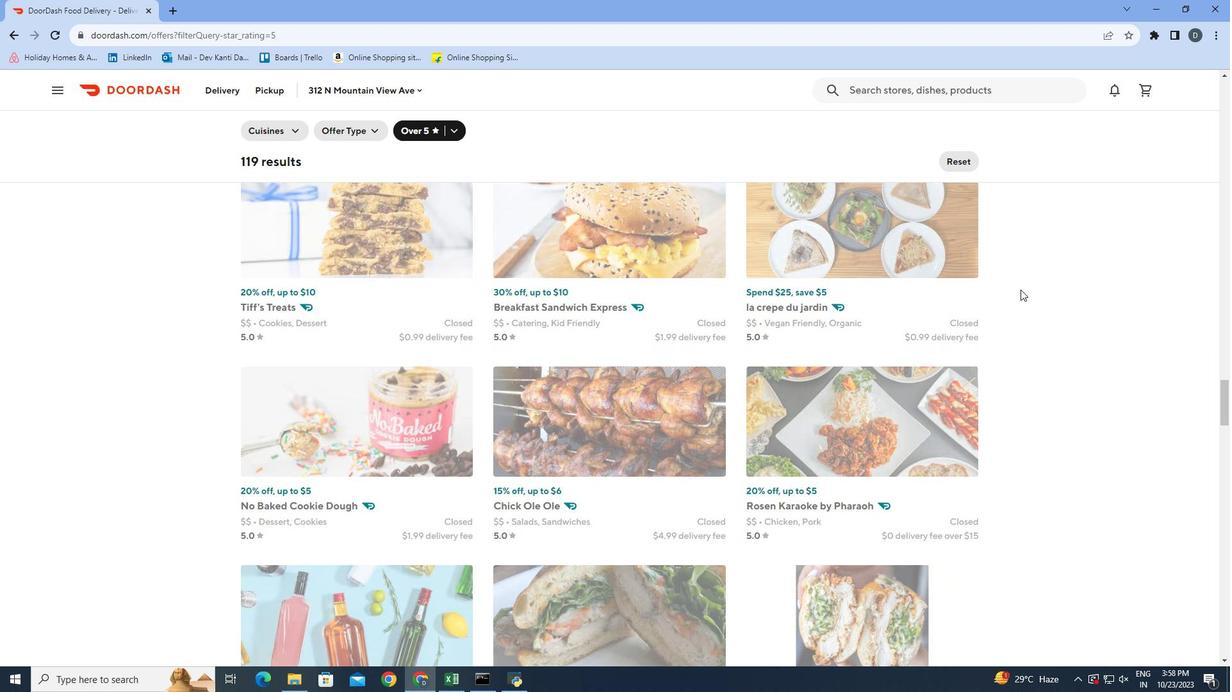 
Action: Mouse scrolled (1027, 287) with delta (0, 0)
Screenshot: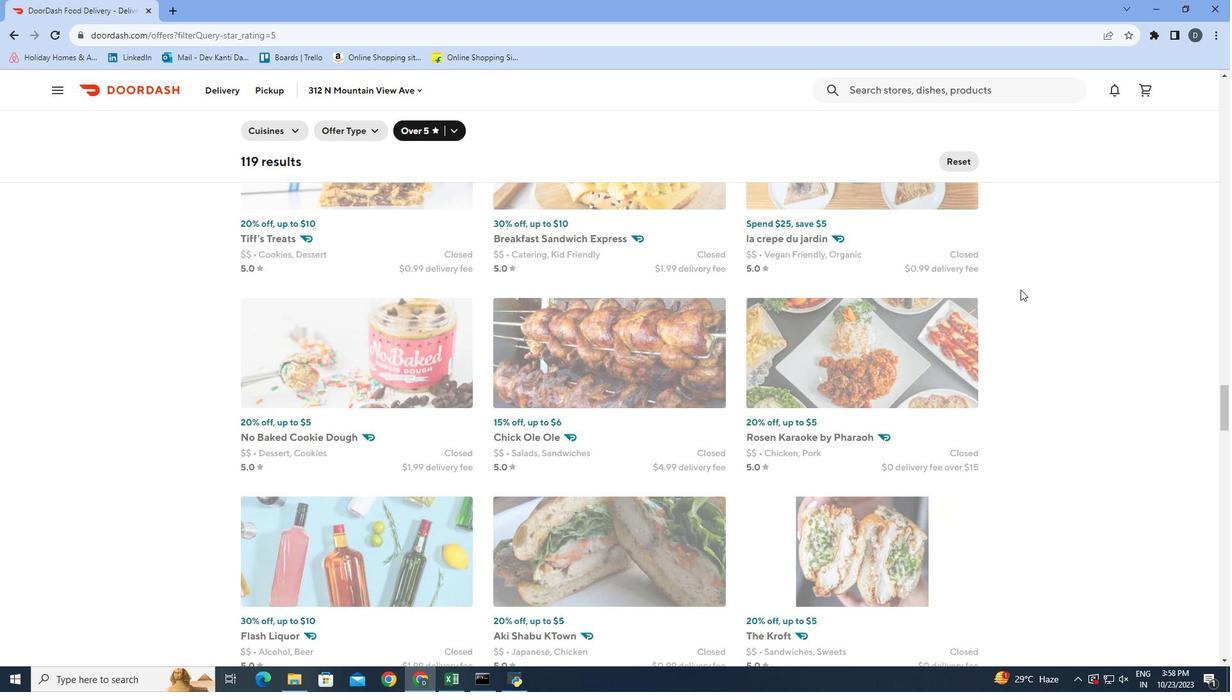 
Action: Mouse scrolled (1027, 287) with delta (0, 0)
Screenshot: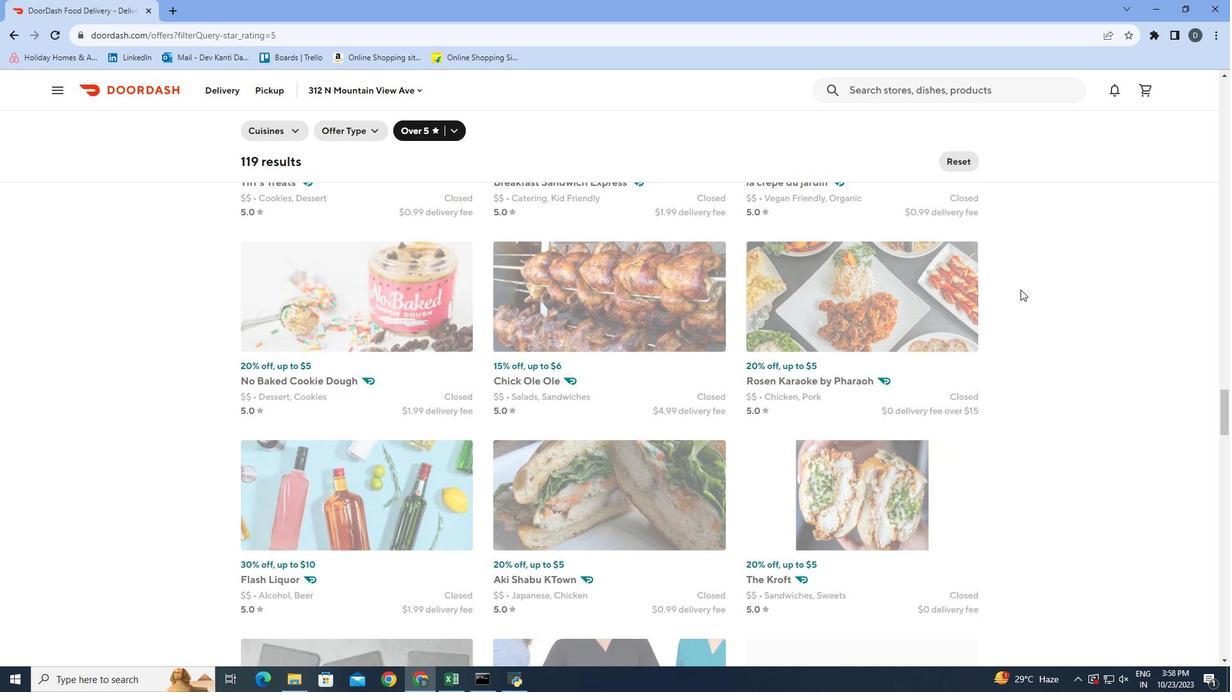 
Action: Mouse scrolled (1027, 287) with delta (0, 0)
Screenshot: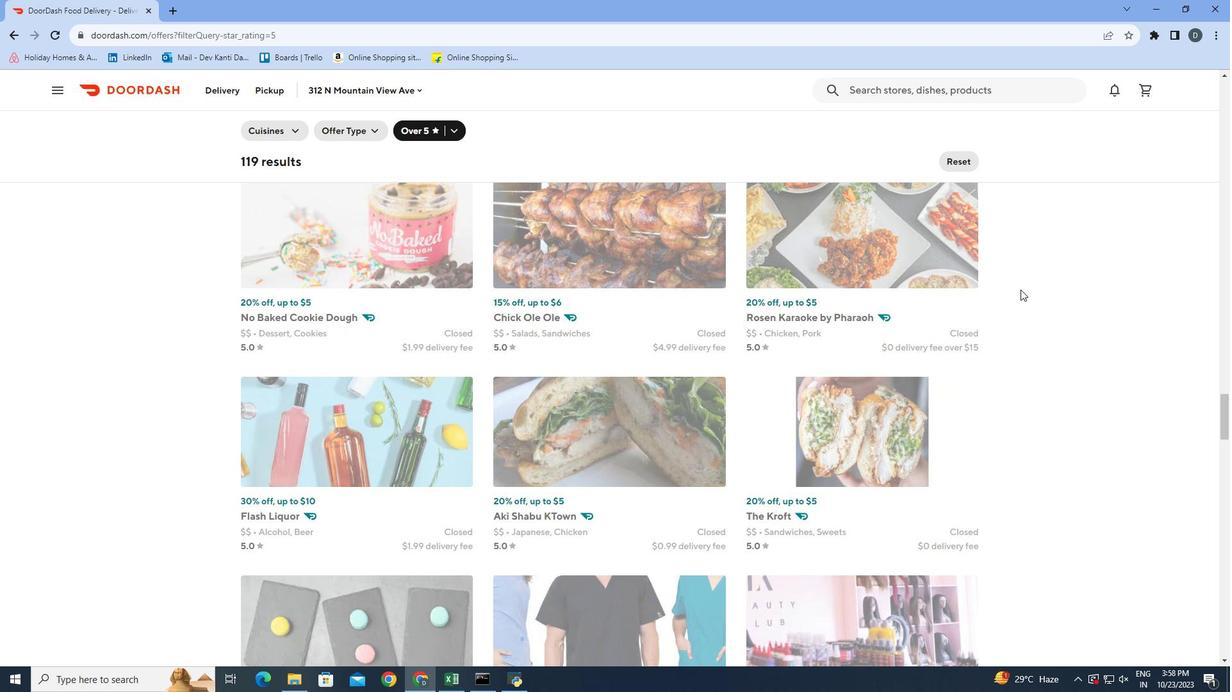 
Action: Mouse scrolled (1027, 287) with delta (0, 0)
Screenshot: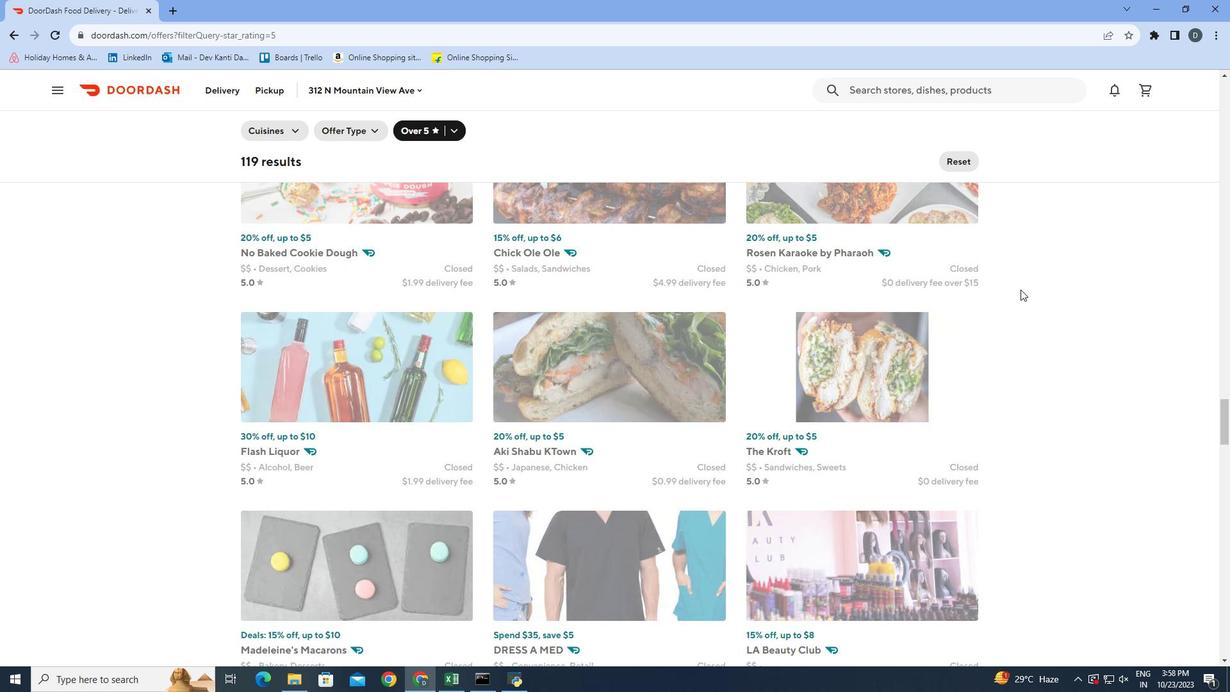 
Action: Mouse scrolled (1027, 287) with delta (0, 0)
Screenshot: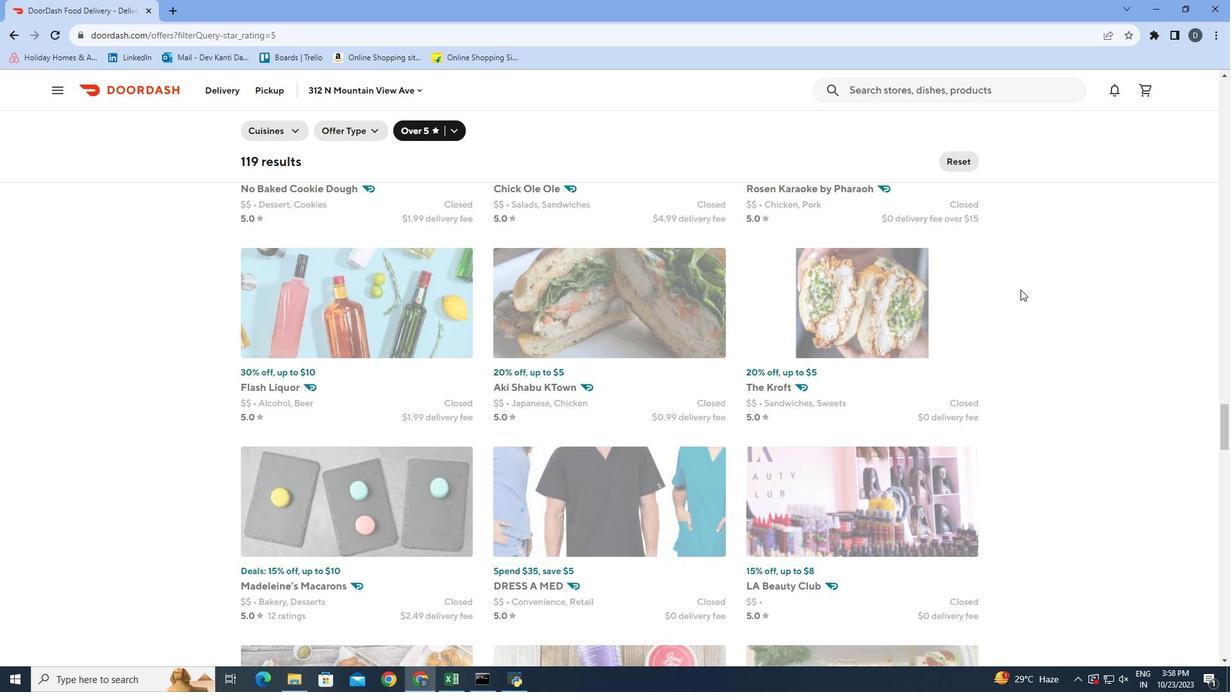 
Action: Mouse scrolled (1027, 287) with delta (0, 0)
Screenshot: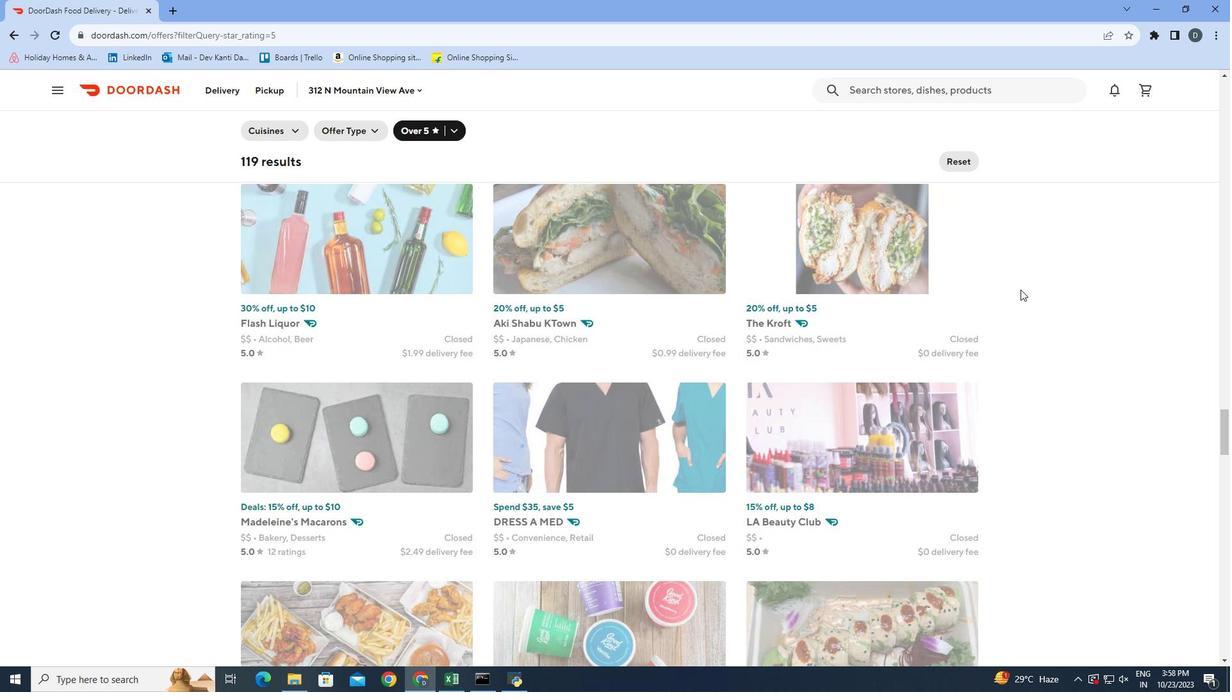 
Action: Mouse scrolled (1027, 287) with delta (0, 0)
Screenshot: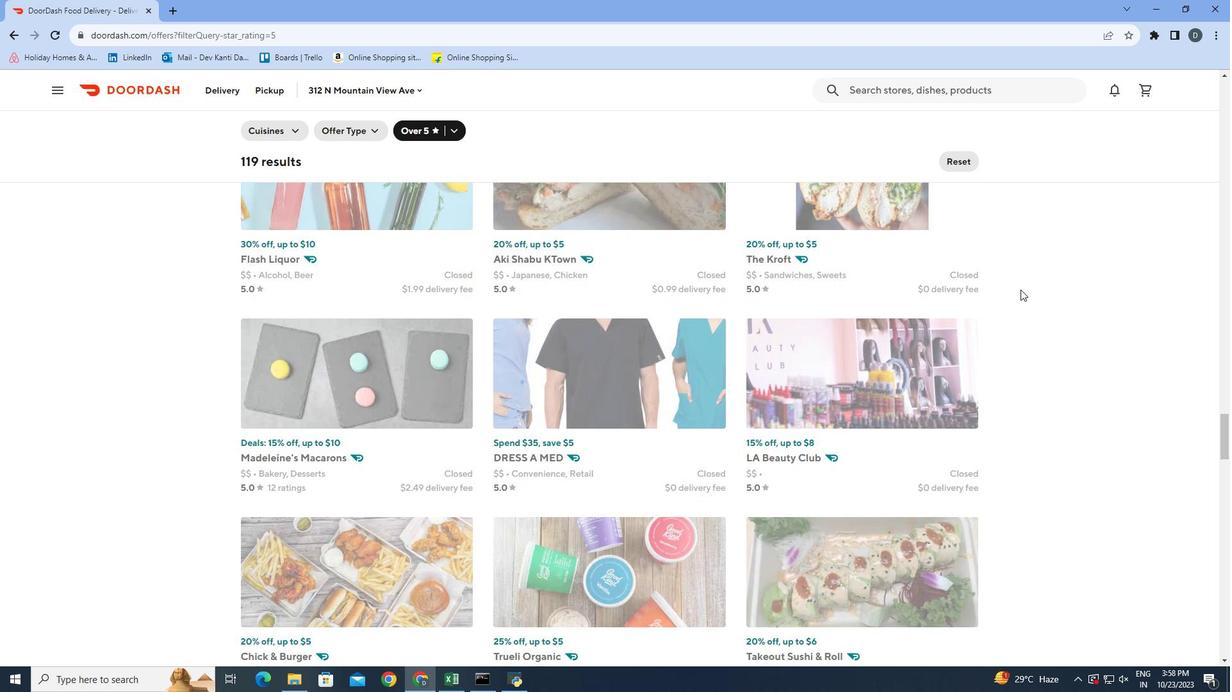 
Action: Mouse scrolled (1027, 287) with delta (0, 0)
Screenshot: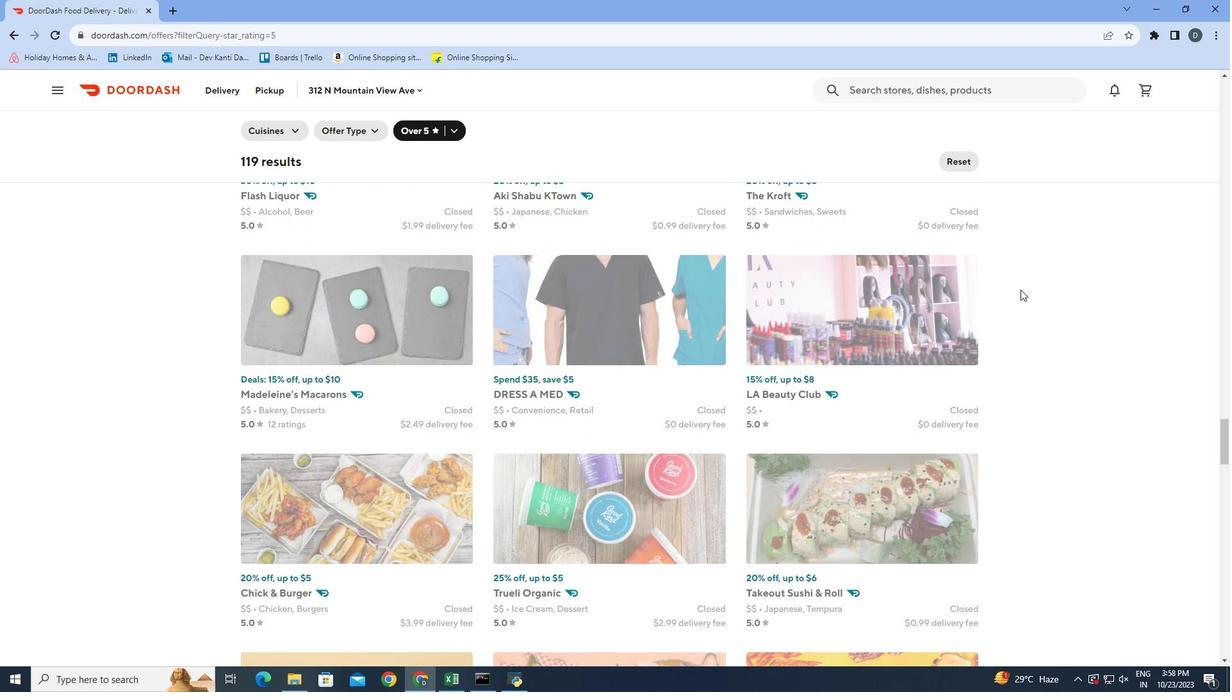 
Action: Mouse scrolled (1027, 287) with delta (0, 0)
Screenshot: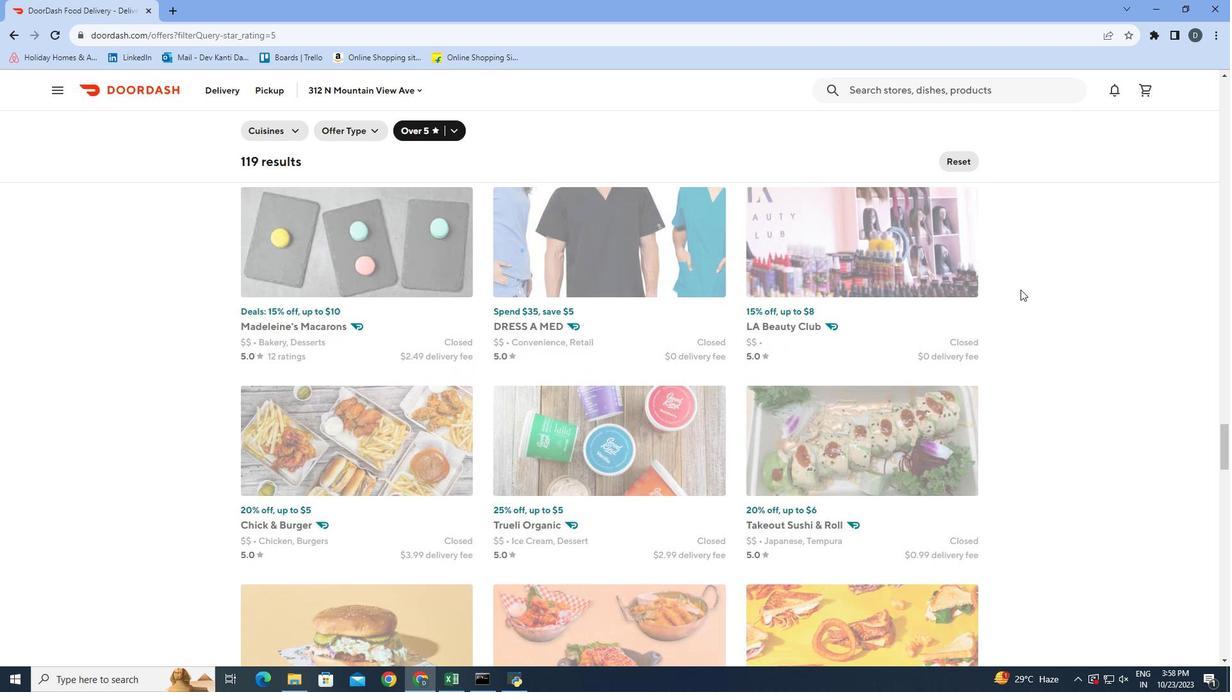 
Action: Mouse moved to (1027, 287)
Screenshot: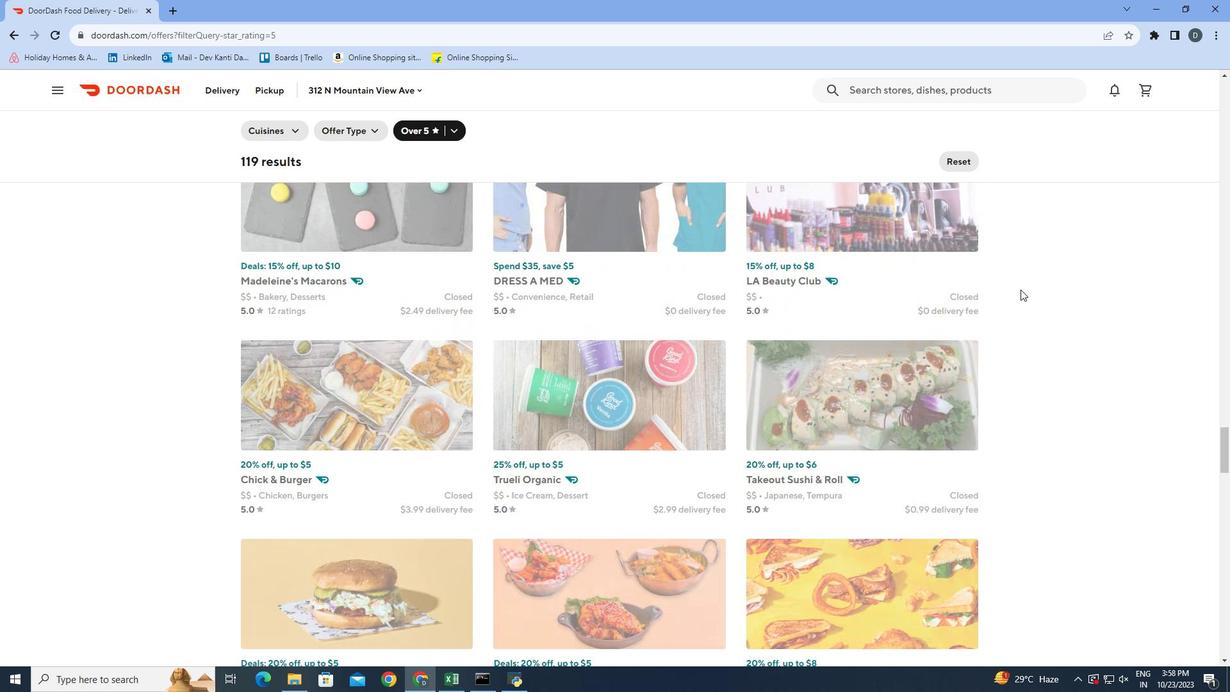 
Action: Mouse scrolled (1027, 287) with delta (0, 0)
Screenshot: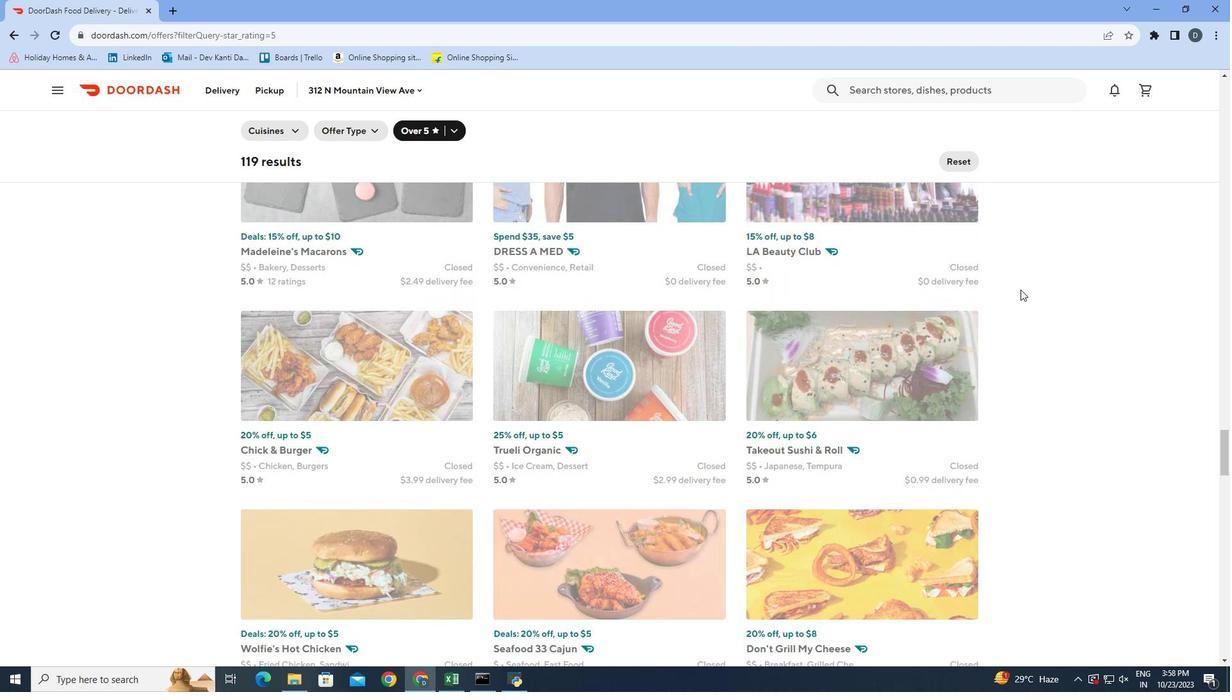 
Action: Mouse moved to (1027, 287)
Screenshot: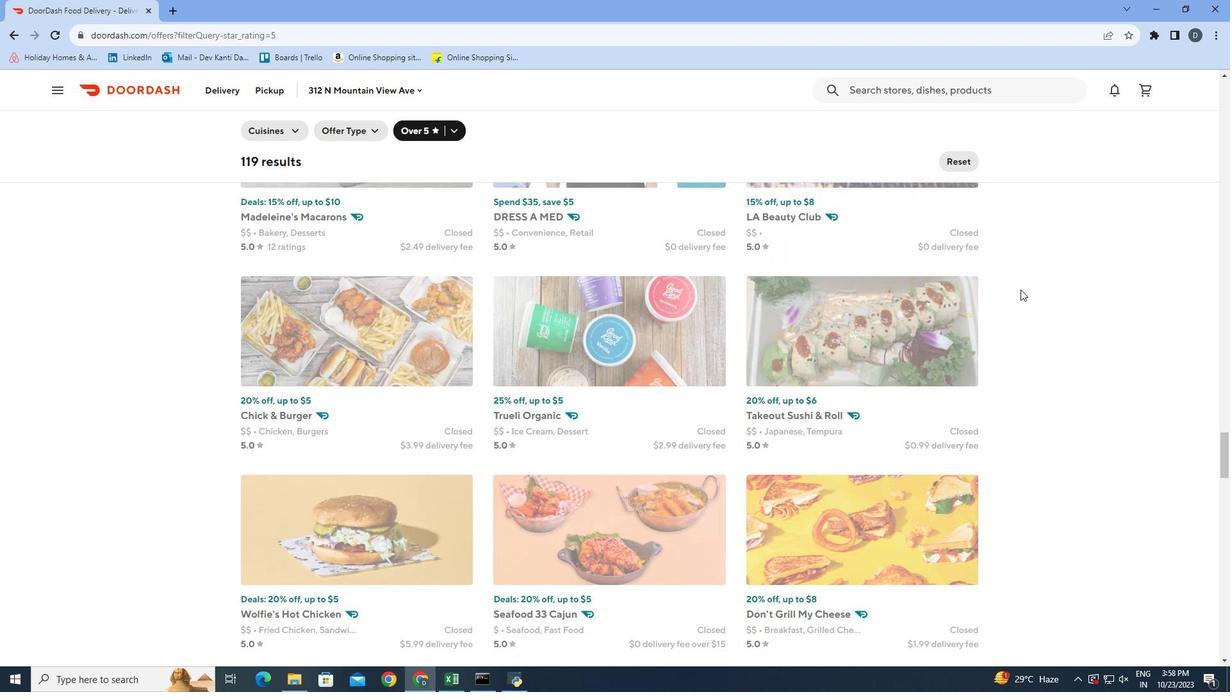 
Action: Mouse scrolled (1027, 287) with delta (0, 0)
Screenshot: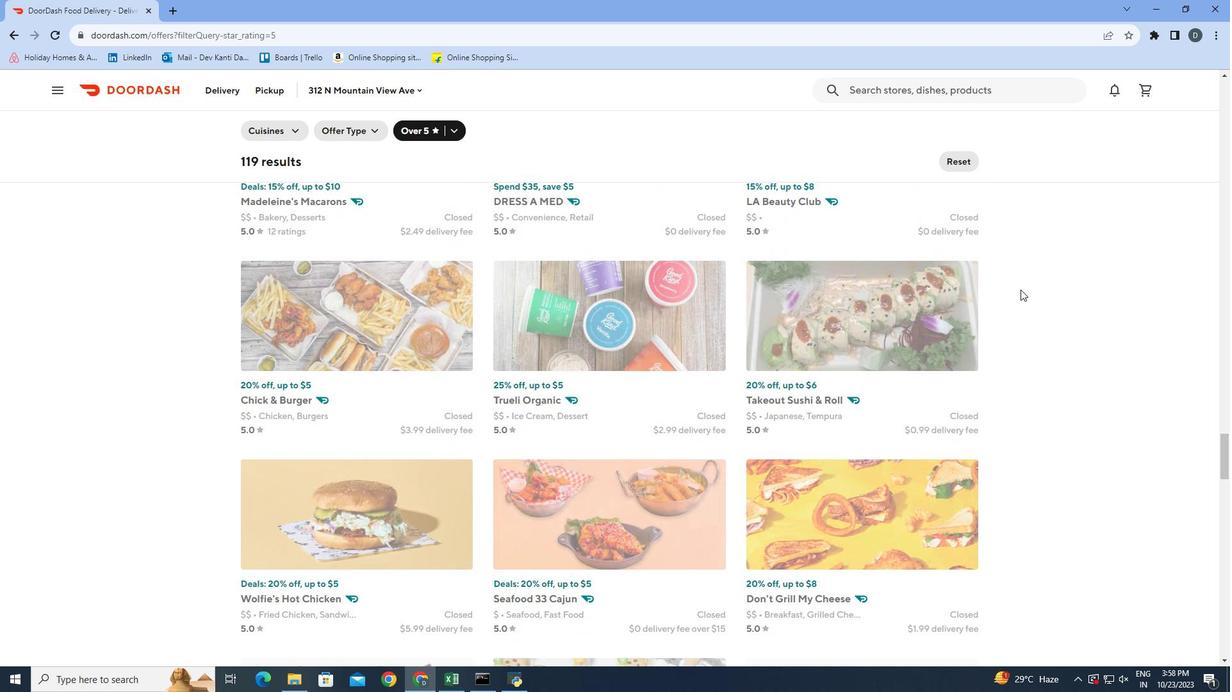 
Action: Mouse scrolled (1027, 287) with delta (0, 0)
Screenshot: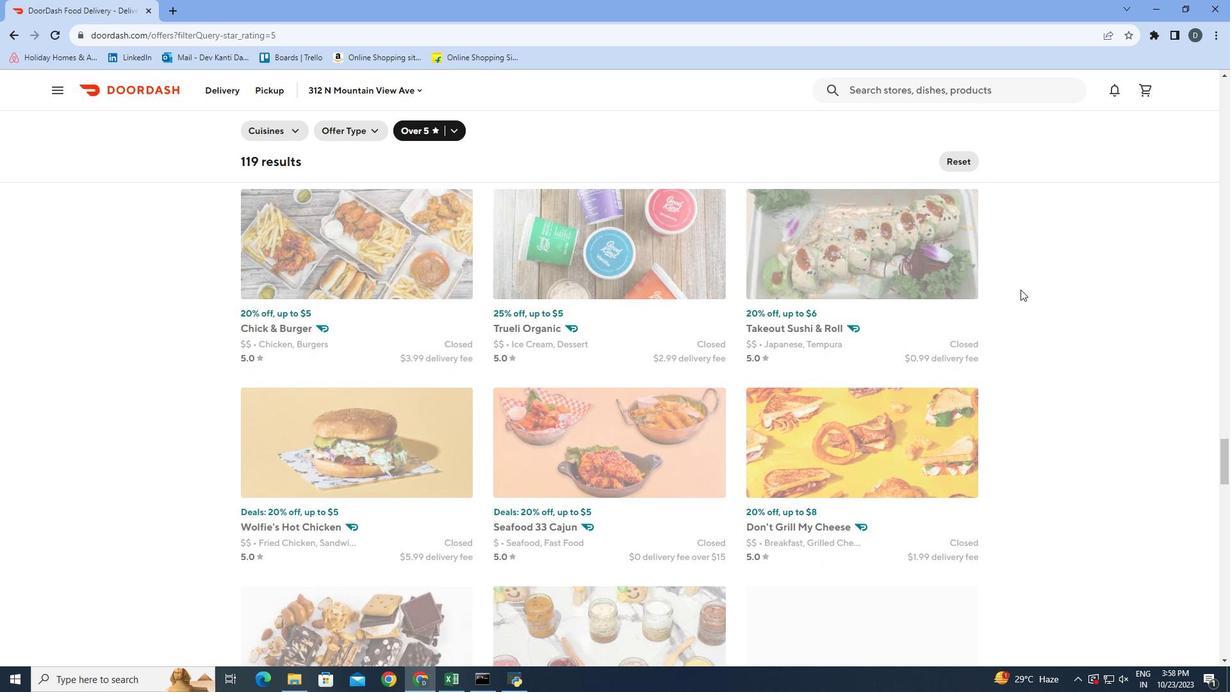 
Action: Mouse scrolled (1027, 287) with delta (0, 0)
Screenshot: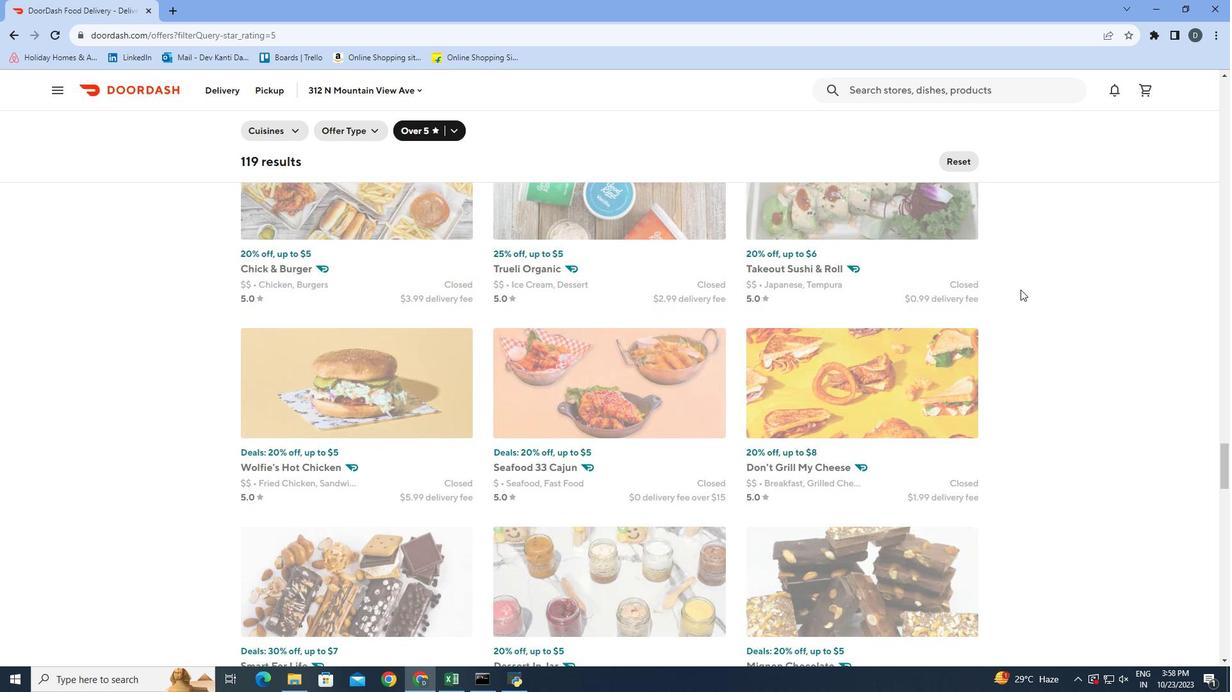 
Action: Mouse scrolled (1027, 287) with delta (0, 0)
Screenshot: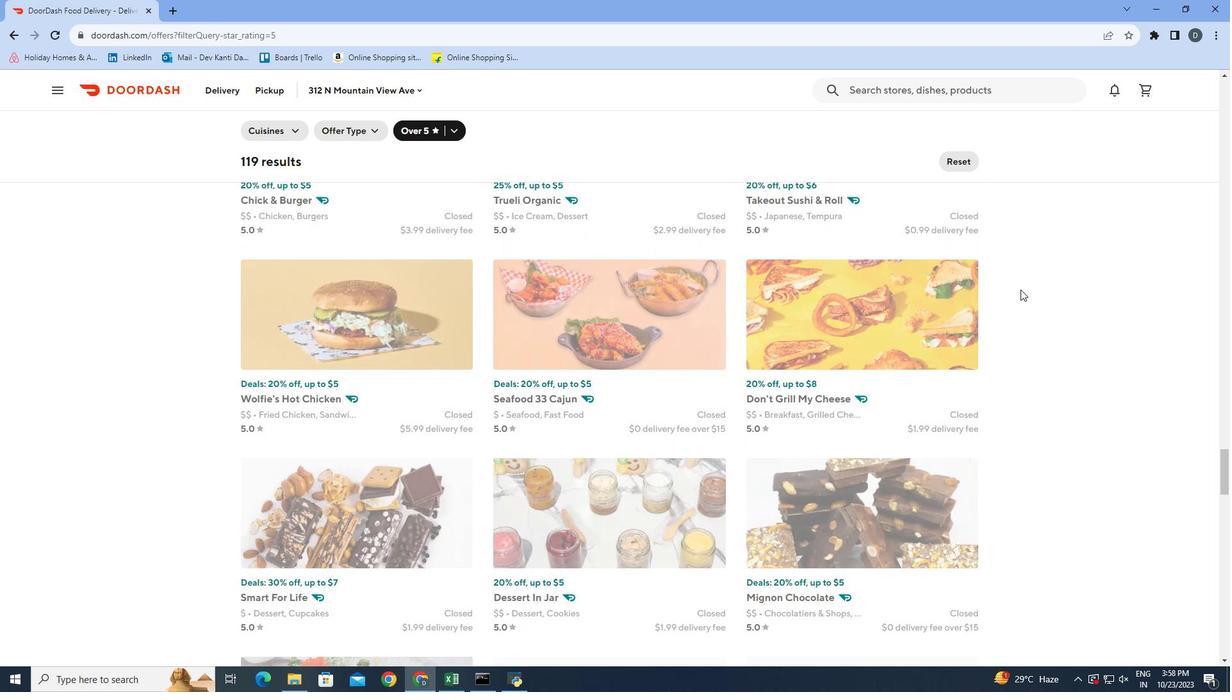 
Action: Mouse scrolled (1027, 287) with delta (0, 0)
Screenshot: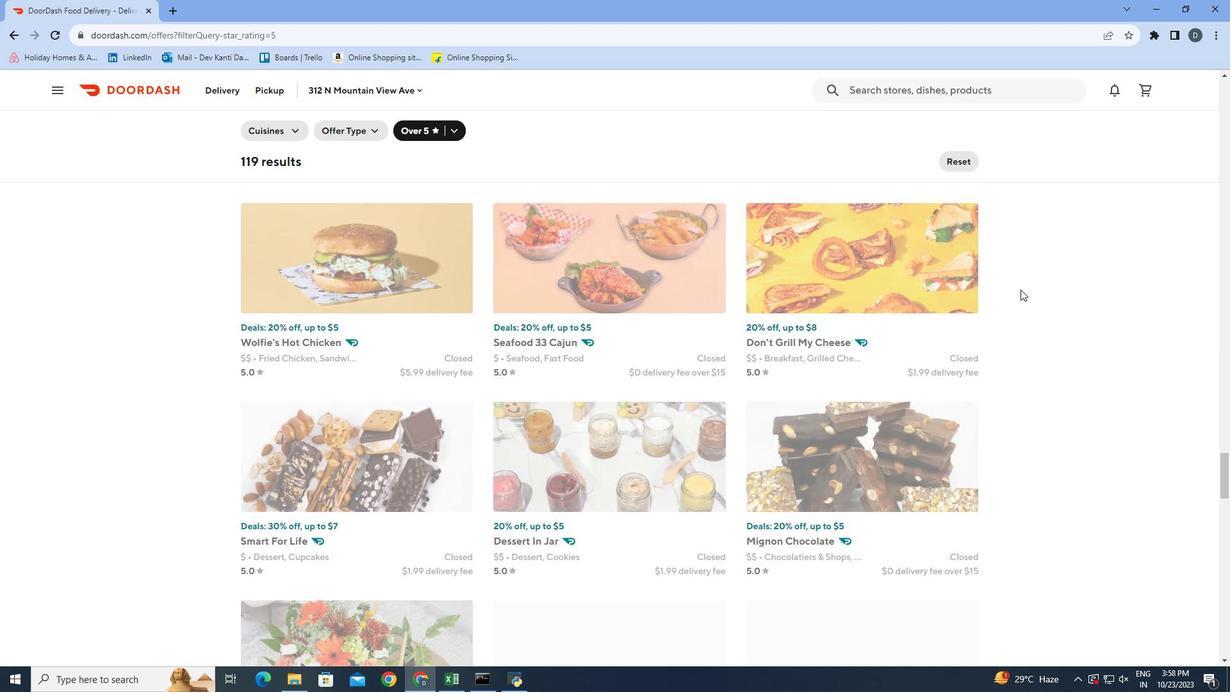 
Action: Mouse scrolled (1027, 287) with delta (0, 0)
Screenshot: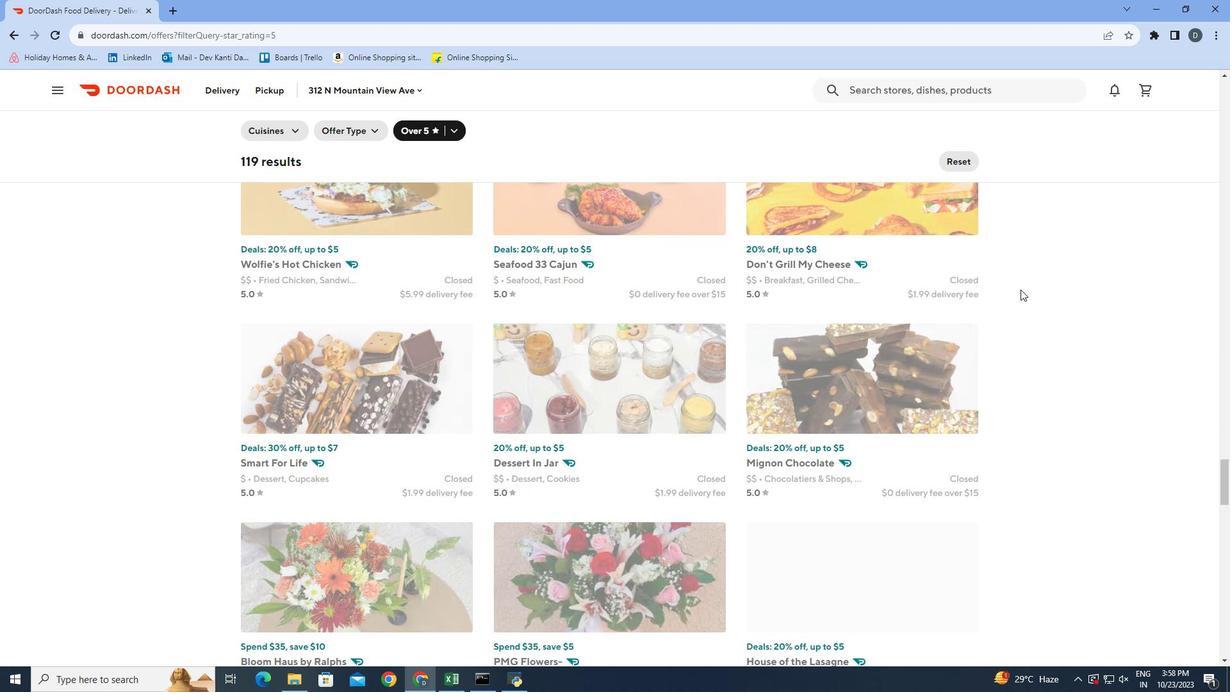 
Action: Mouse scrolled (1027, 287) with delta (0, 0)
Screenshot: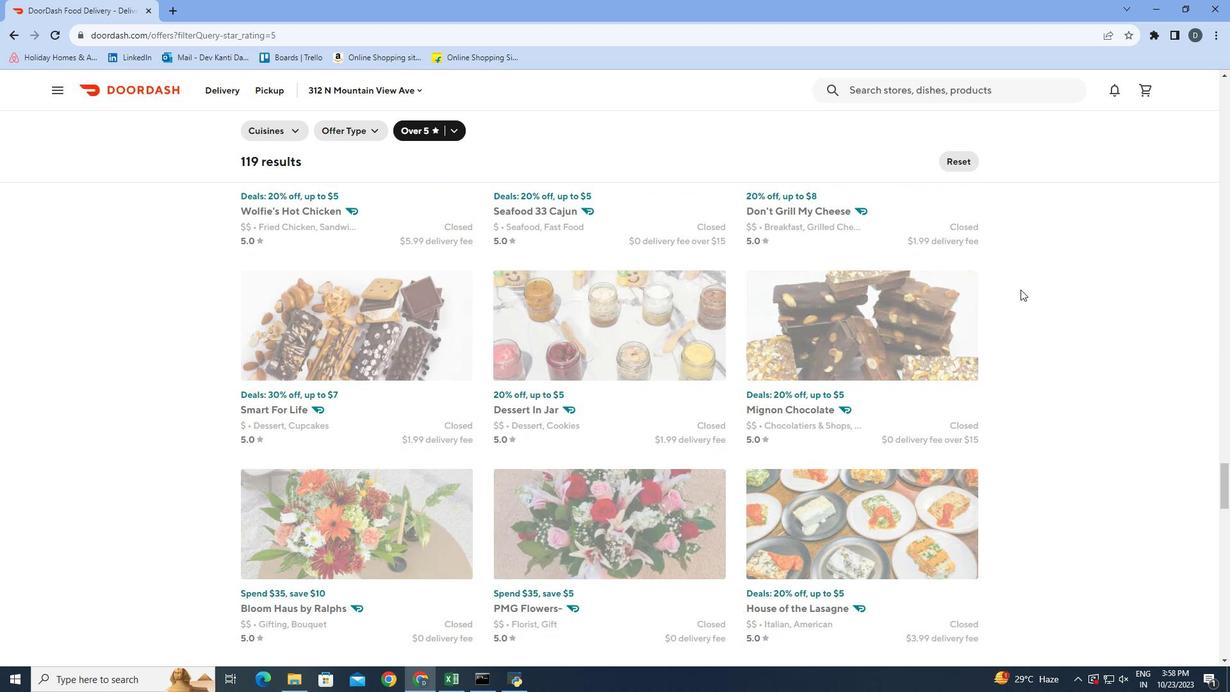 
Action: Mouse scrolled (1027, 287) with delta (0, 0)
Screenshot: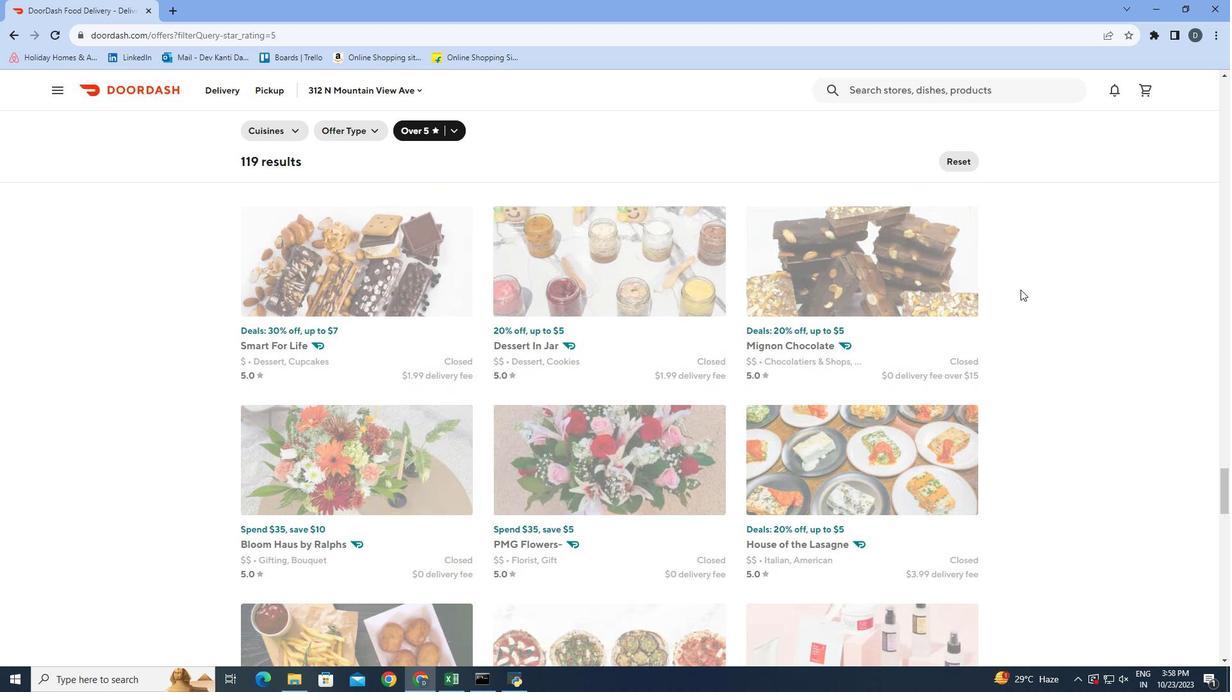 
Action: Mouse scrolled (1027, 287) with delta (0, 0)
Screenshot: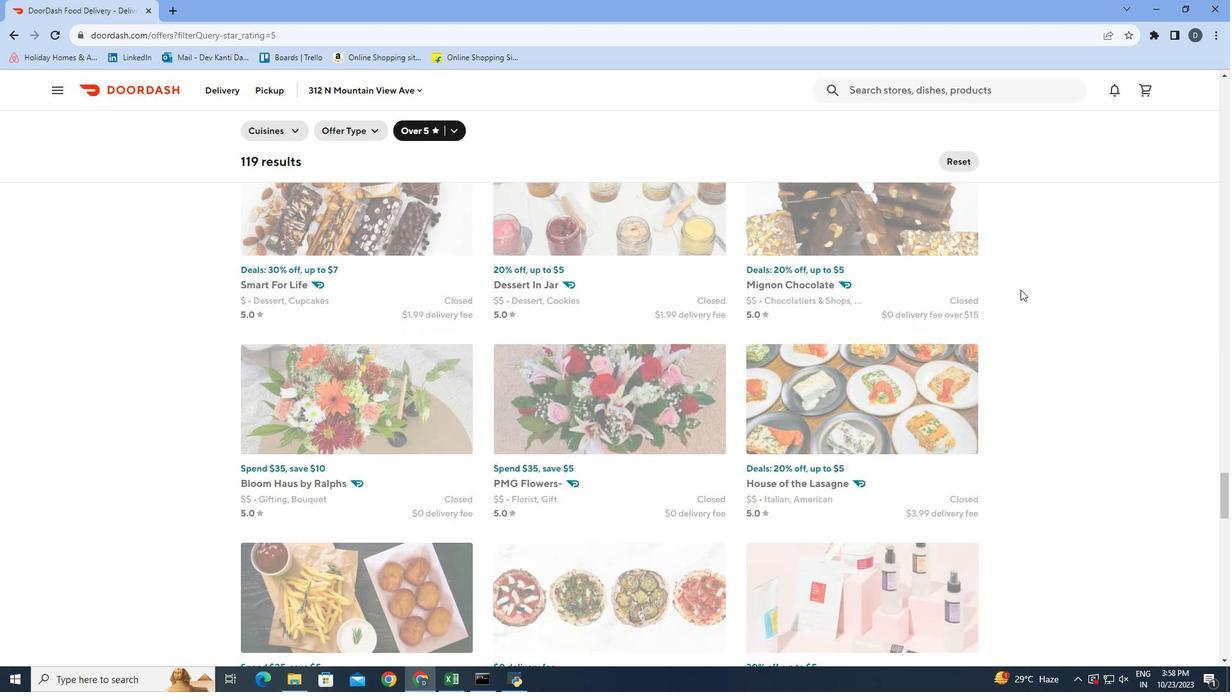 
Action: Mouse scrolled (1027, 287) with delta (0, 0)
Screenshot: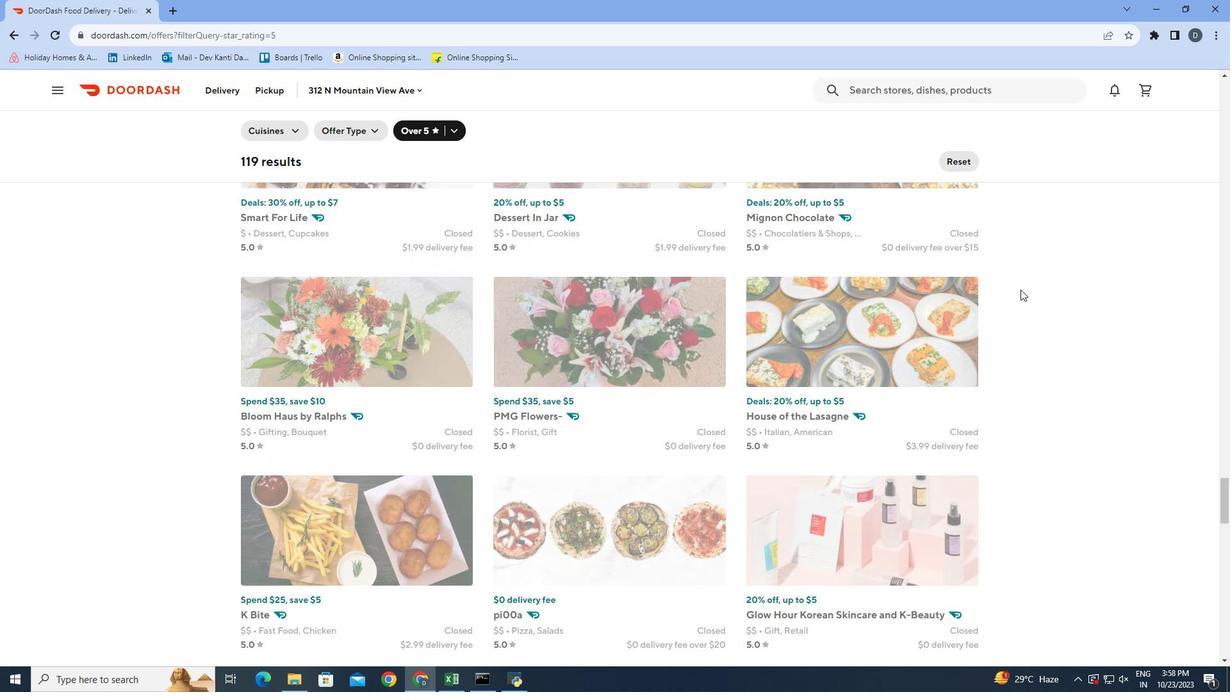 
Action: Mouse scrolled (1027, 287) with delta (0, 0)
Screenshot: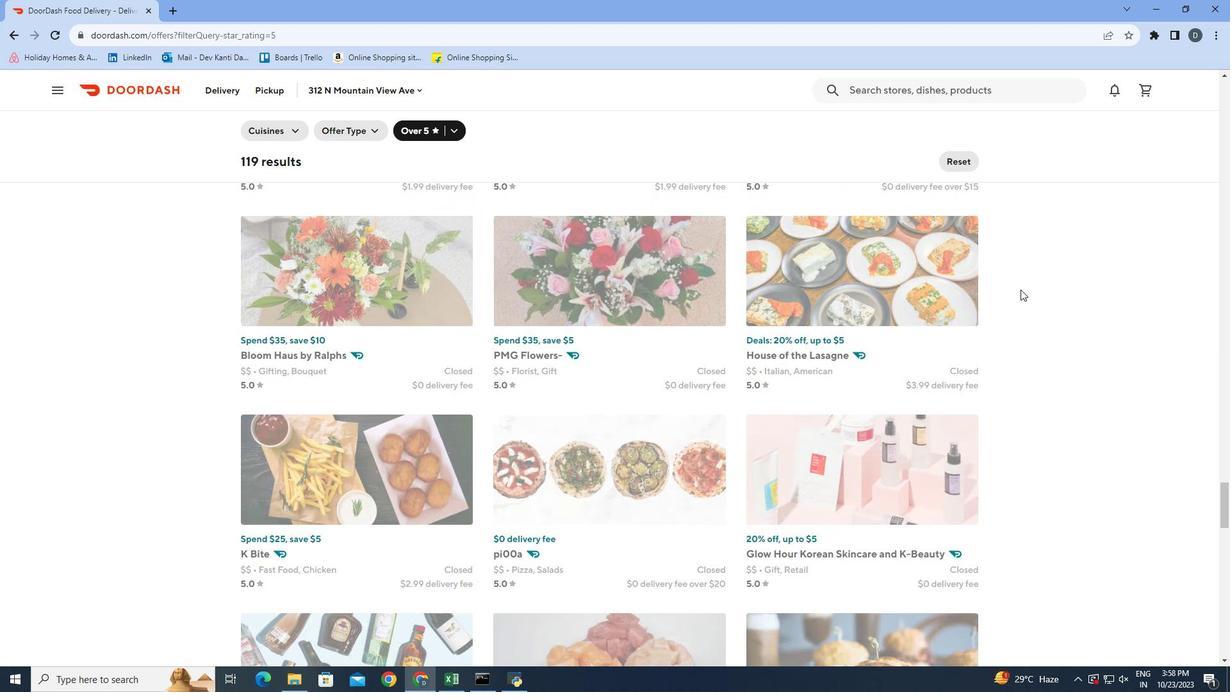 
Action: Mouse moved to (1027, 288)
Screenshot: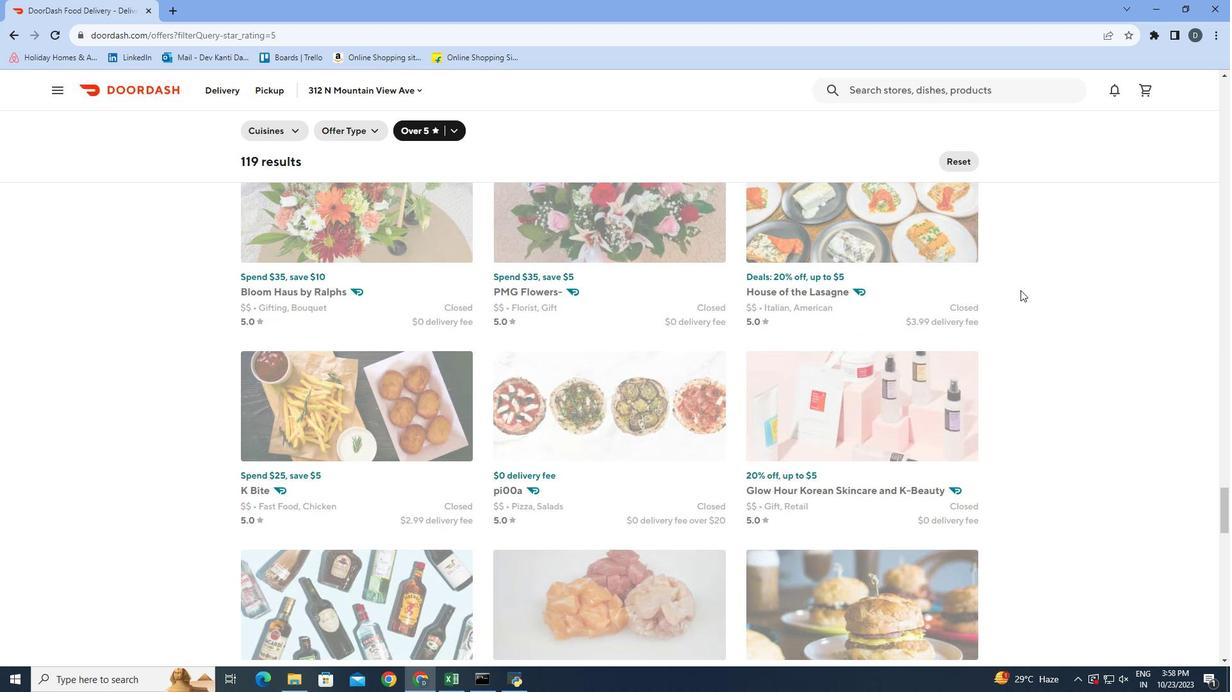 
Action: Mouse scrolled (1027, 287) with delta (0, 0)
Screenshot: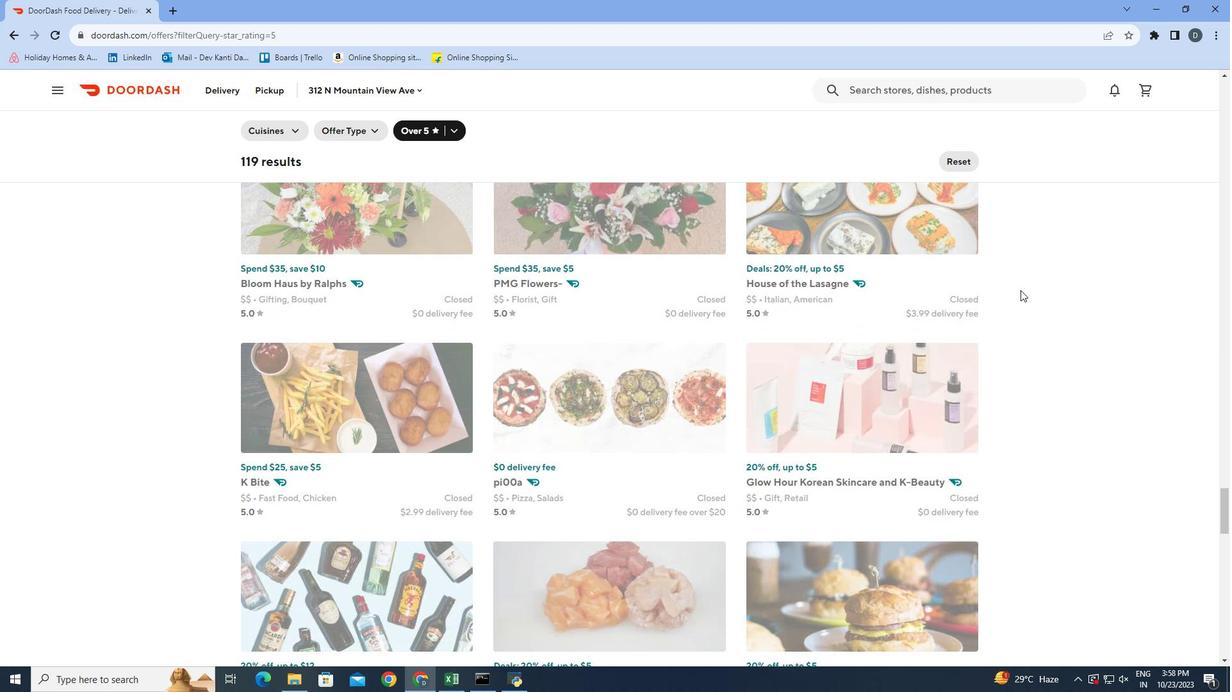 
Action: Mouse moved to (1027, 288)
Screenshot: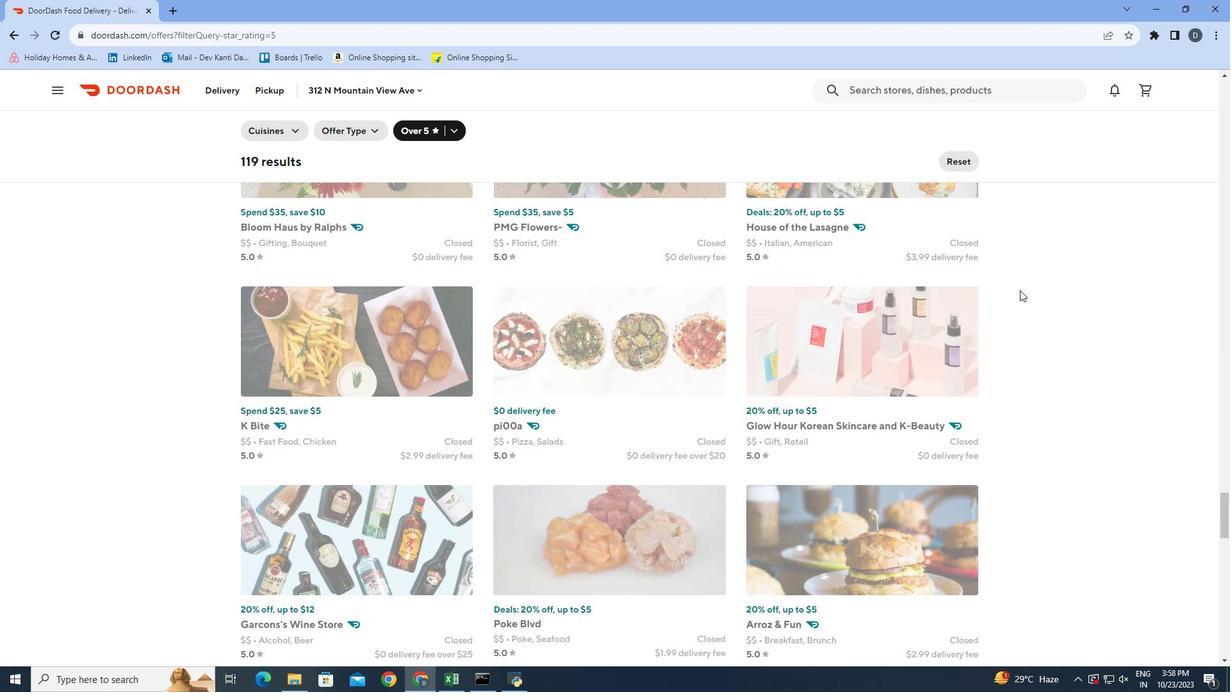 
Action: Mouse scrolled (1027, 287) with delta (0, 0)
Screenshot: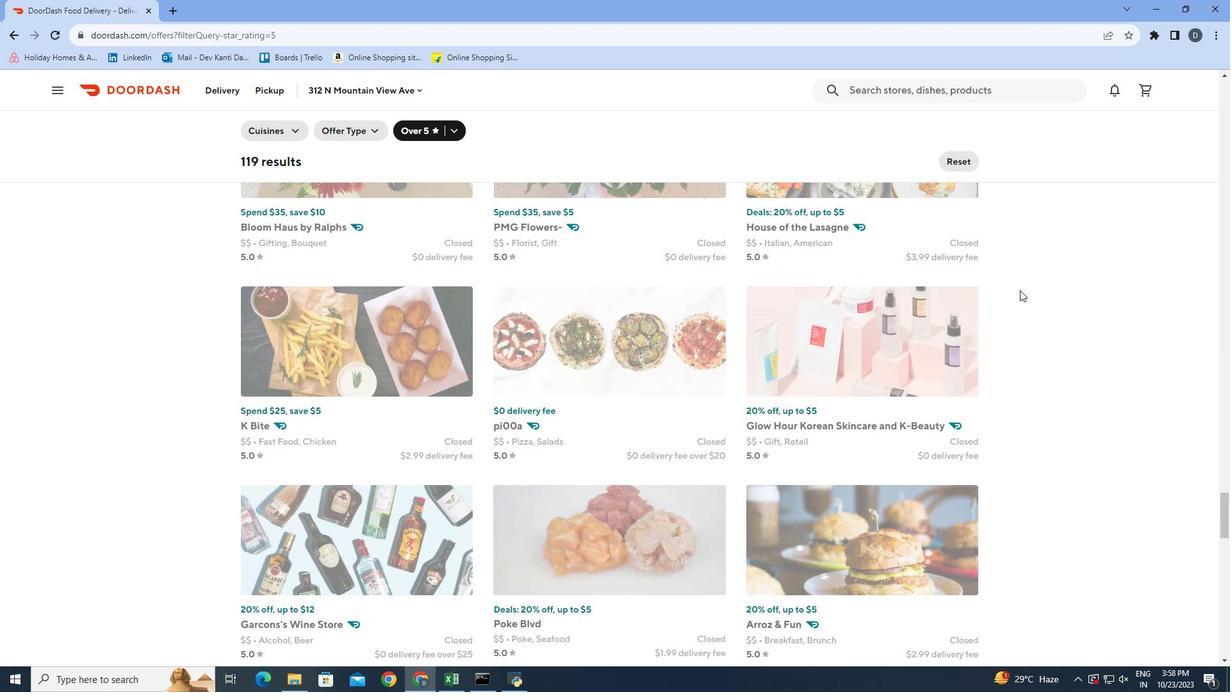 
Action: Mouse scrolled (1027, 287) with delta (0, 0)
Screenshot: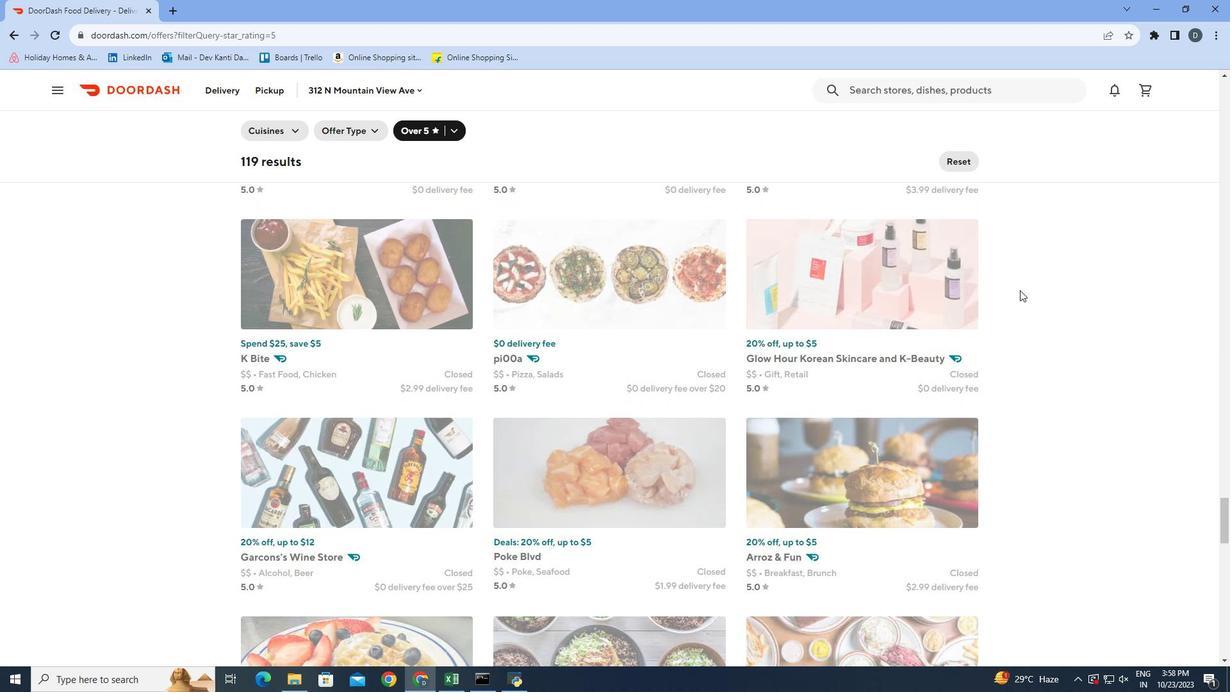 
Action: Mouse scrolled (1027, 287) with delta (0, 0)
Screenshot: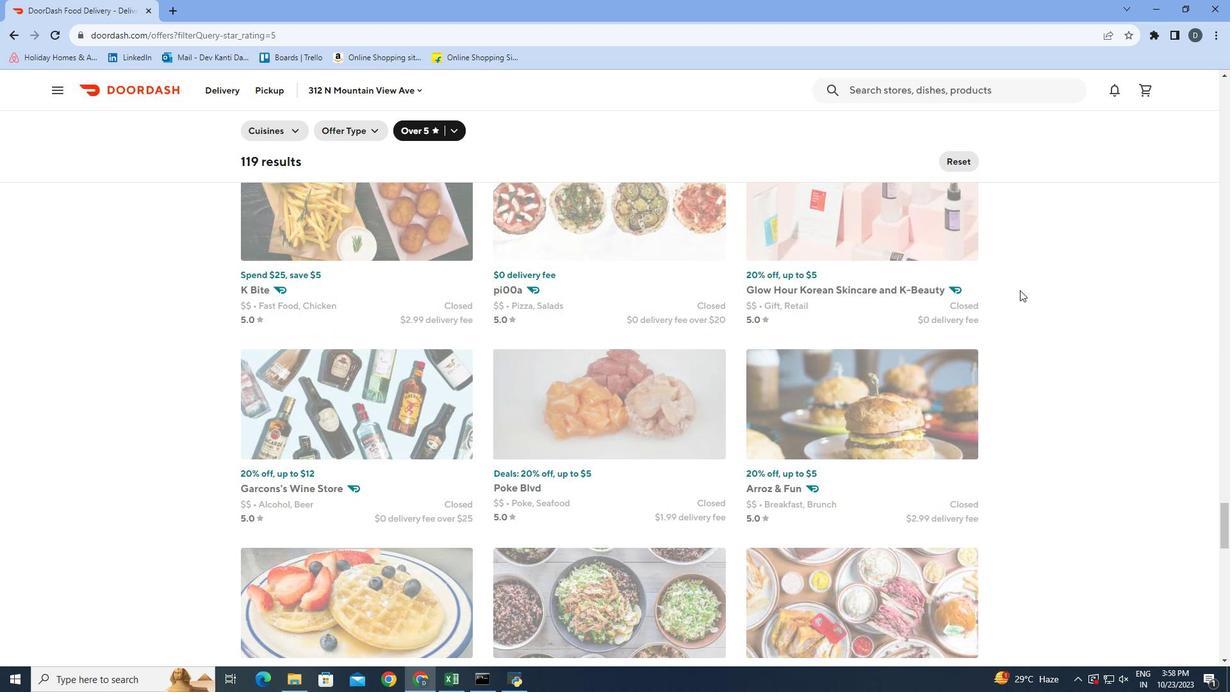 
Action: Mouse scrolled (1027, 287) with delta (0, 0)
Screenshot: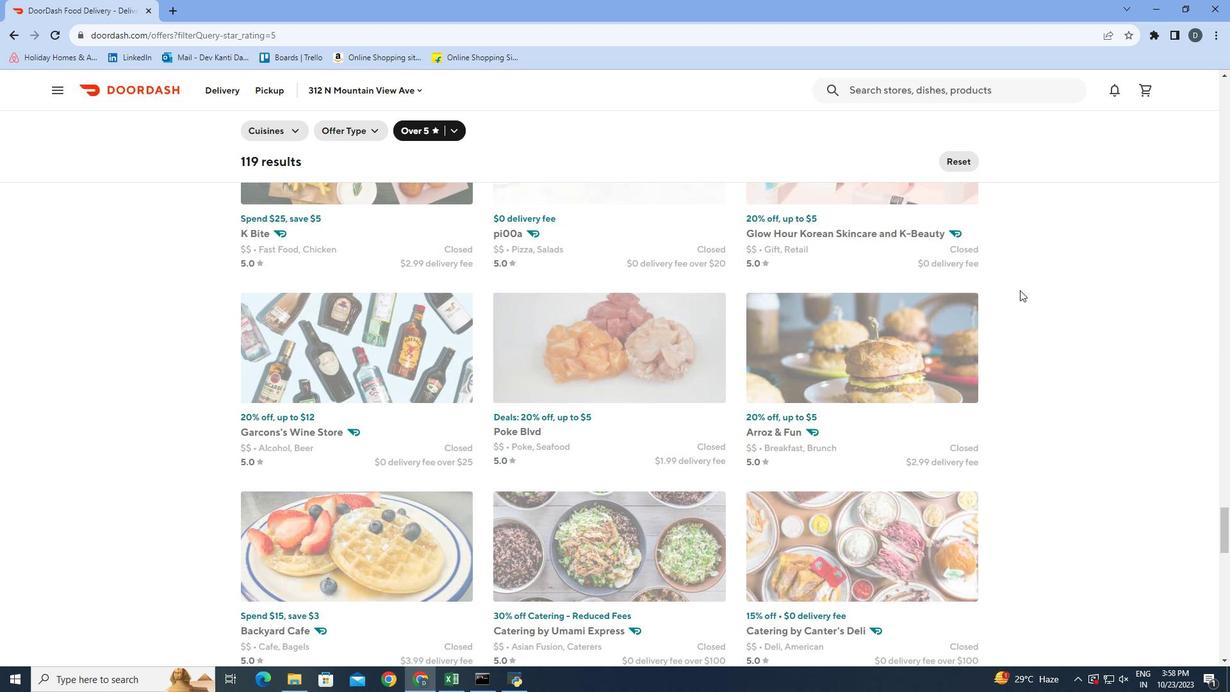 
Action: Mouse scrolled (1027, 287) with delta (0, 0)
Screenshot: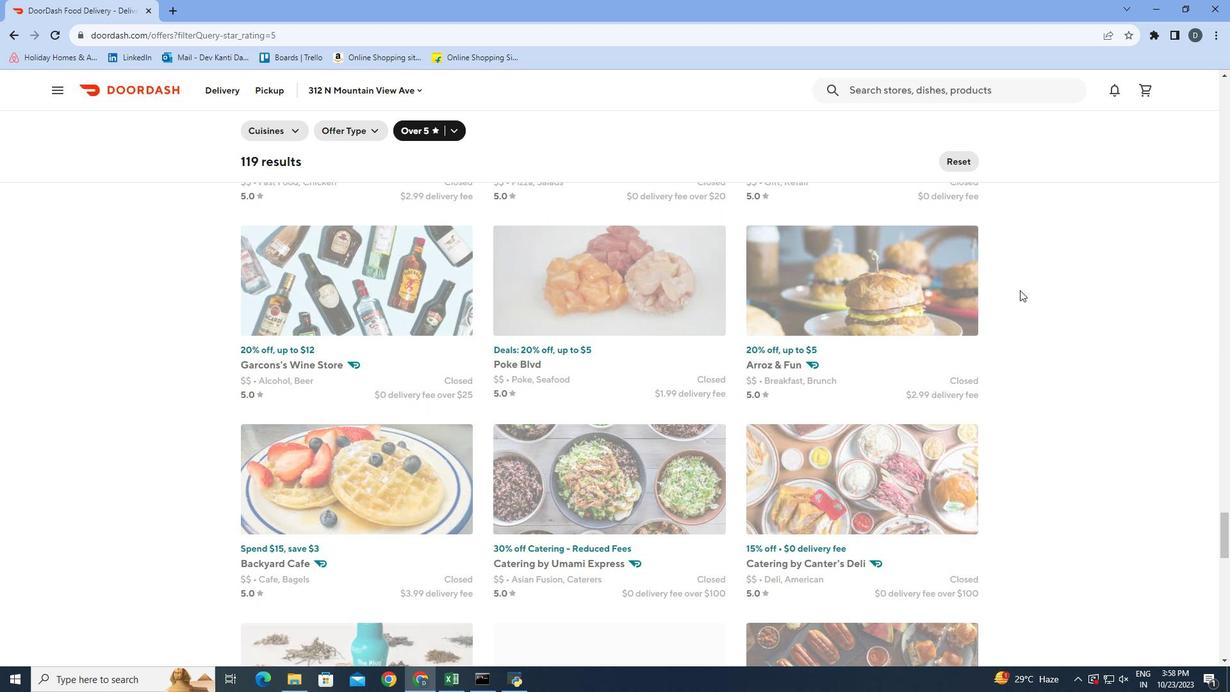 
Action: Mouse scrolled (1027, 287) with delta (0, 0)
Screenshot: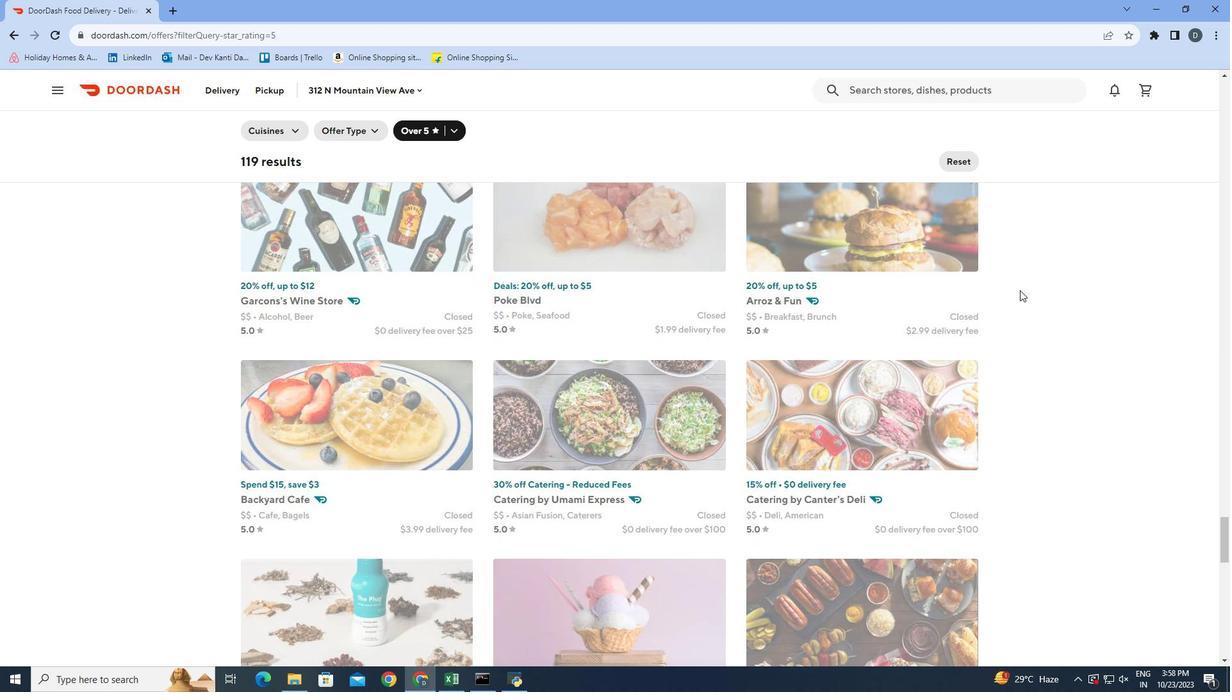
Action: Mouse scrolled (1027, 287) with delta (0, 0)
Screenshot: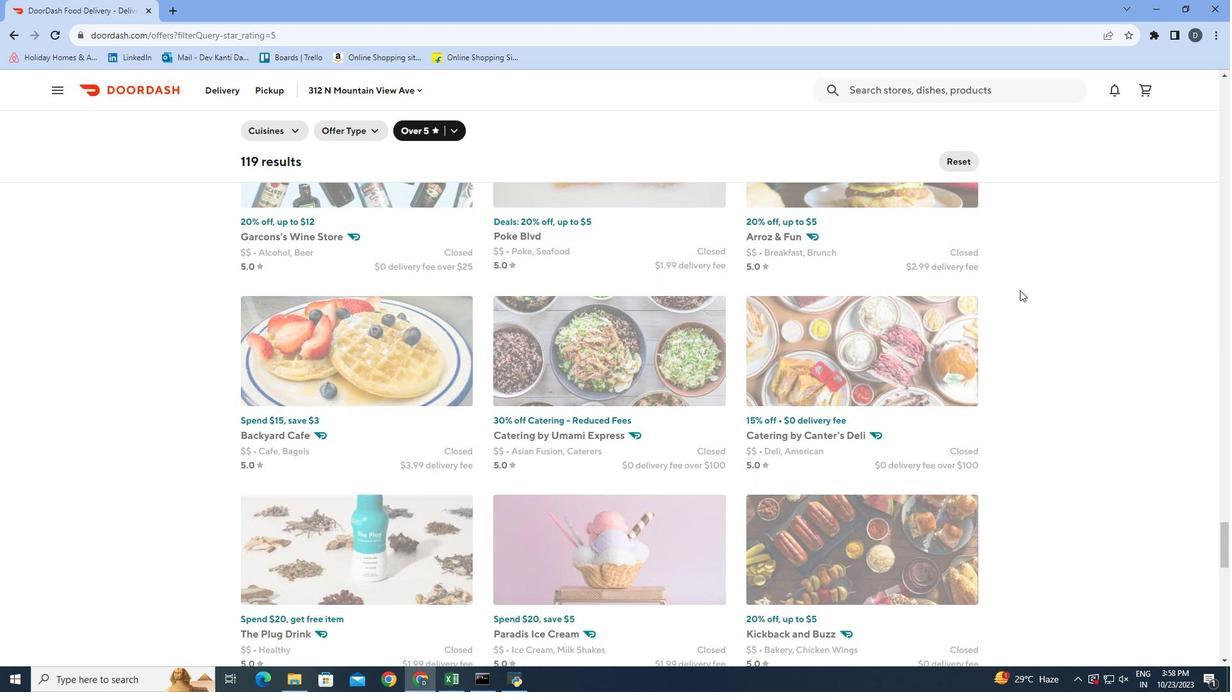 
Action: Mouse scrolled (1027, 287) with delta (0, 0)
Screenshot: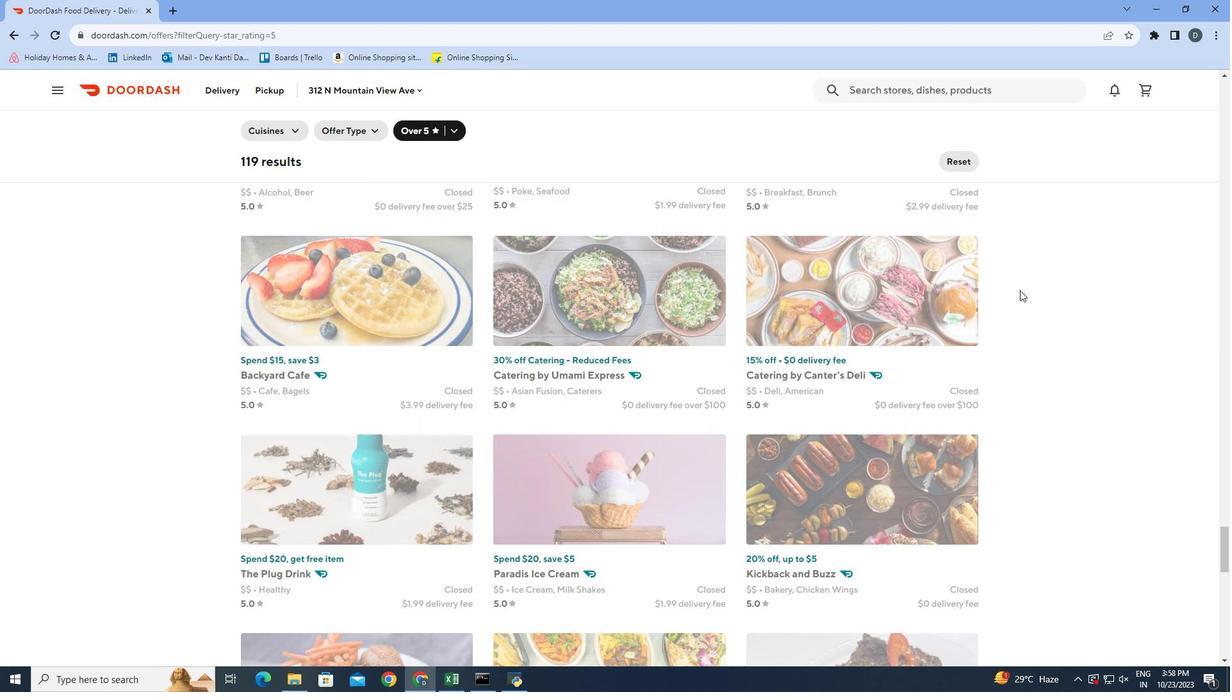 
Action: Mouse scrolled (1027, 287) with delta (0, 0)
Screenshot: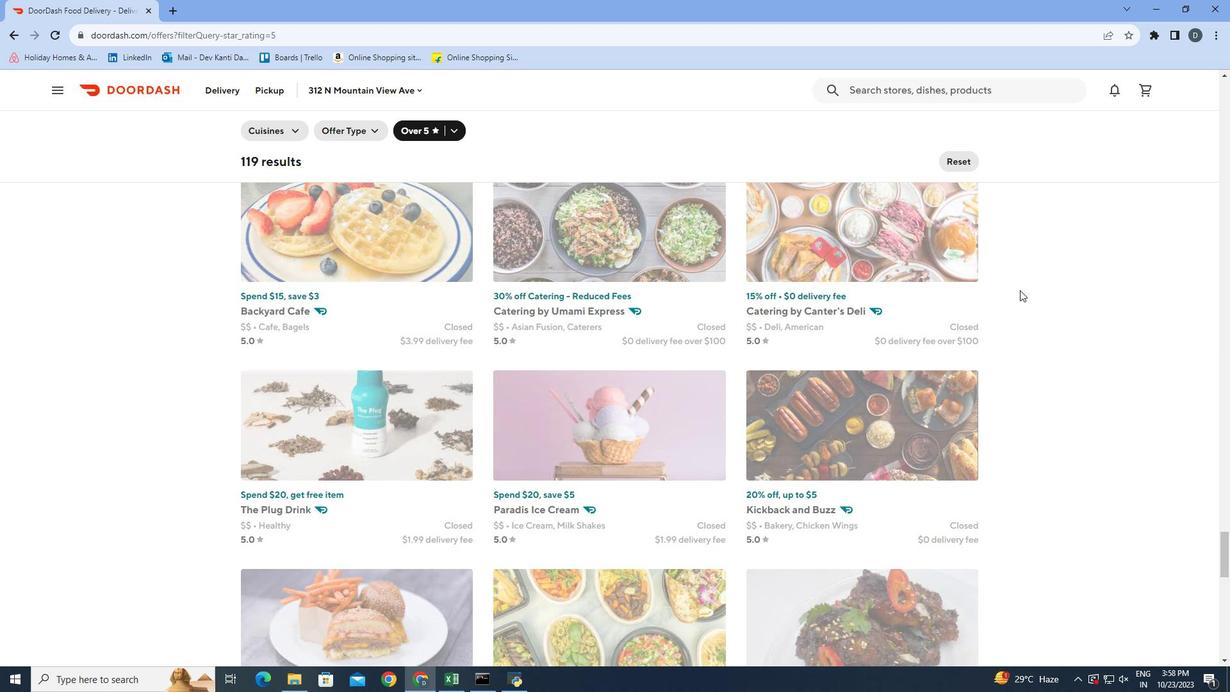 
Action: Mouse scrolled (1027, 287) with delta (0, 0)
Screenshot: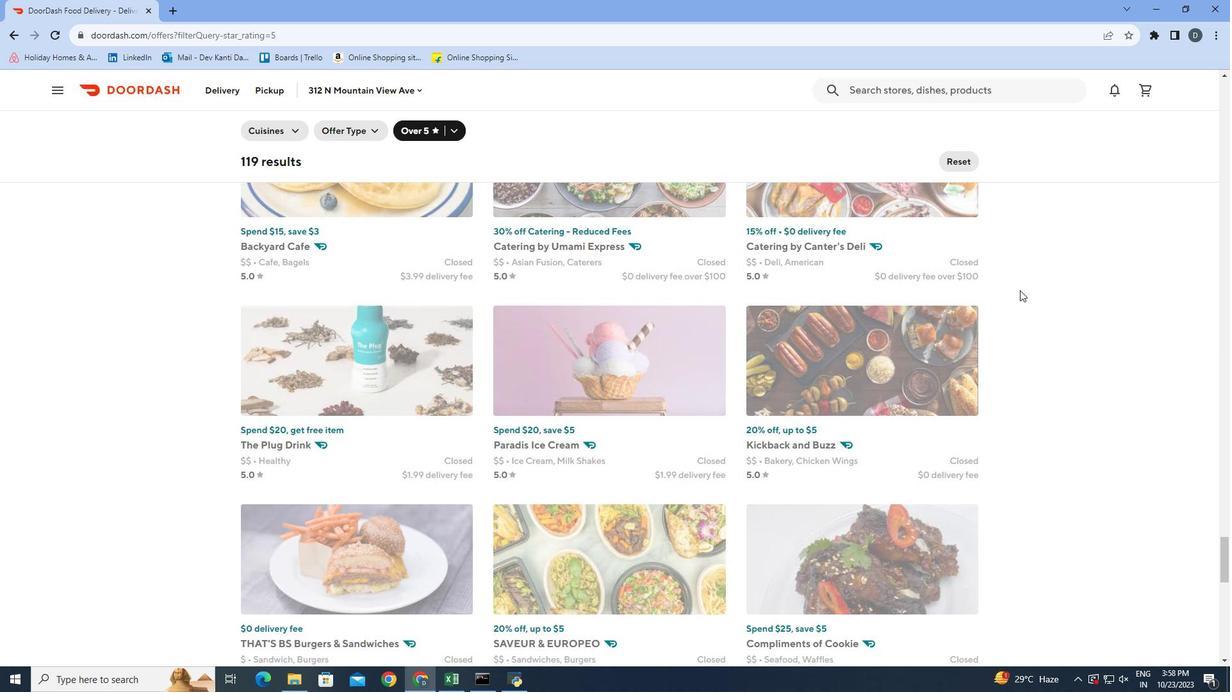 
Action: Mouse scrolled (1027, 287) with delta (0, 0)
Screenshot: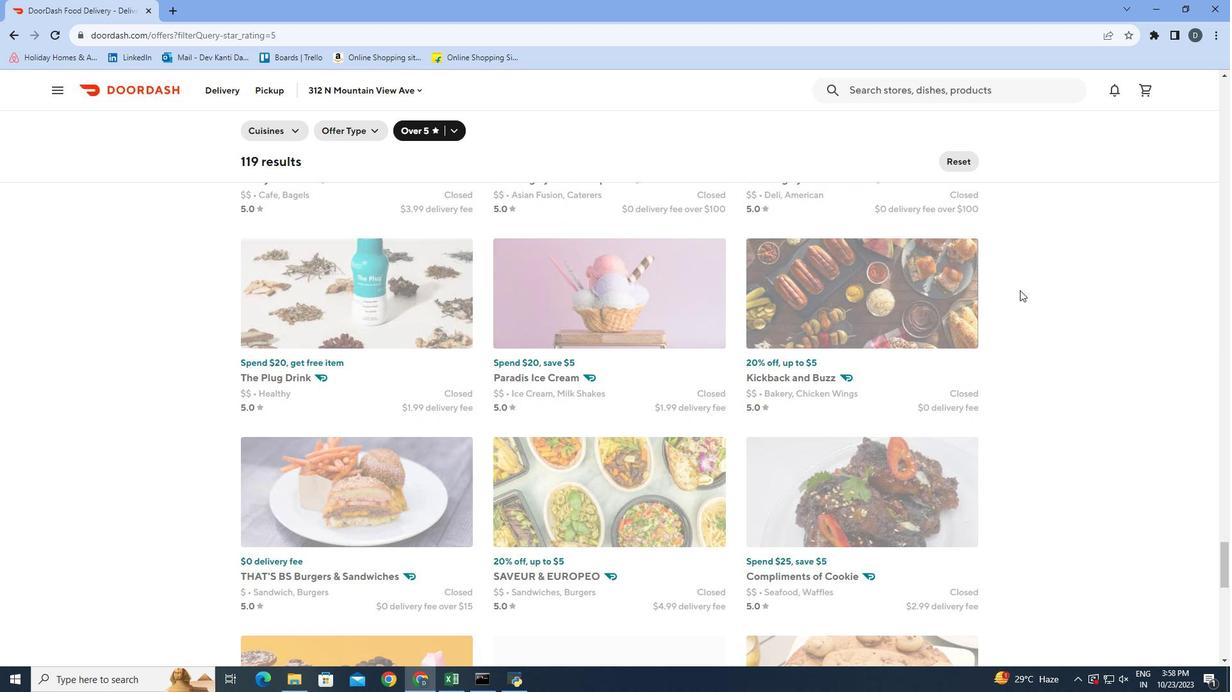 
Action: Mouse scrolled (1027, 287) with delta (0, 0)
Screenshot: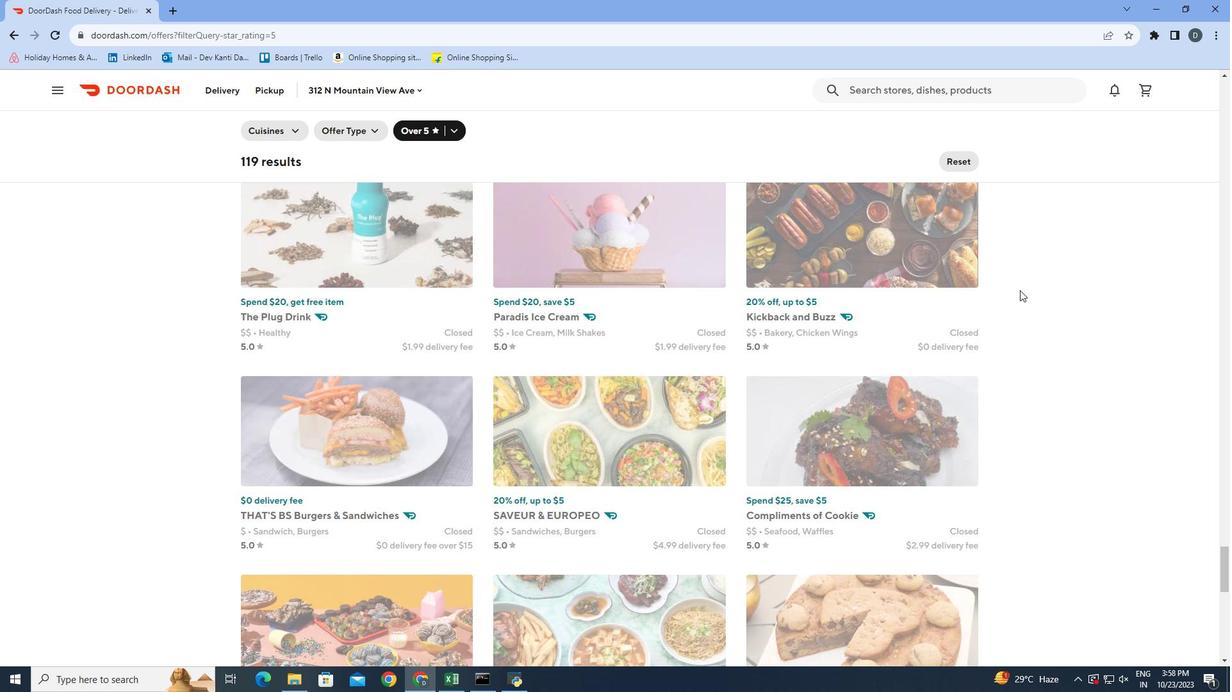 
Action: Mouse scrolled (1027, 287) with delta (0, 0)
Screenshot: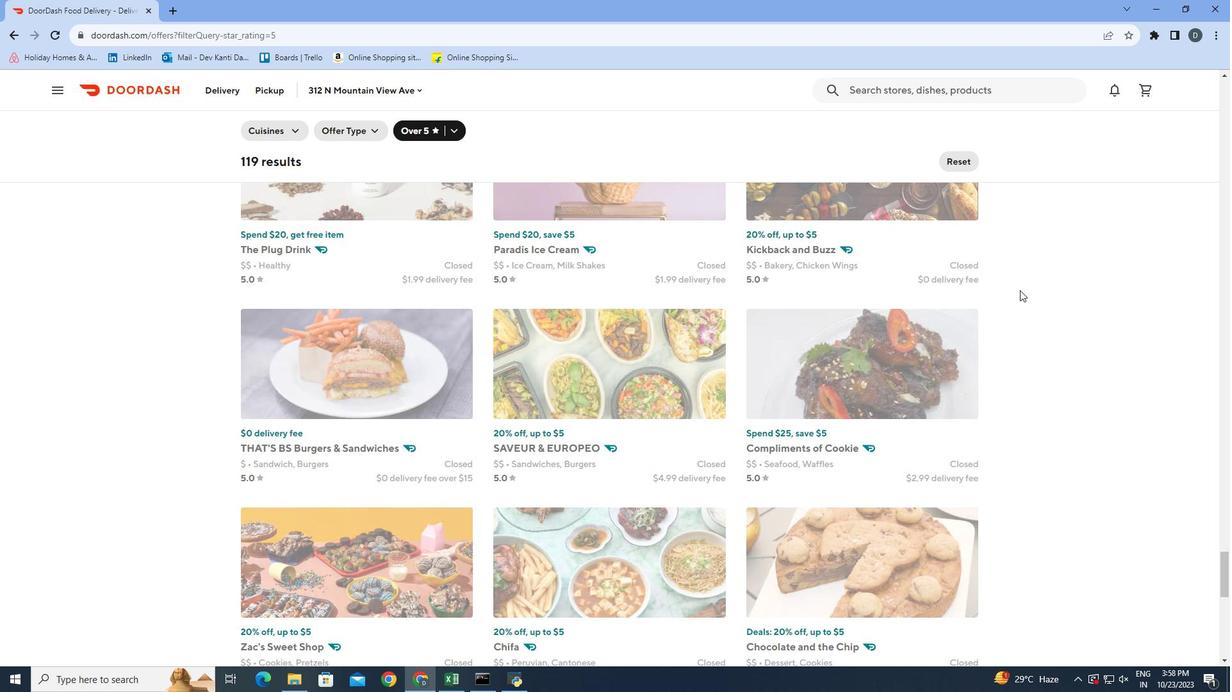 
Action: Mouse scrolled (1027, 287) with delta (0, 0)
Screenshot: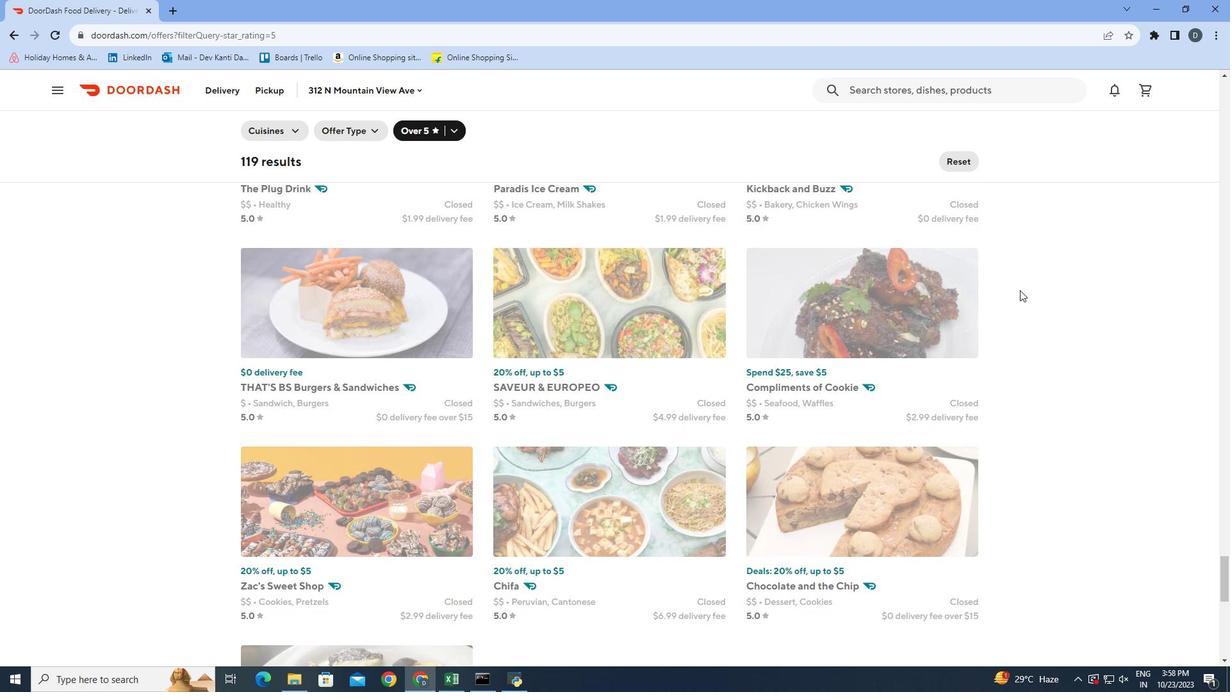 
Action: Mouse scrolled (1027, 287) with delta (0, 0)
Screenshot: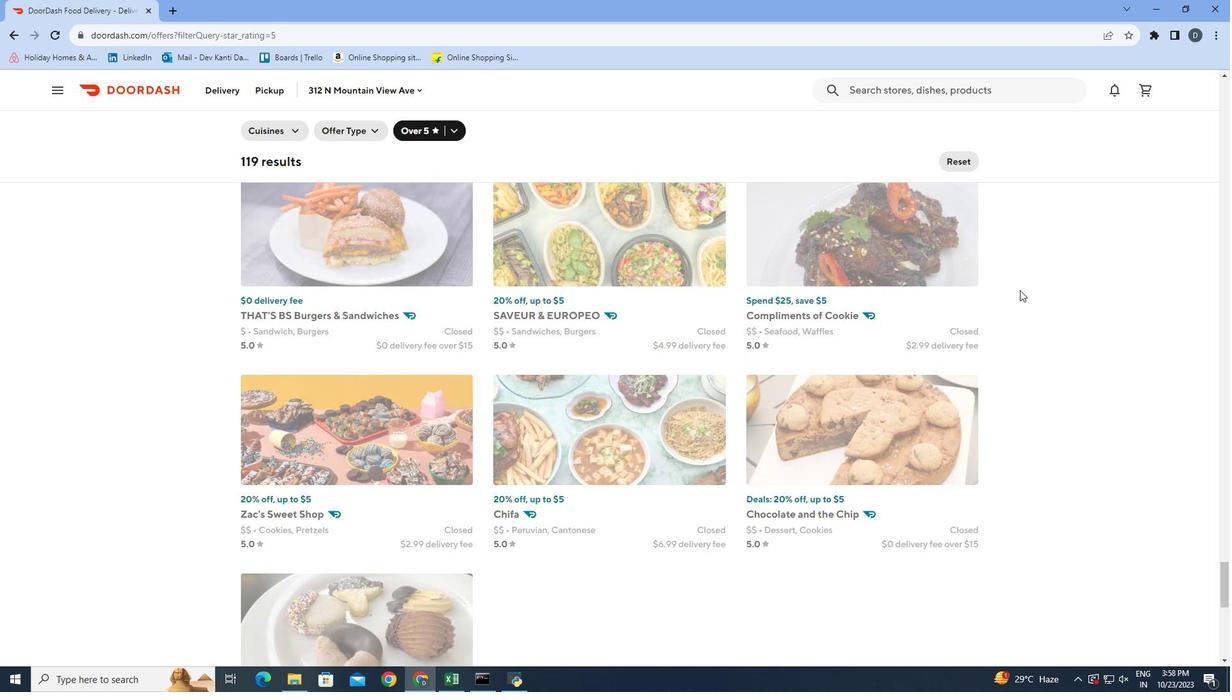 
Action: Mouse scrolled (1027, 287) with delta (0, 0)
Screenshot: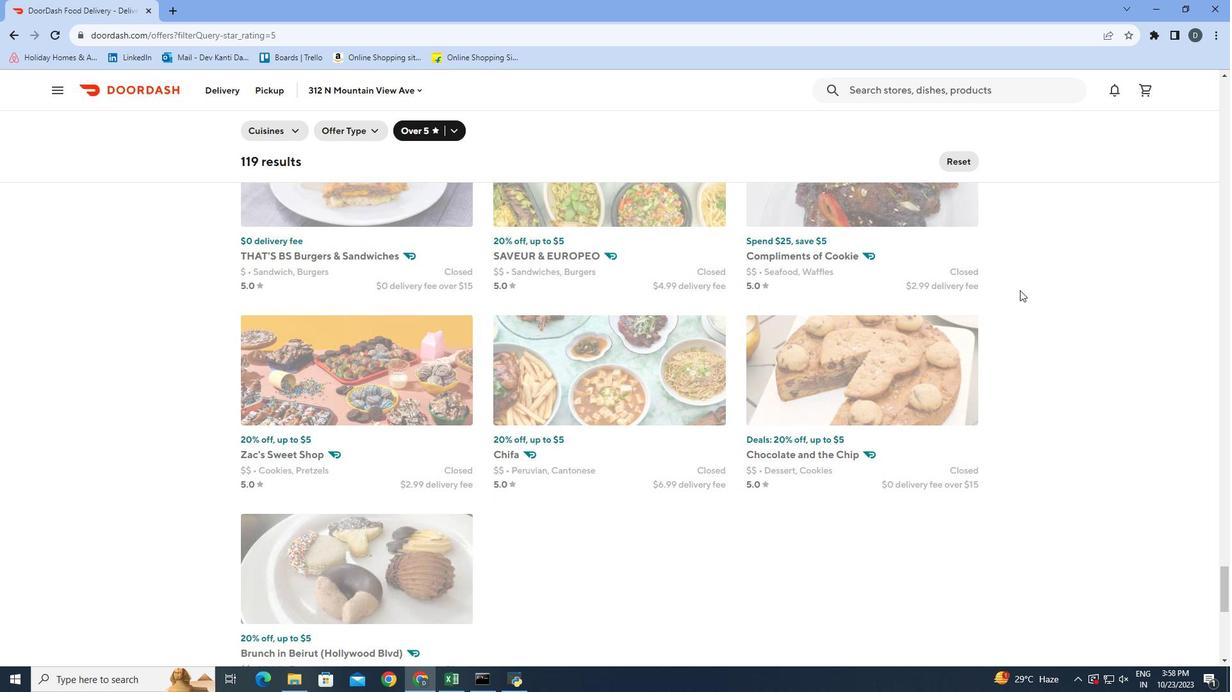 
Action: Mouse scrolled (1027, 287) with delta (0, 0)
Screenshot: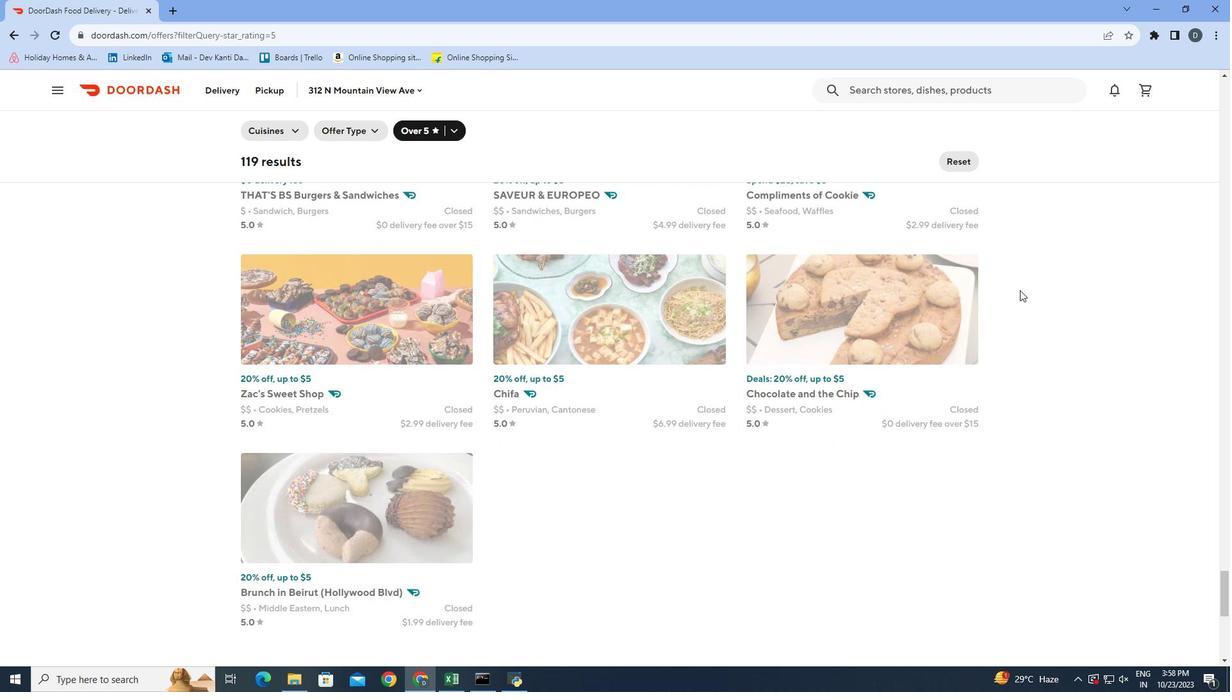 
Action: Mouse scrolled (1027, 287) with delta (0, 0)
Screenshot: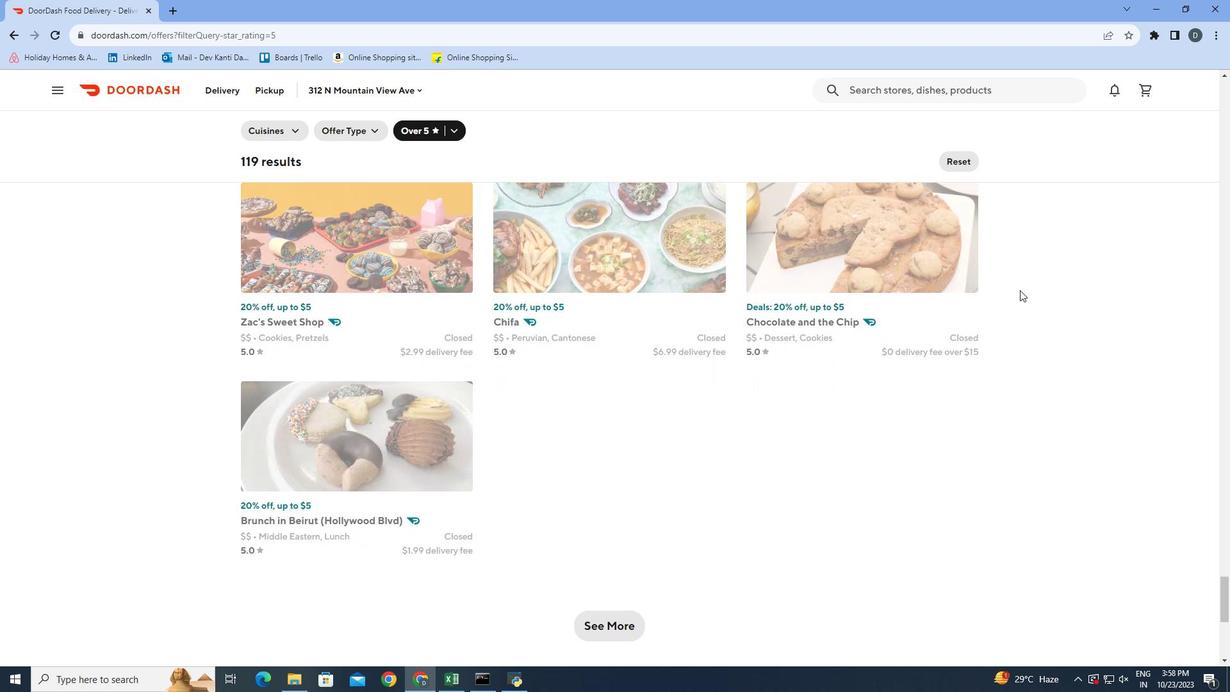 
Action: Mouse moved to (629, 551)
Screenshot: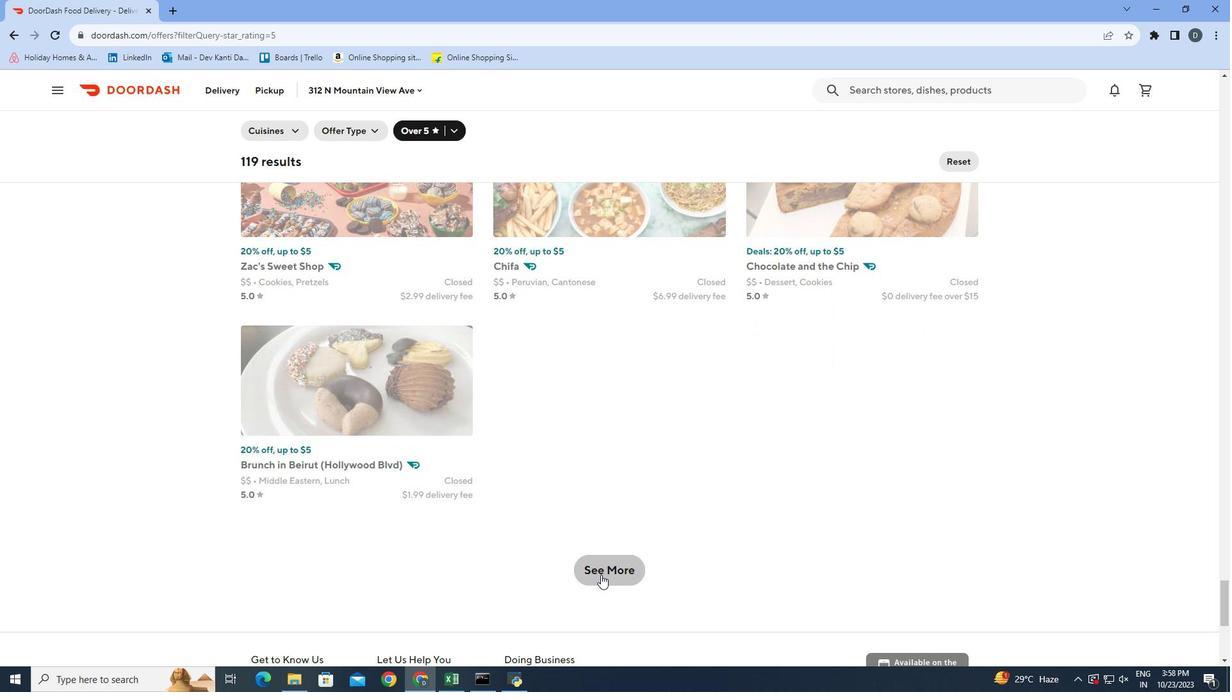 
Action: Mouse pressed left at (629, 551)
Screenshot: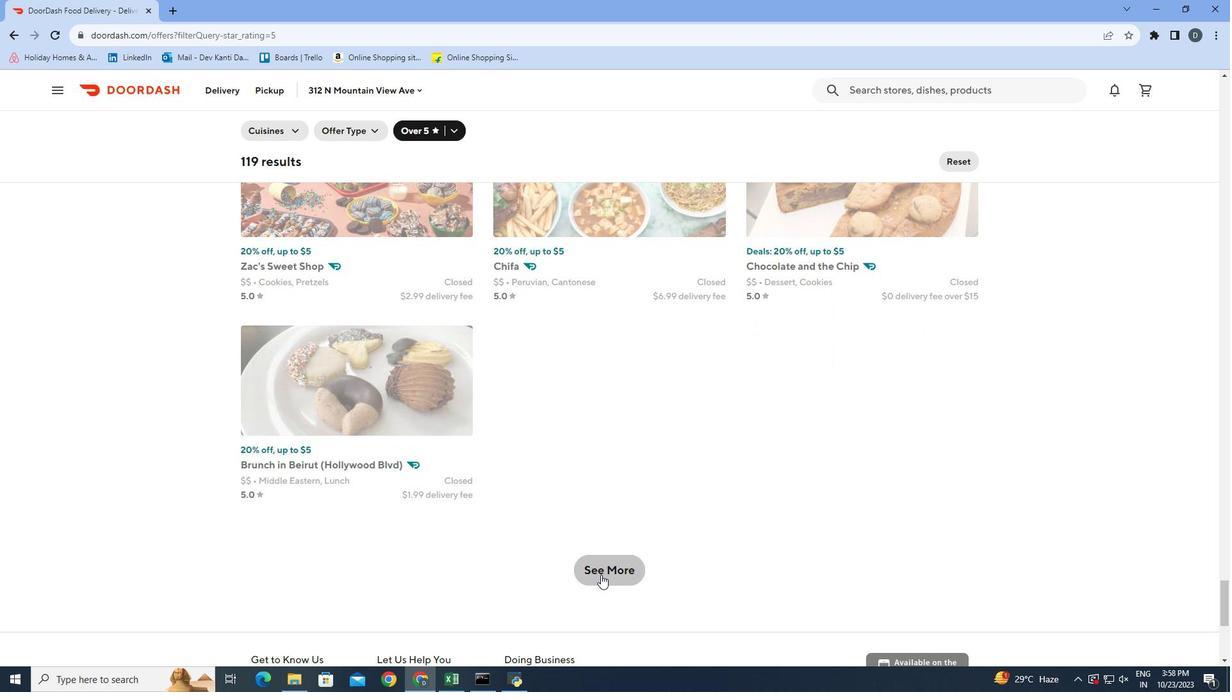 
Action: Mouse moved to (1054, 372)
Screenshot: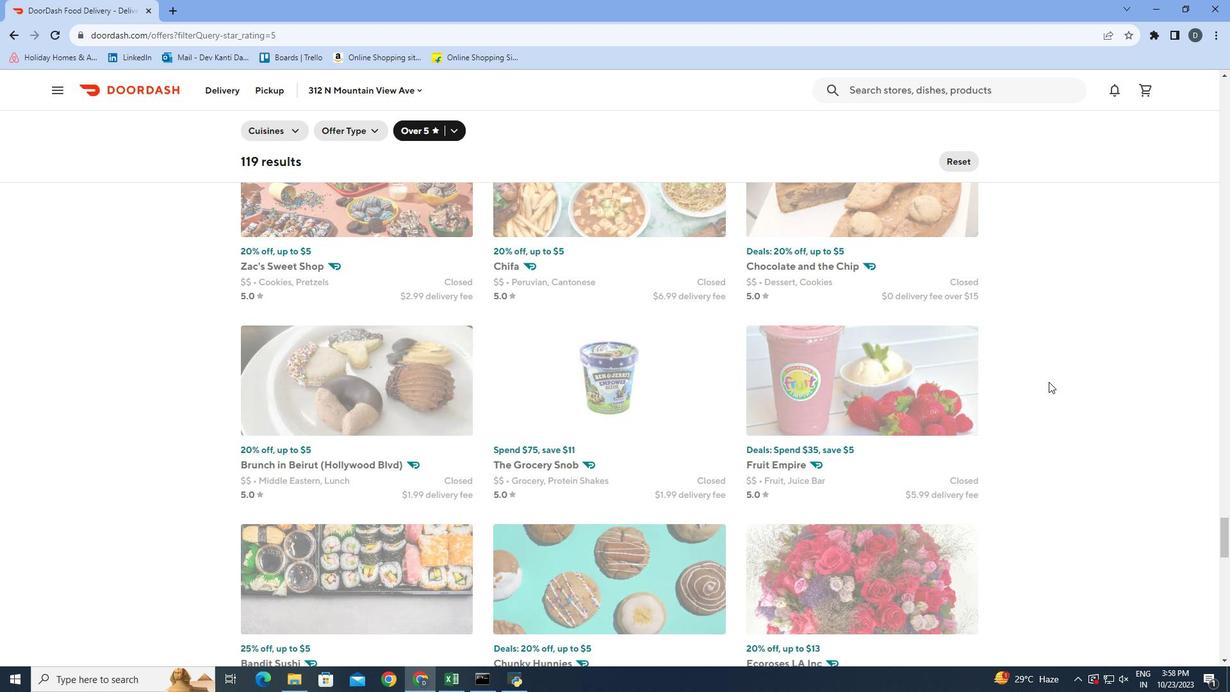 
Action: Mouse scrolled (1054, 372) with delta (0, 0)
Screenshot: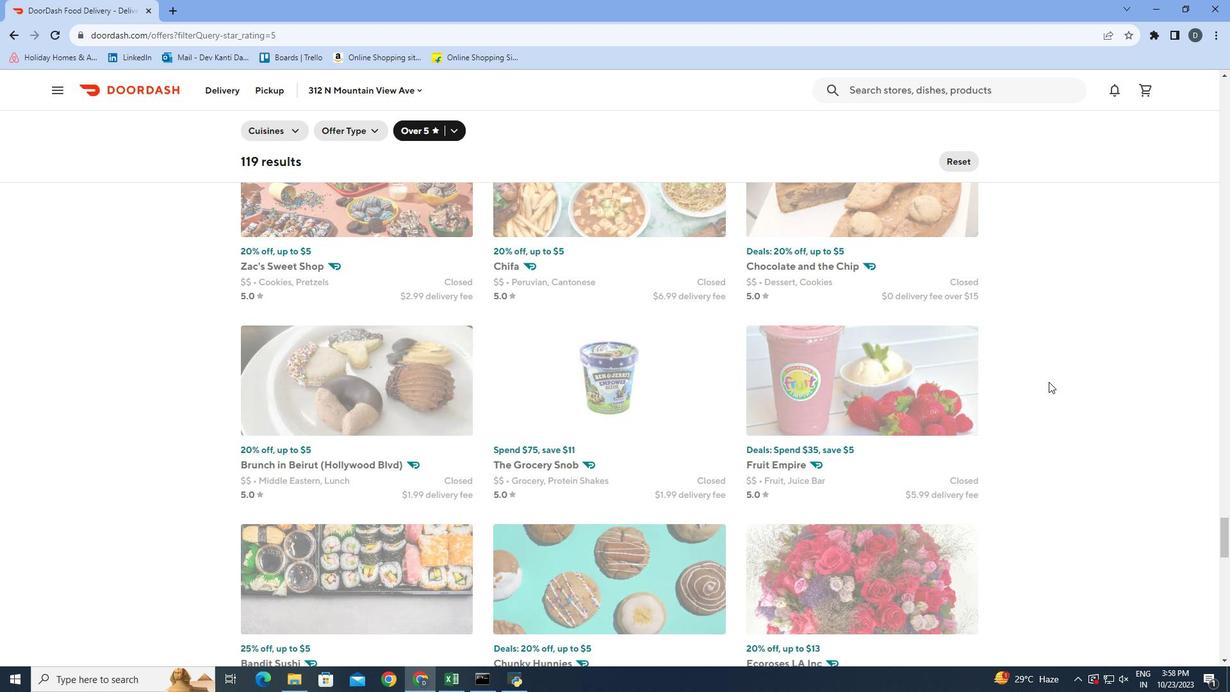 
Action: Mouse scrolled (1054, 372) with delta (0, 0)
Screenshot: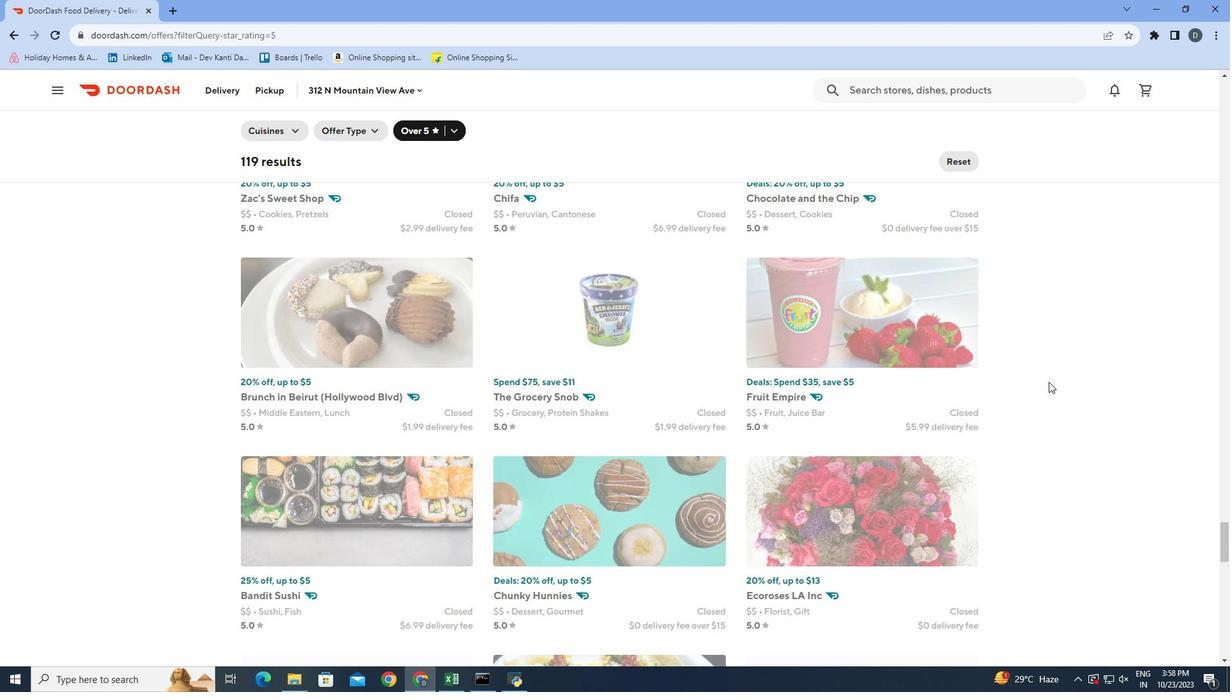 
Action: Mouse scrolled (1054, 372) with delta (0, 0)
Screenshot: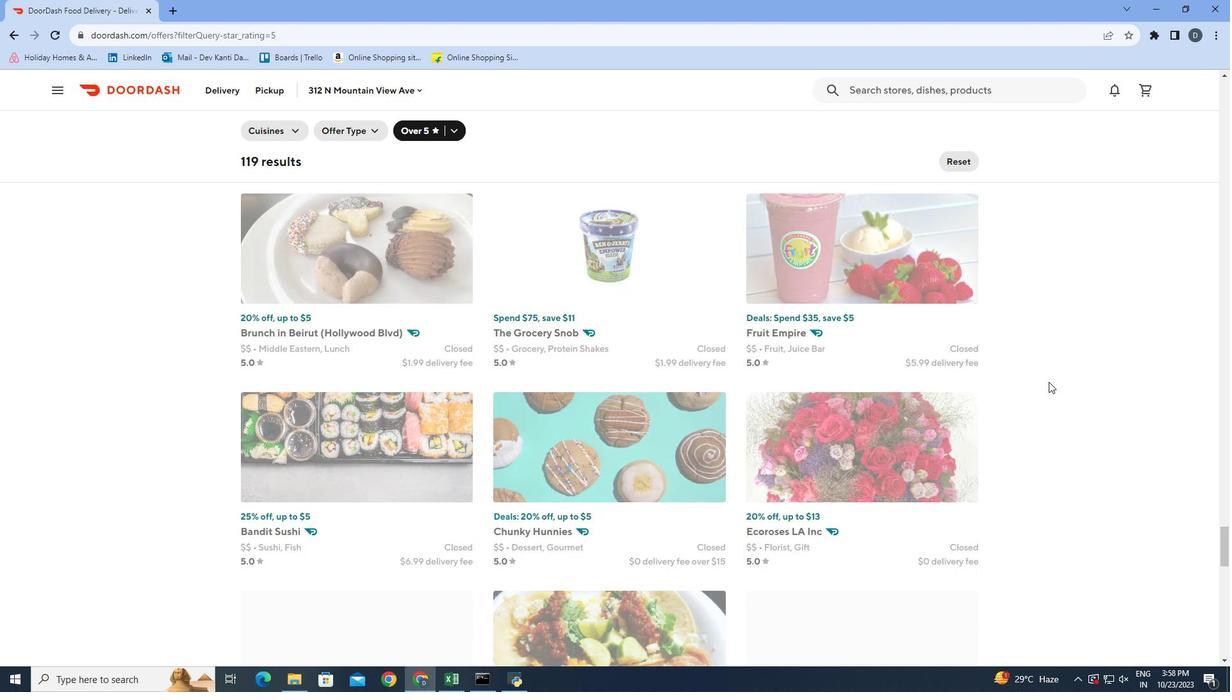 
Action: Mouse scrolled (1054, 372) with delta (0, 0)
Screenshot: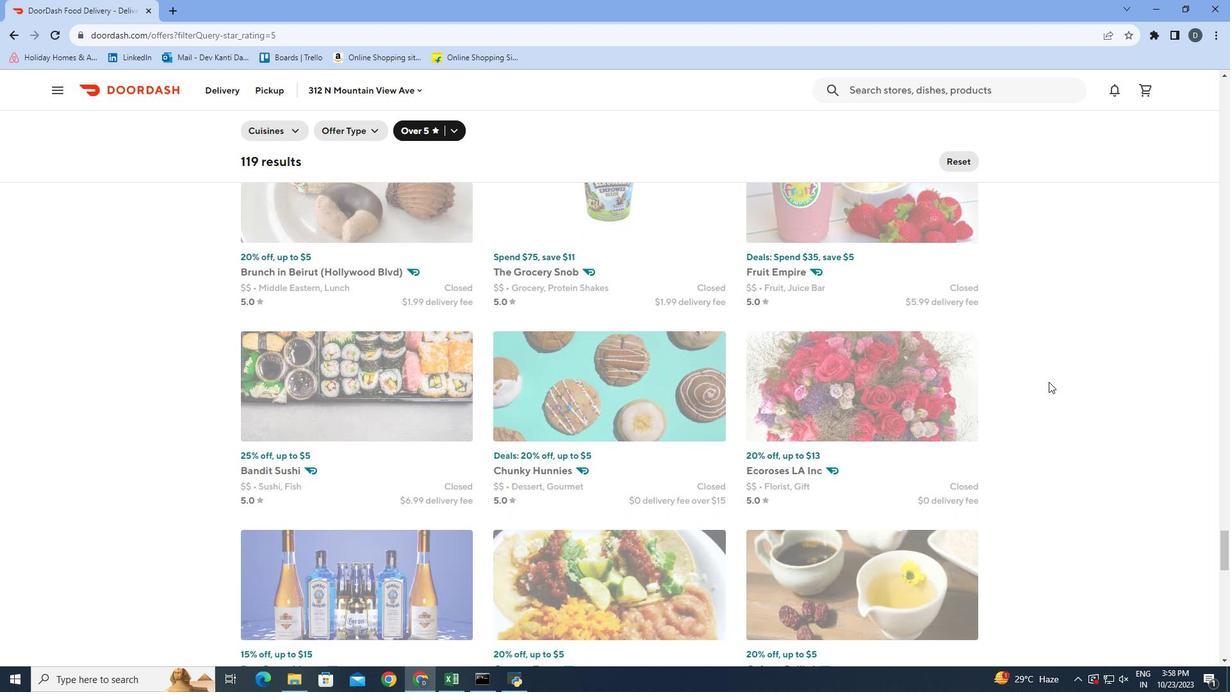 
Action: Mouse scrolled (1054, 372) with delta (0, 0)
Screenshot: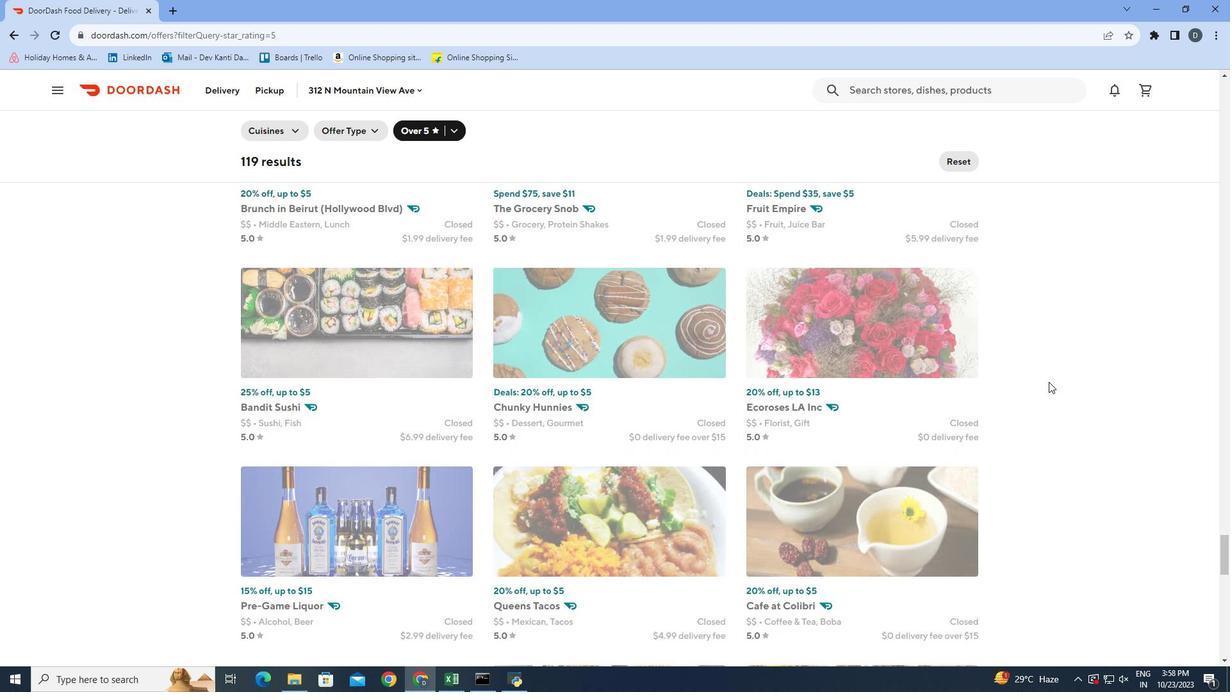 
Action: Mouse scrolled (1054, 372) with delta (0, 0)
Screenshot: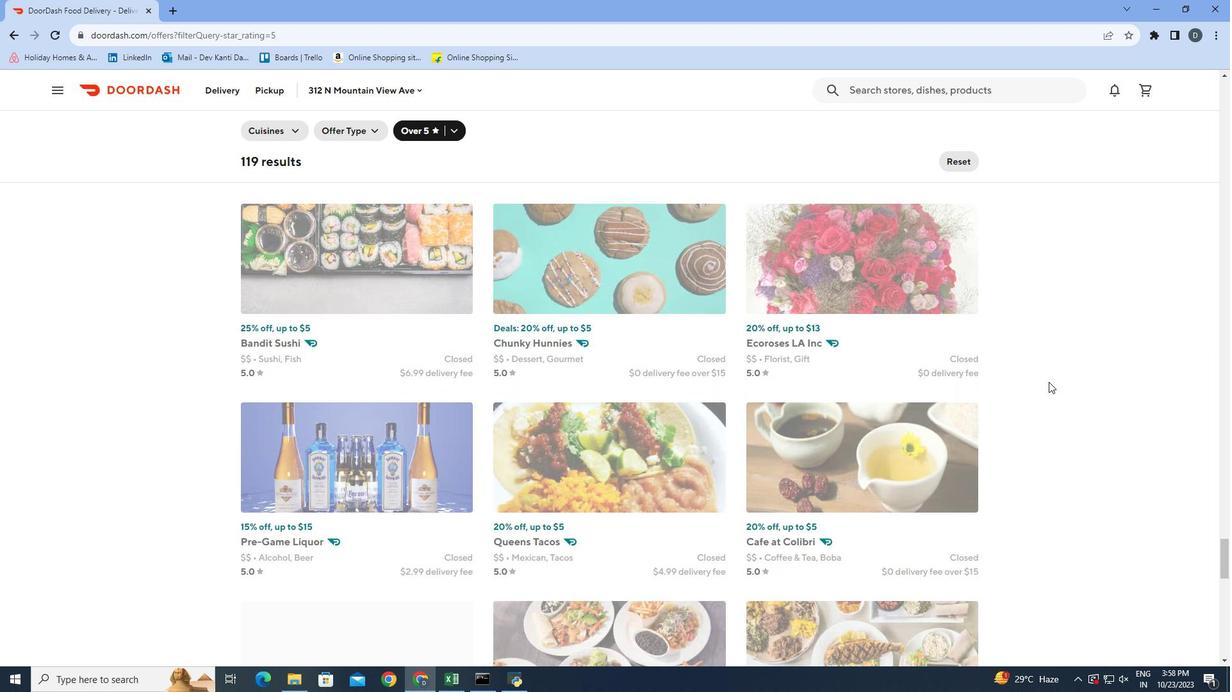 
Action: Mouse scrolled (1054, 372) with delta (0, 0)
Screenshot: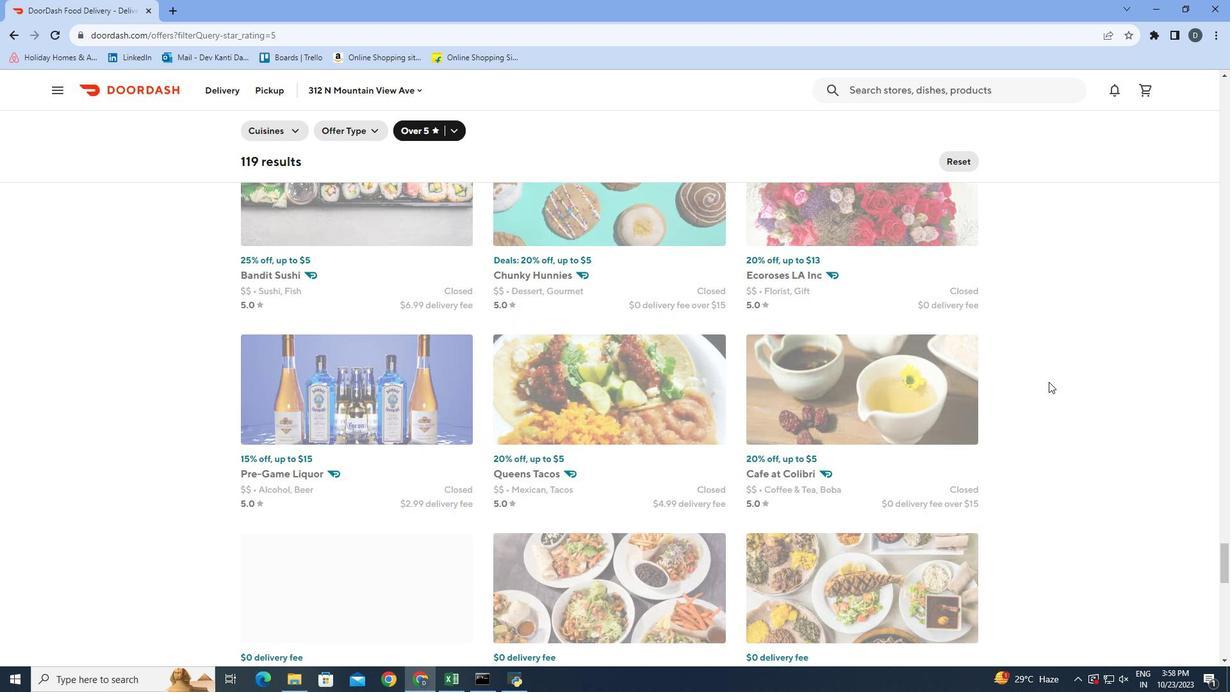
Action: Mouse scrolled (1054, 372) with delta (0, 0)
Screenshot: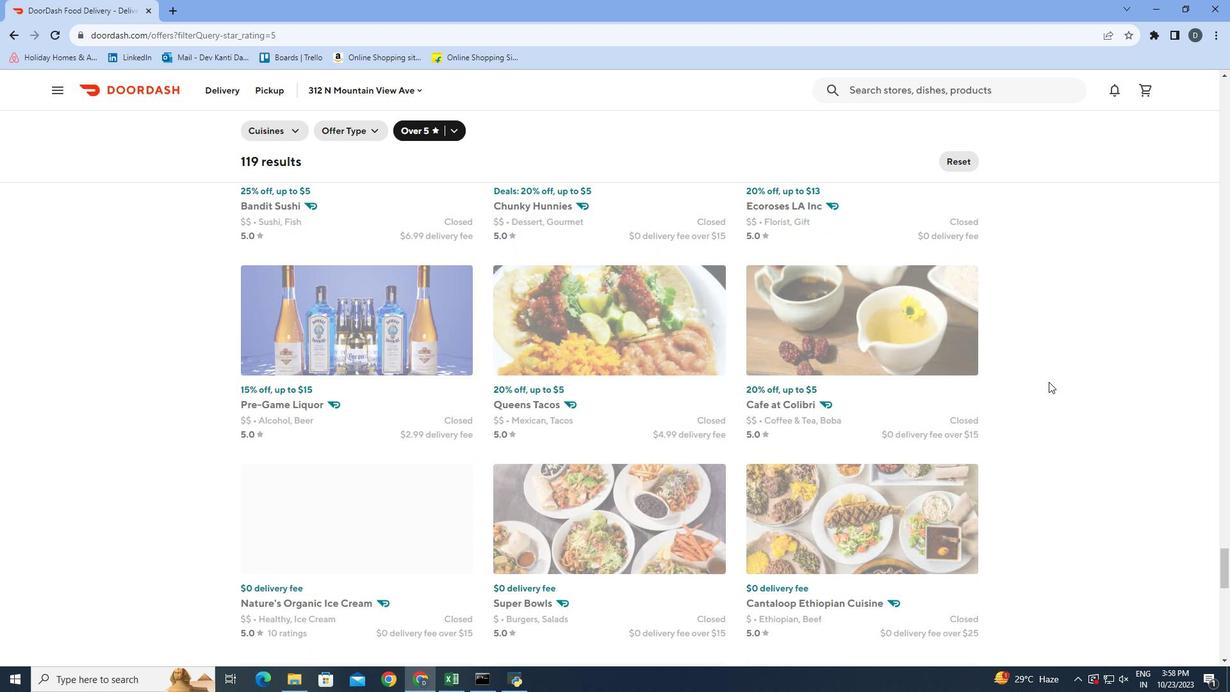 
Action: Mouse scrolled (1054, 372) with delta (0, 0)
Screenshot: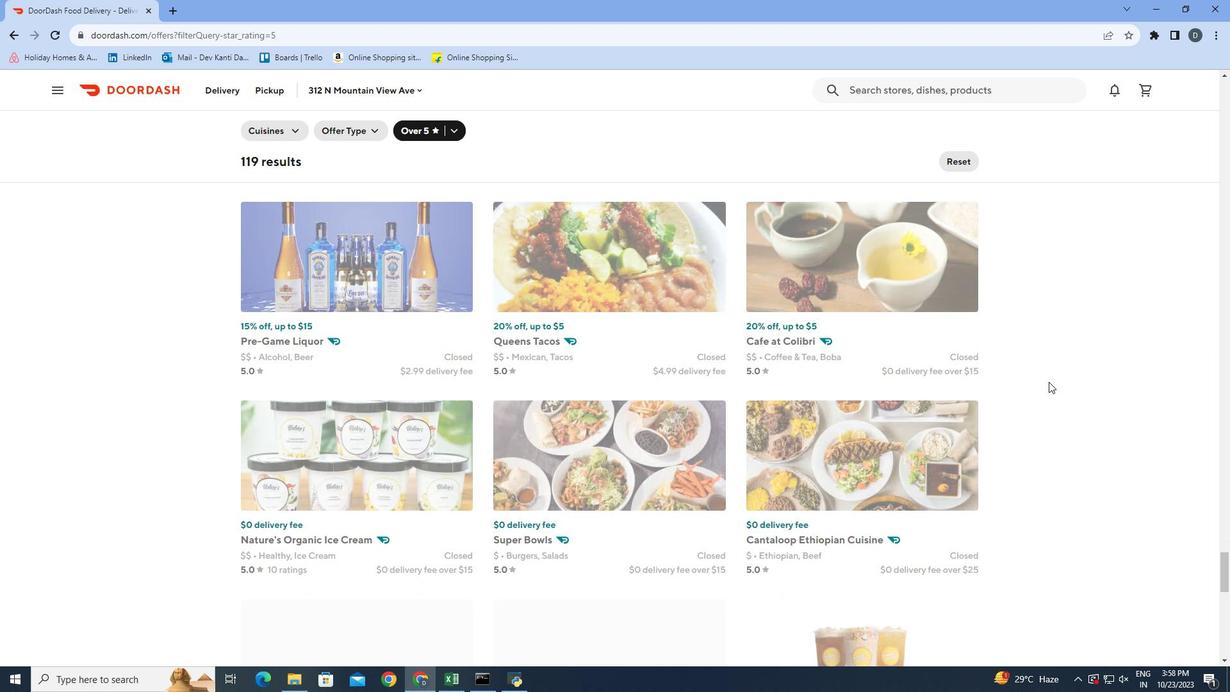 
Action: Mouse scrolled (1054, 372) with delta (0, 0)
Screenshot: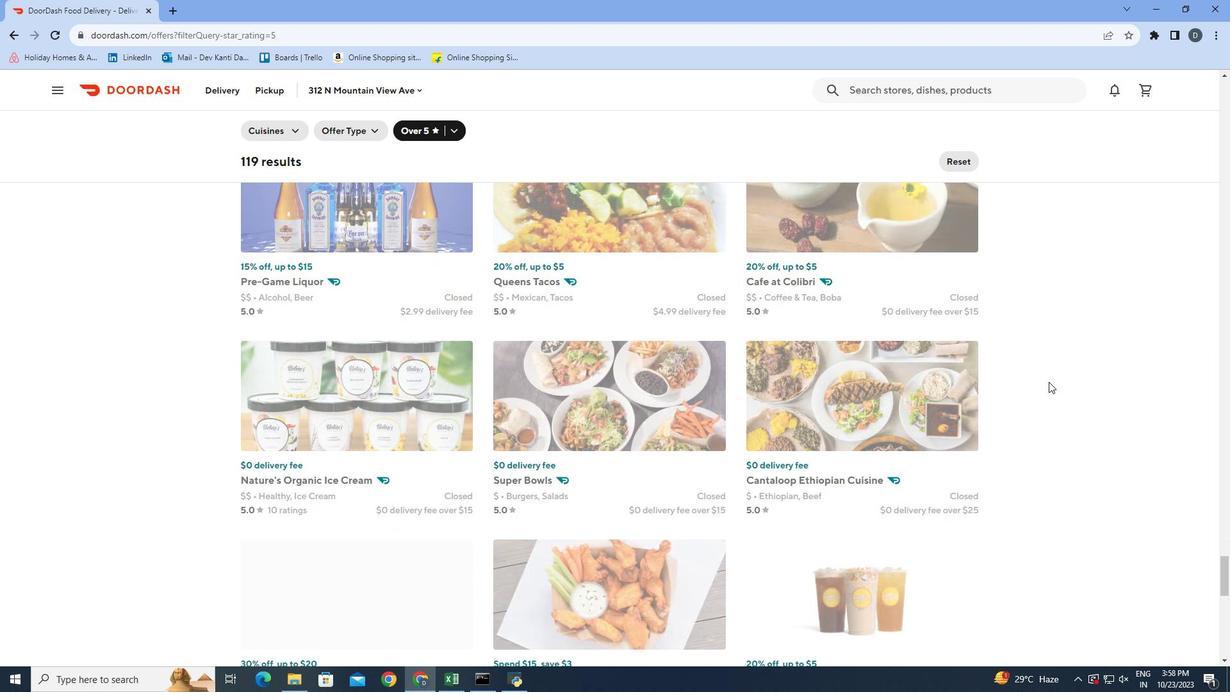 
Action: Mouse scrolled (1054, 372) with delta (0, 0)
Screenshot: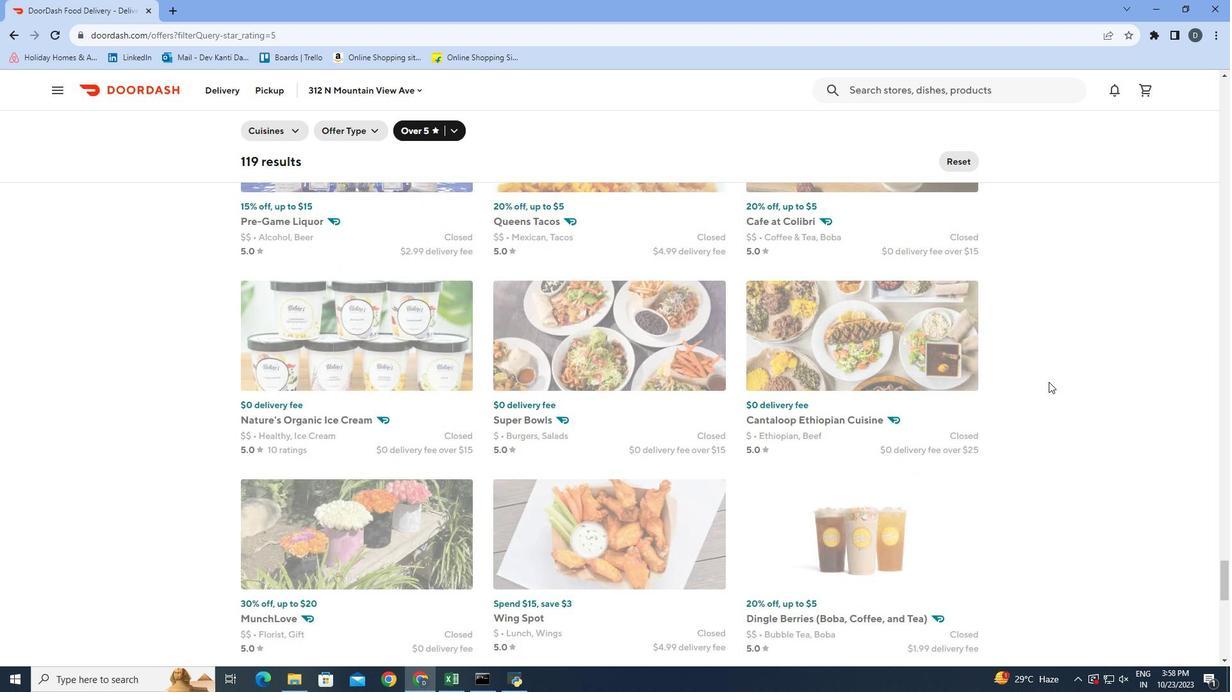 
Action: Mouse scrolled (1054, 372) with delta (0, 0)
Screenshot: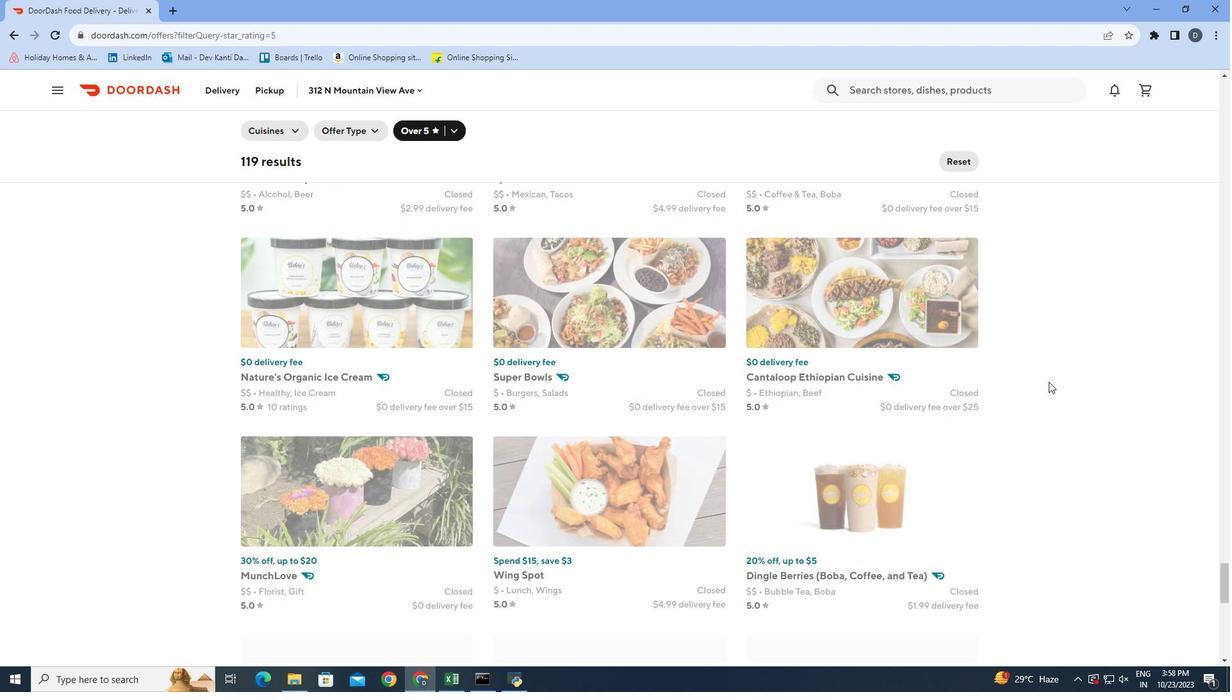 
Action: Mouse scrolled (1054, 372) with delta (0, 0)
Screenshot: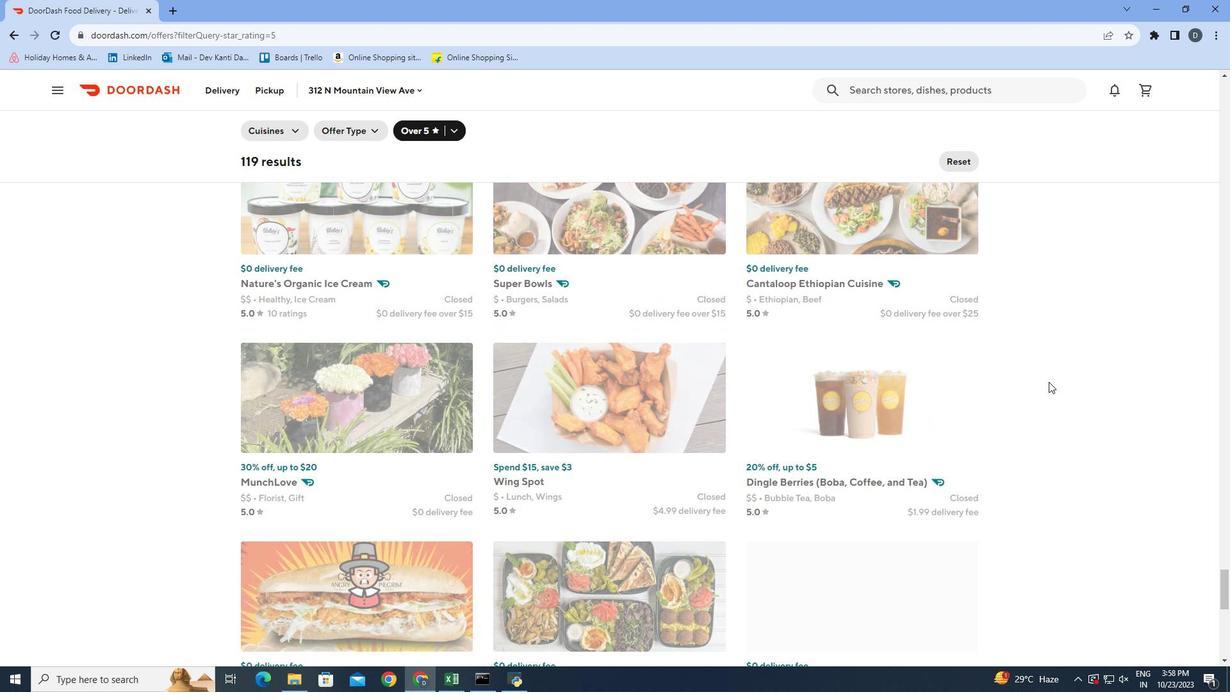 
Action: Mouse scrolled (1054, 372) with delta (0, 0)
Screenshot: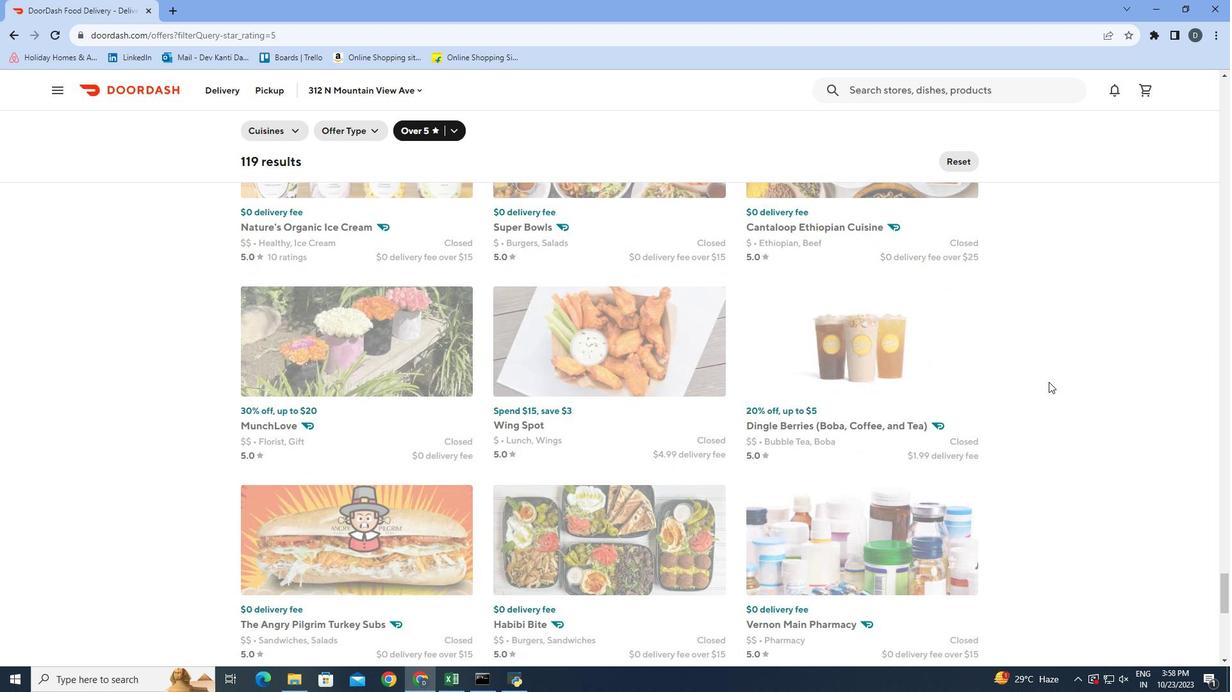 
Action: Mouse scrolled (1054, 372) with delta (0, 0)
Screenshot: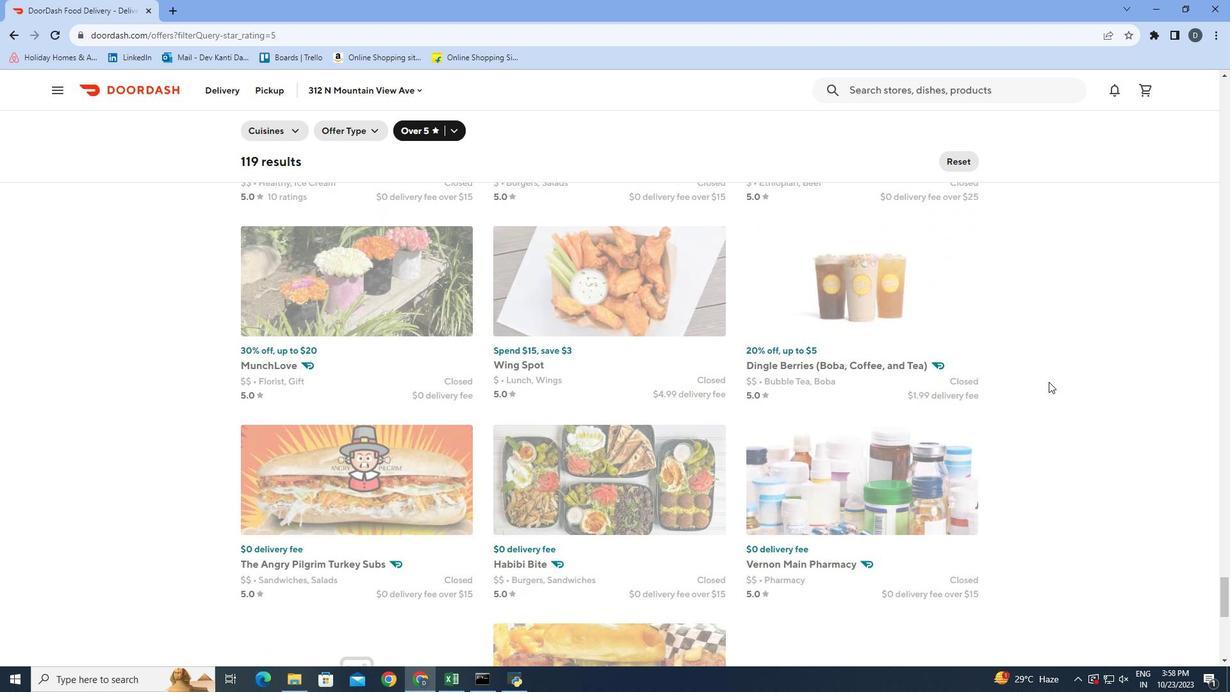 
Action: Mouse scrolled (1054, 372) with delta (0, 0)
Screenshot: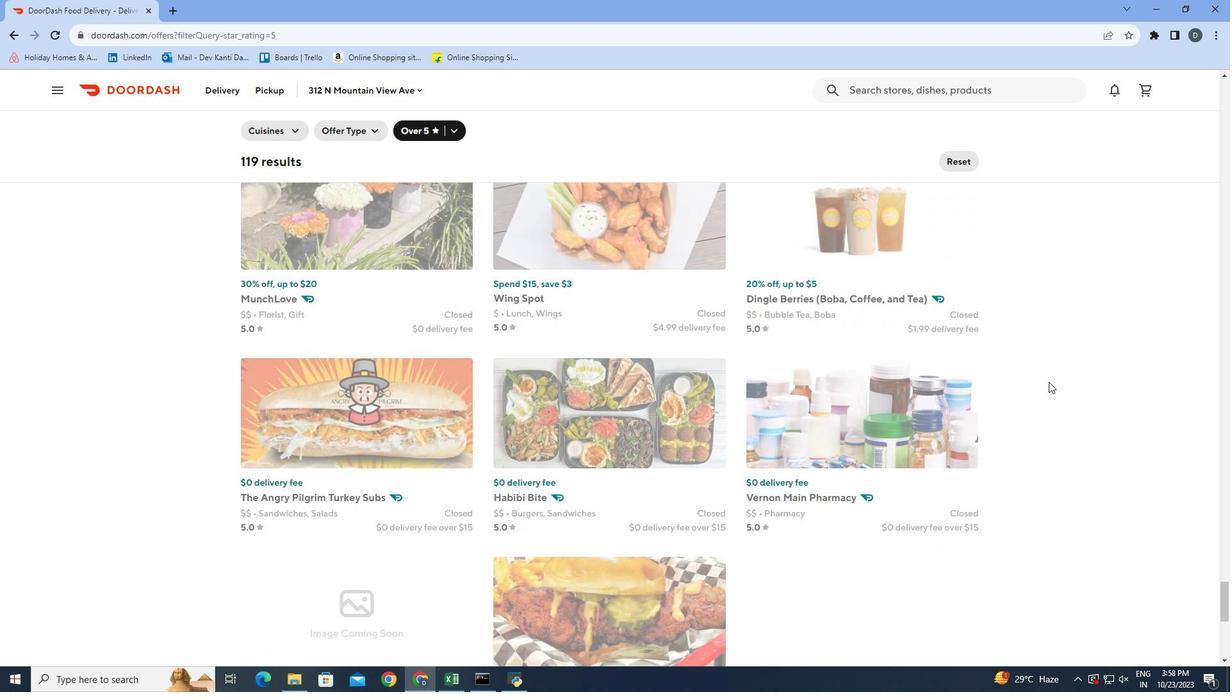 
Action: Mouse scrolled (1054, 372) with delta (0, 0)
Screenshot: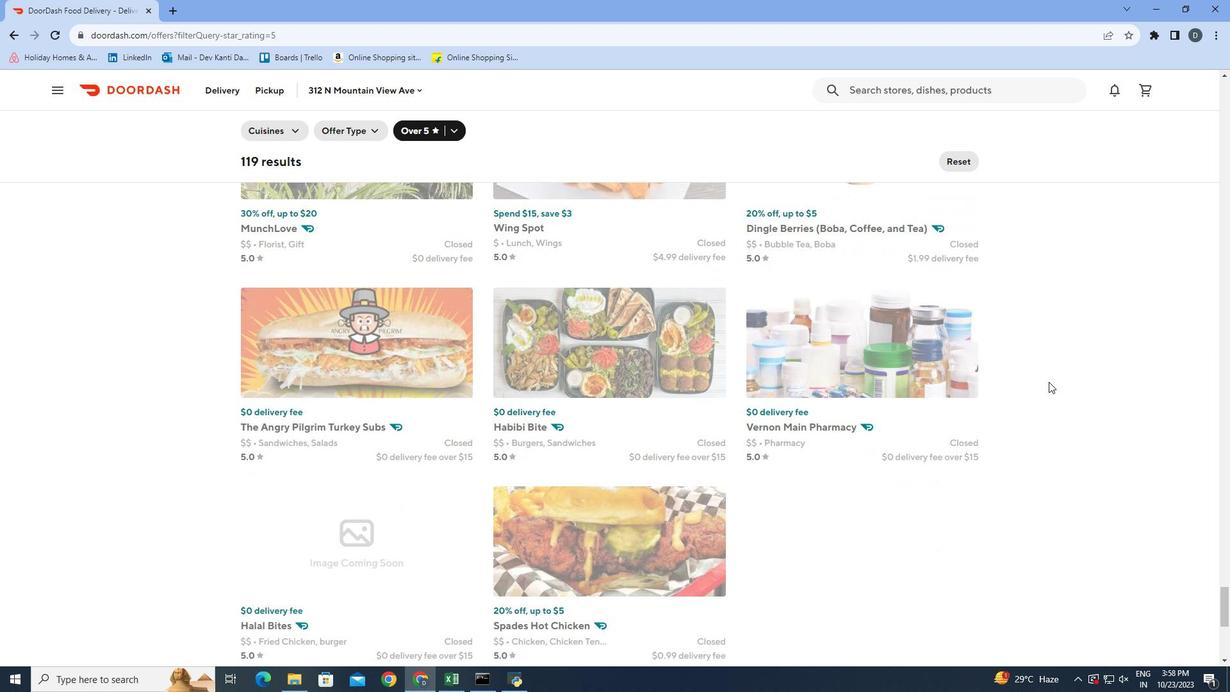 
Action: Mouse scrolled (1054, 372) with delta (0, 0)
Screenshot: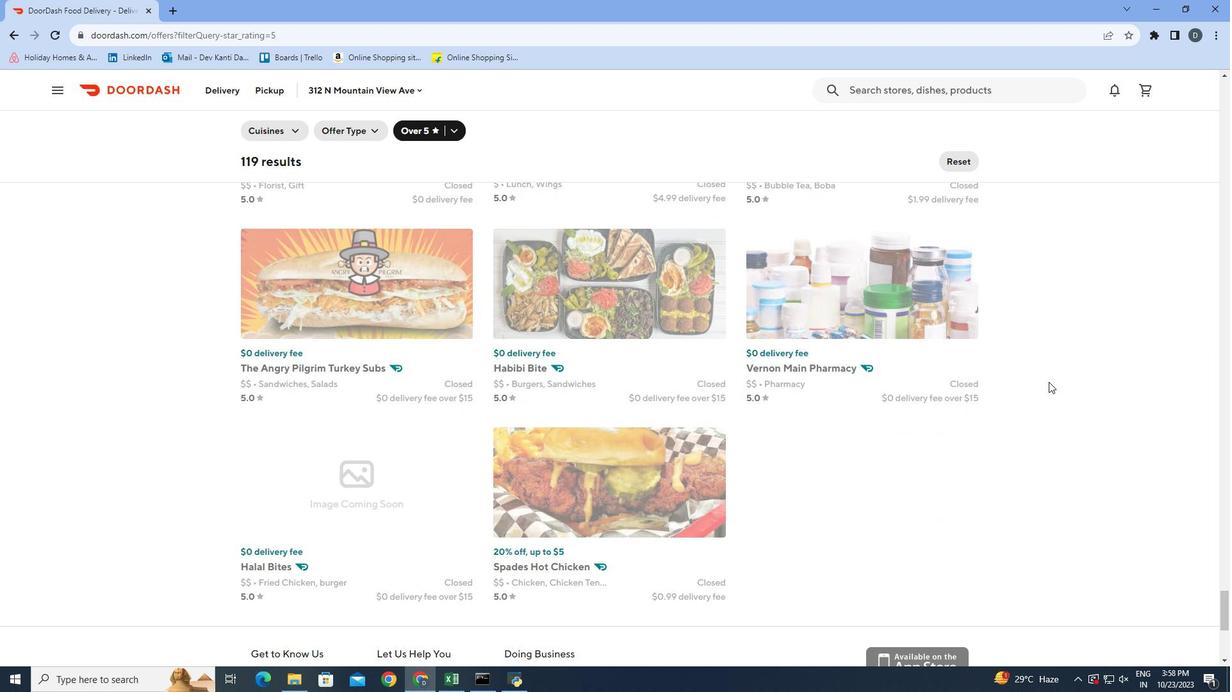 
Action: Mouse moved to (1054, 374)
Screenshot: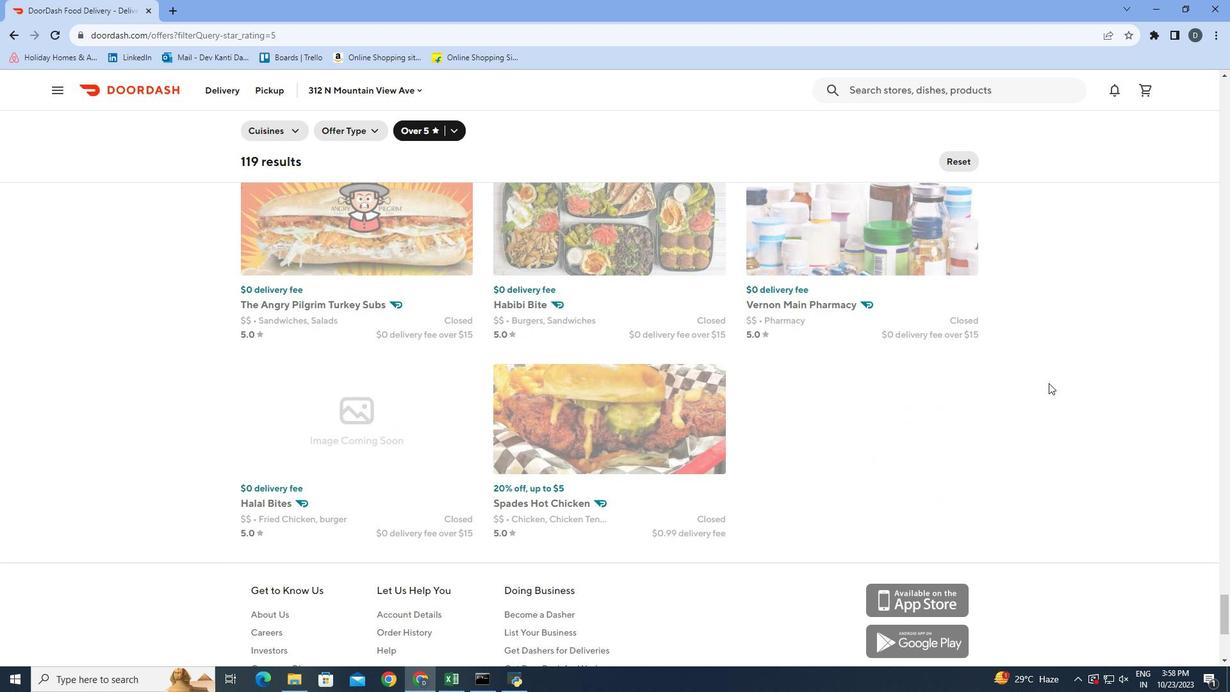 
